 Task: Find a flat in Baldwin, United States for 2 adults from June 9 to June 17, with a price range of ₹7000 to ₹12000, WiFi, and self check-in.
Action: Mouse pressed left at (532, 138)
Screenshot: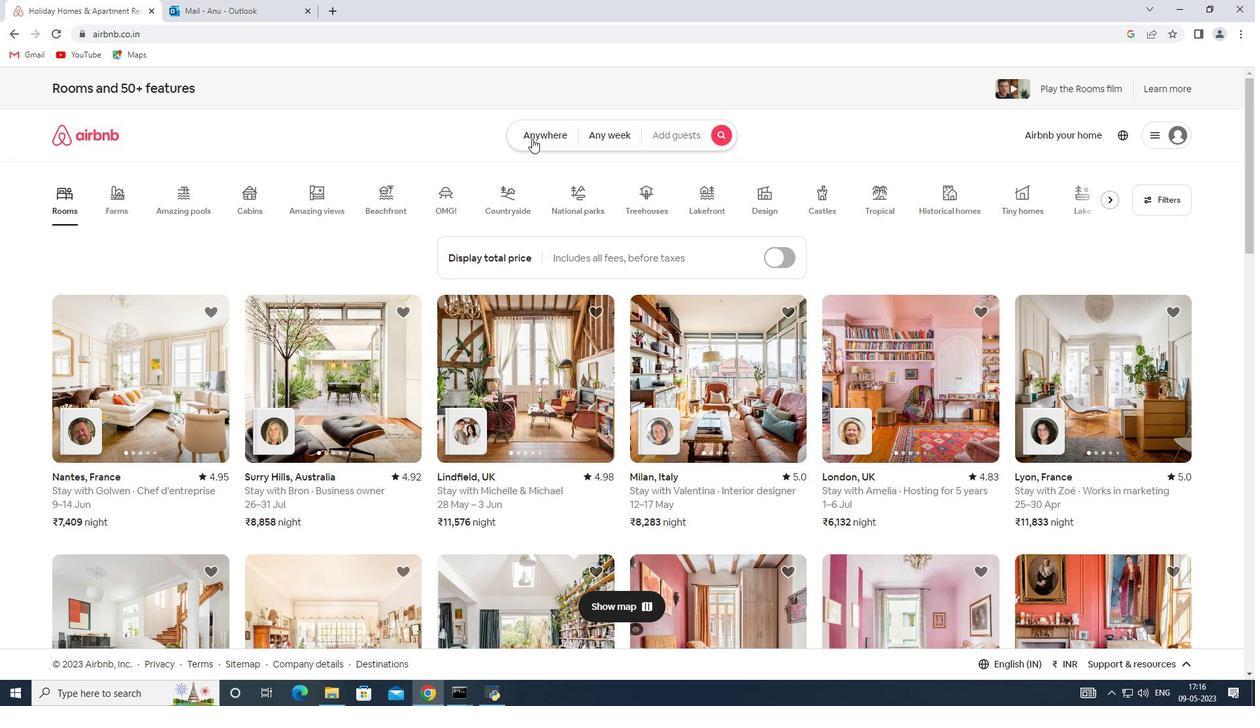 
Action: Mouse moved to (406, 189)
Screenshot: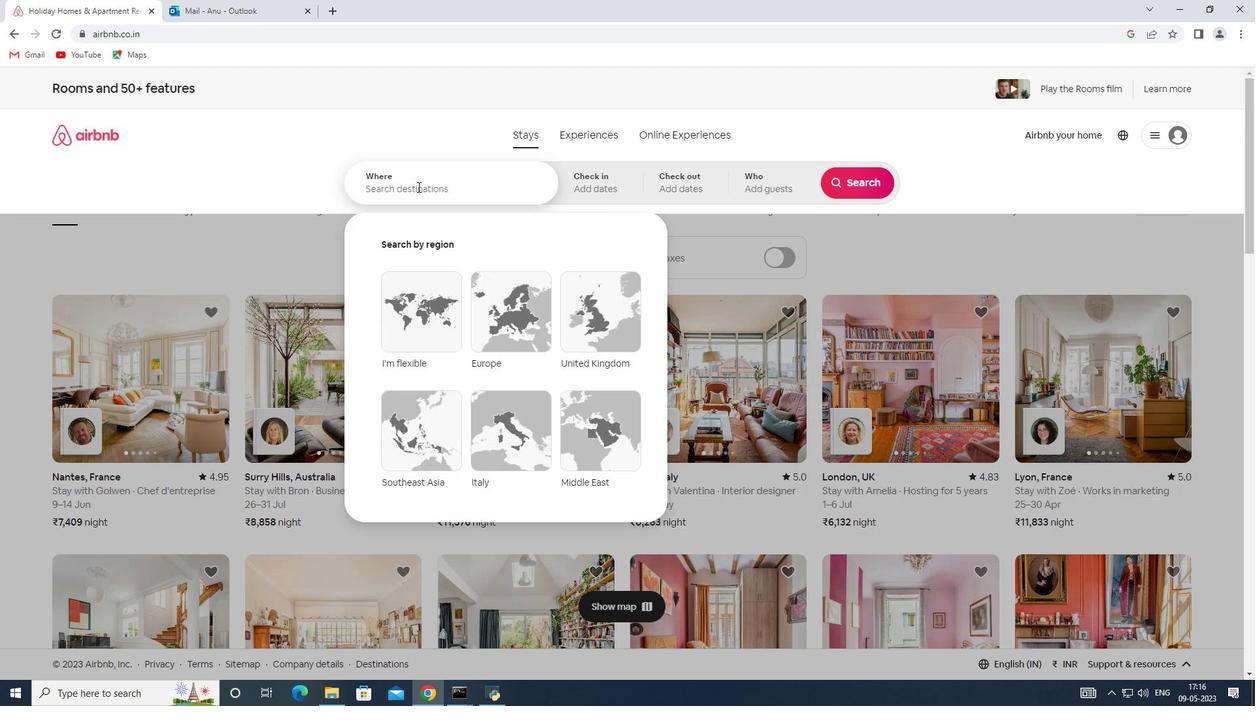 
Action: Mouse pressed left at (406, 189)
Screenshot: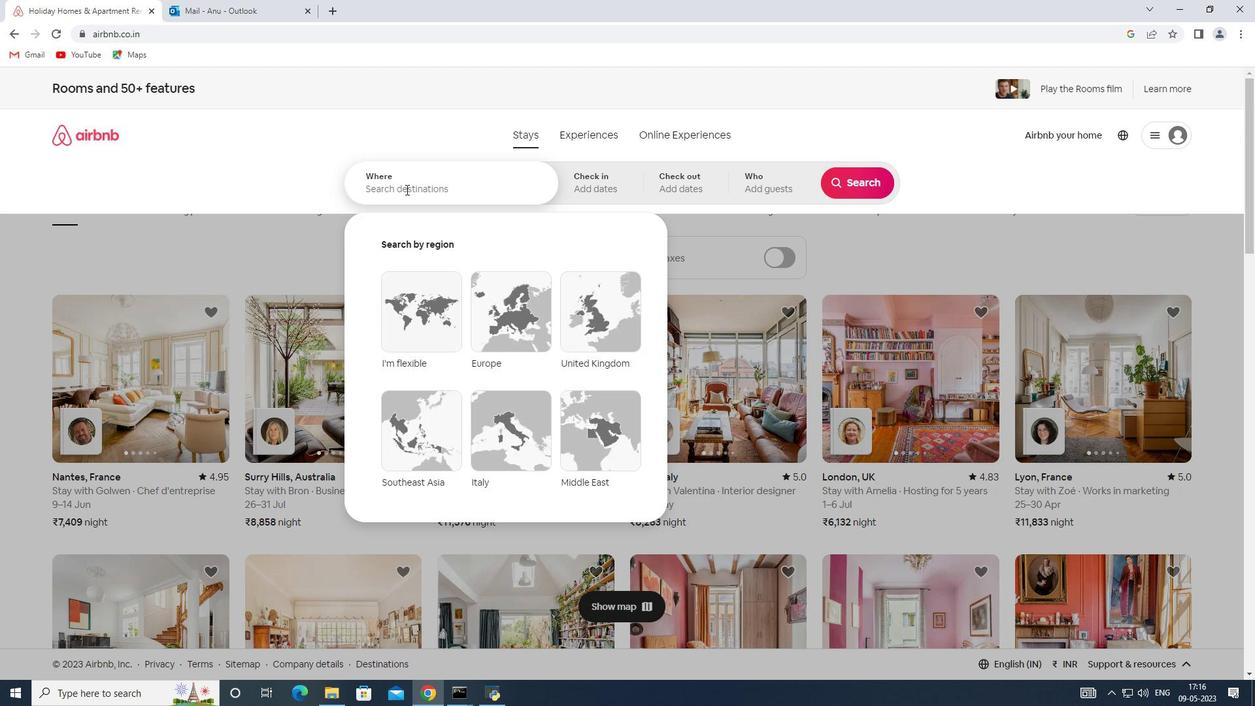 
Action: Key pressed <Key.shift>Baldwin,<Key.shift>United<Key.space><Key.shift>States
Screenshot: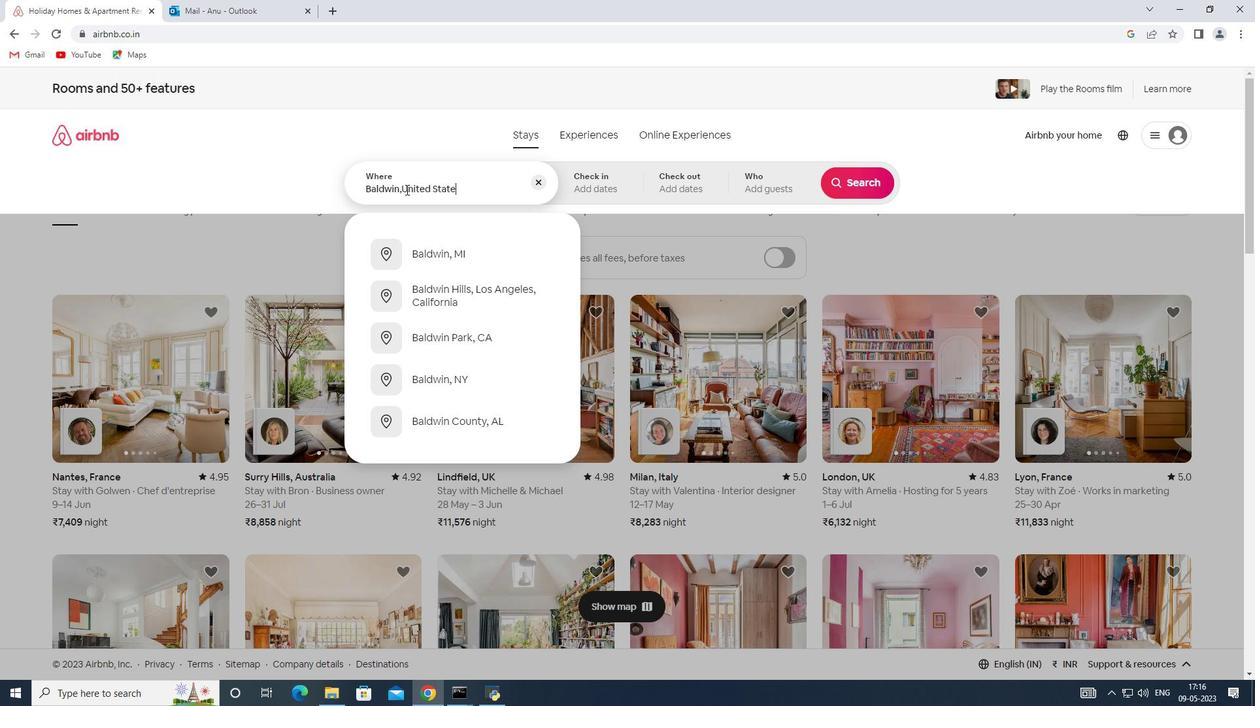 
Action: Mouse moved to (577, 180)
Screenshot: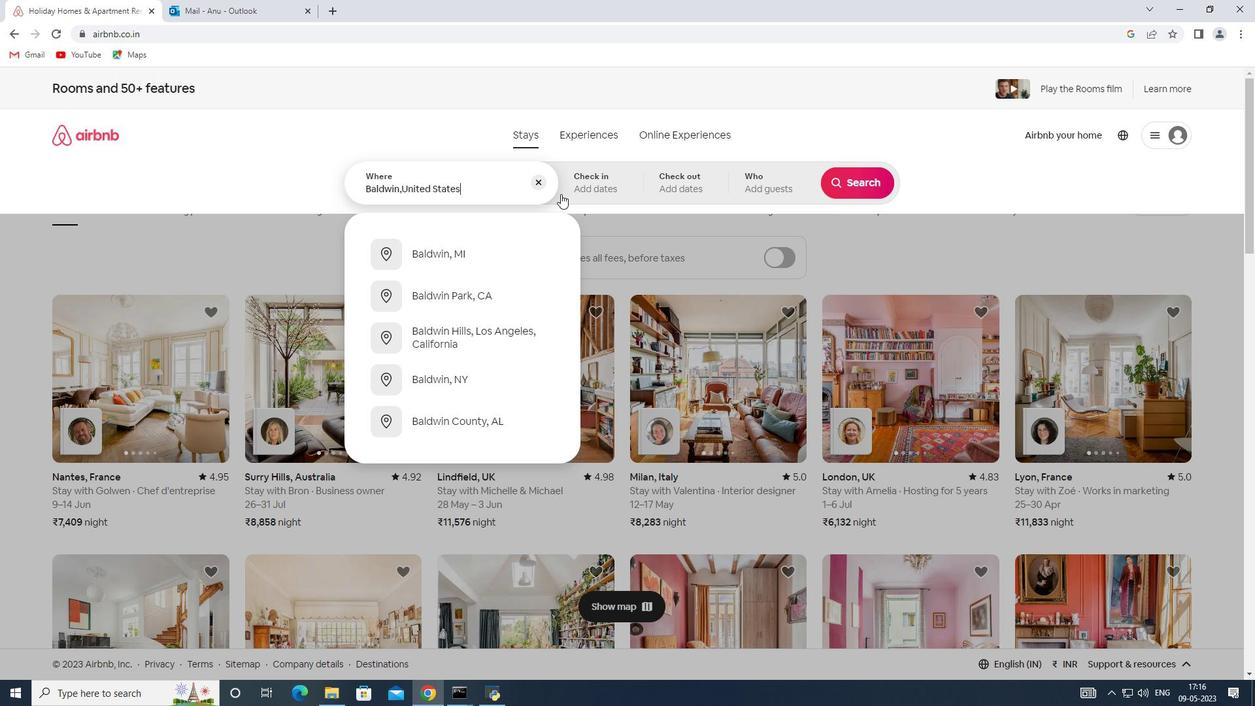 
Action: Mouse pressed left at (577, 180)
Screenshot: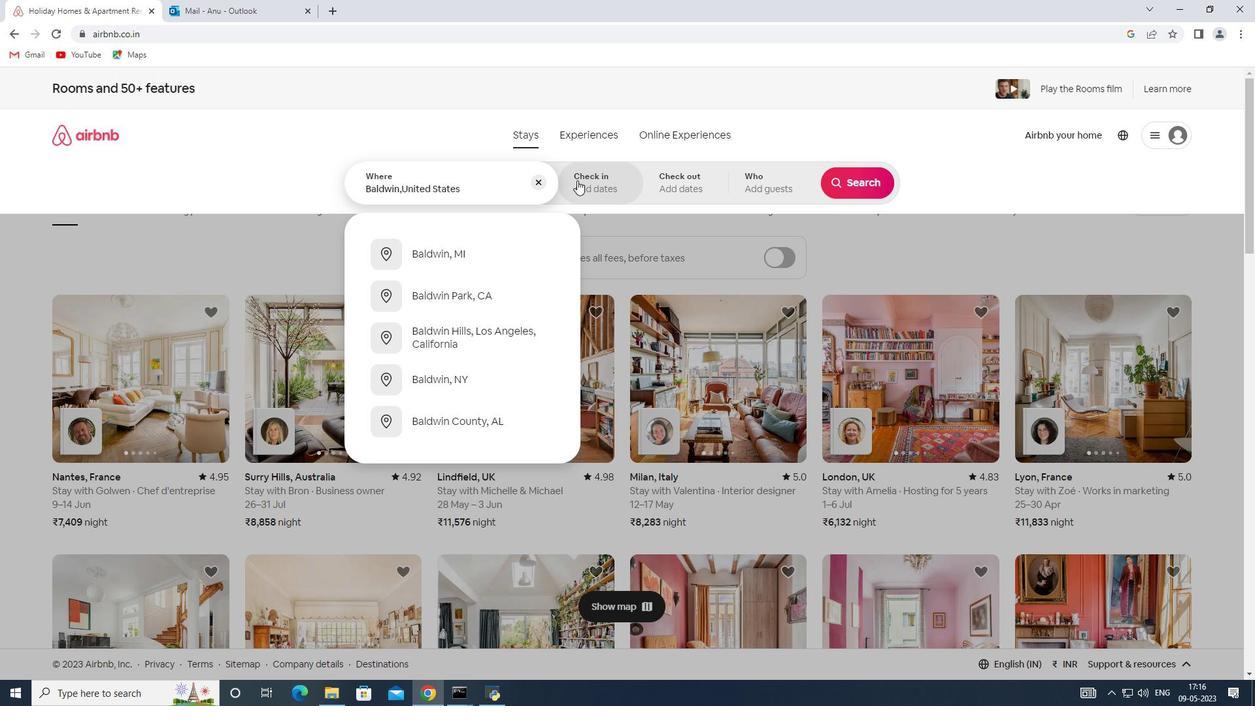 
Action: Mouse moved to (809, 375)
Screenshot: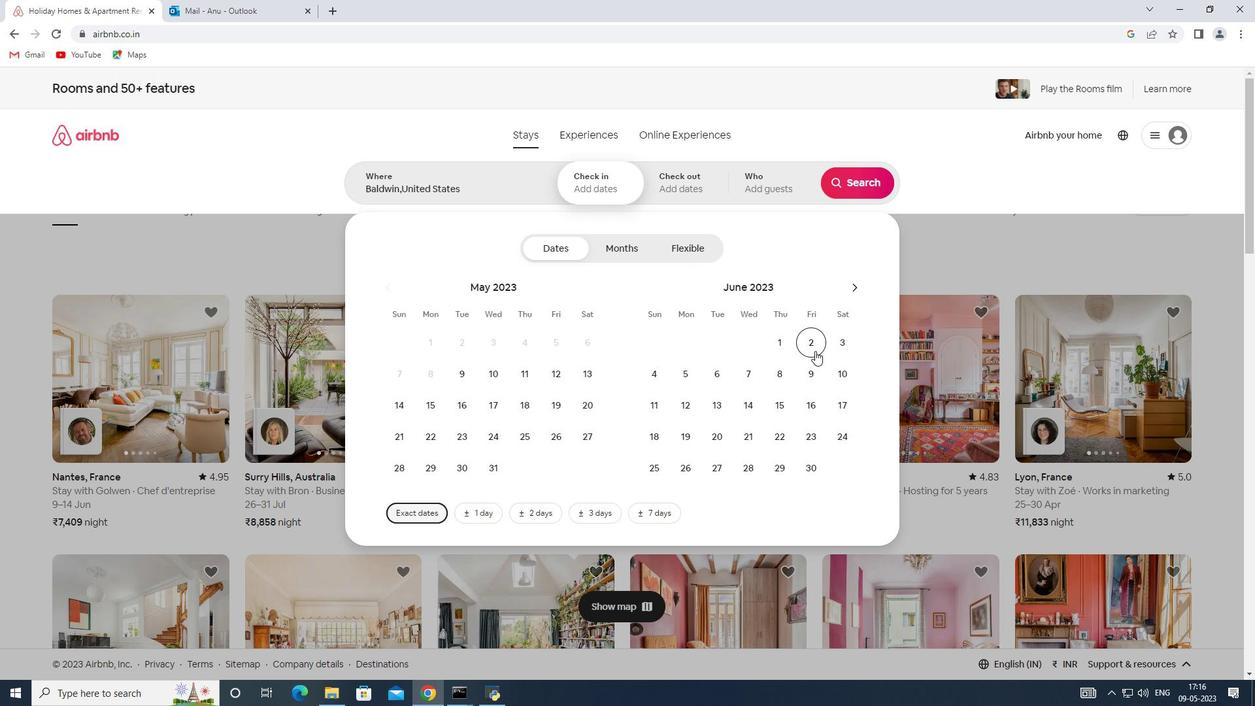 
Action: Mouse pressed left at (809, 375)
Screenshot: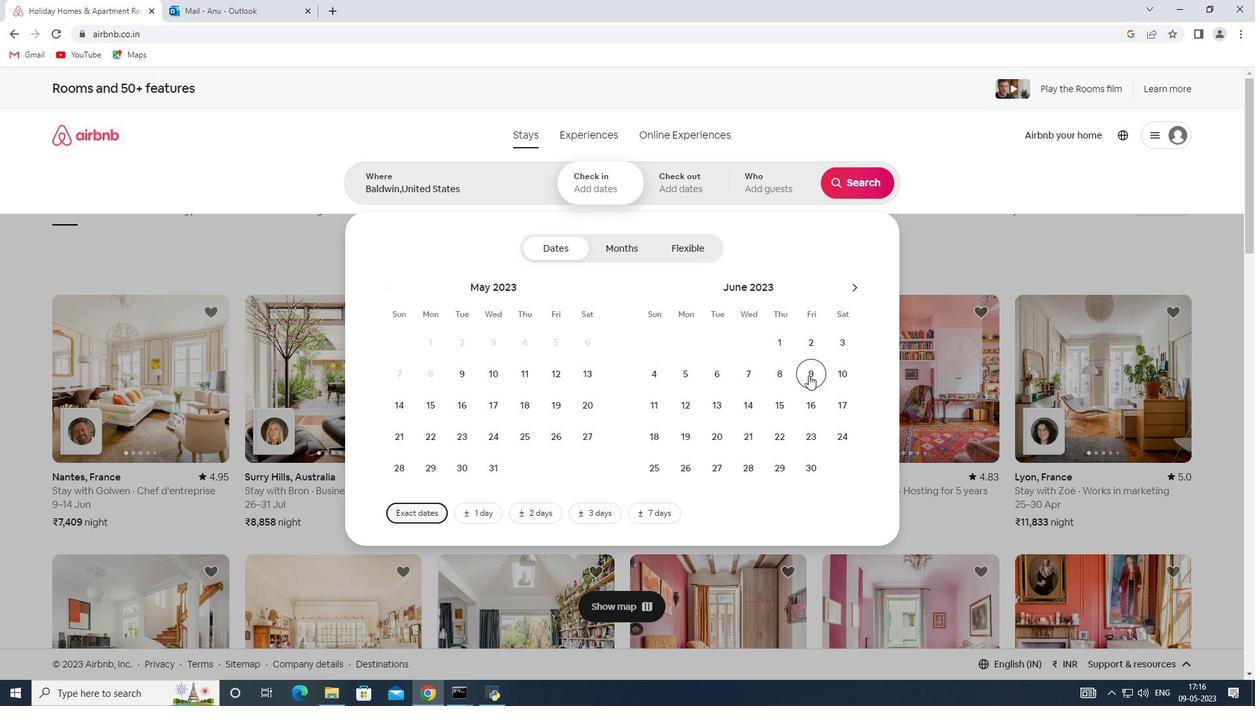 
Action: Mouse moved to (841, 401)
Screenshot: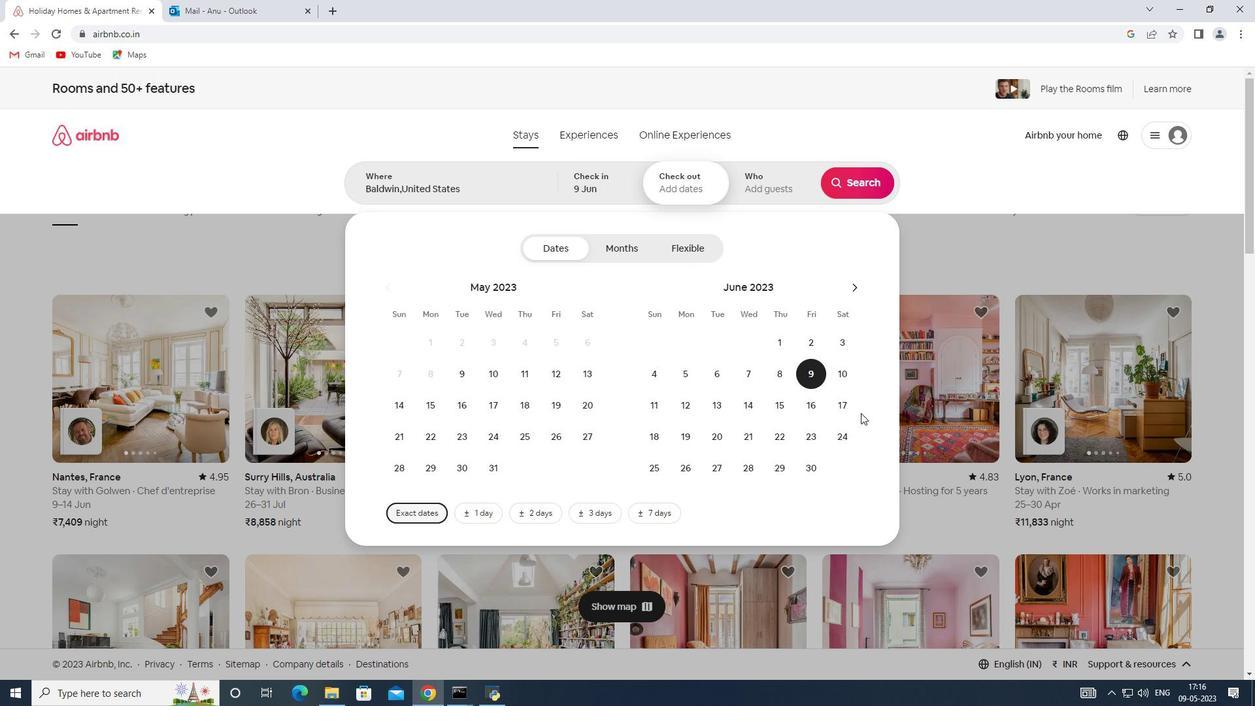 
Action: Mouse pressed left at (841, 401)
Screenshot: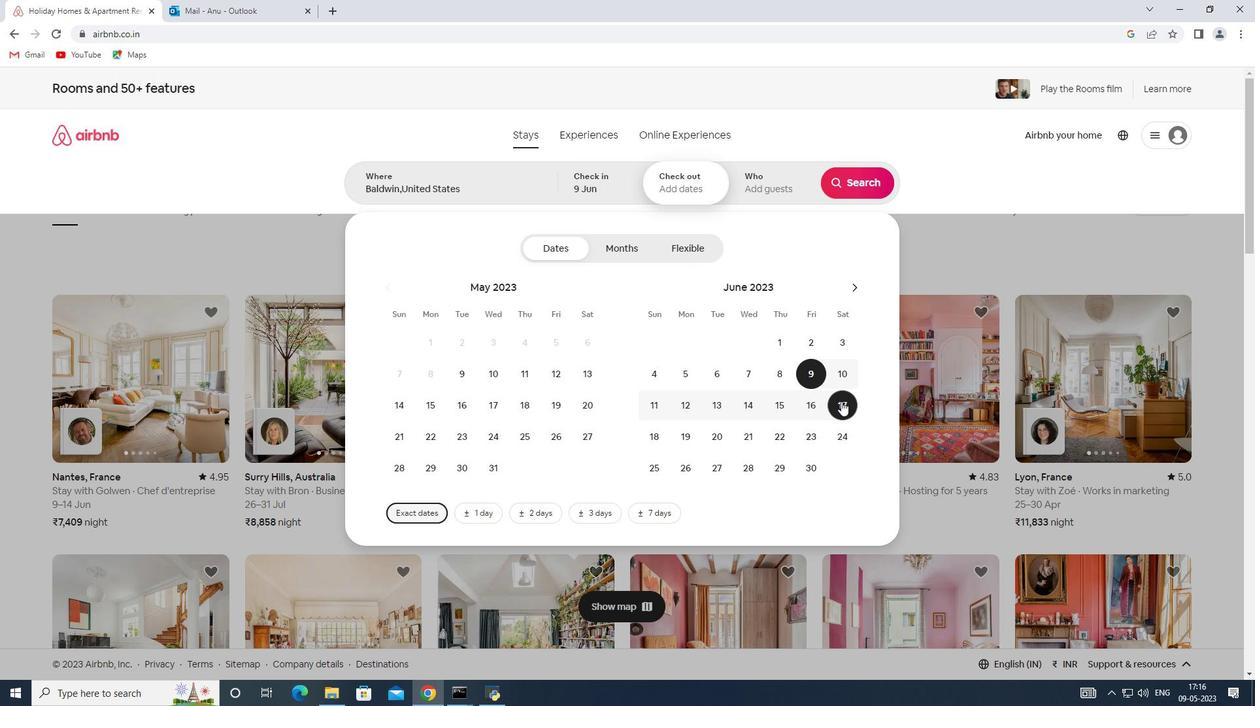 
Action: Mouse moved to (755, 187)
Screenshot: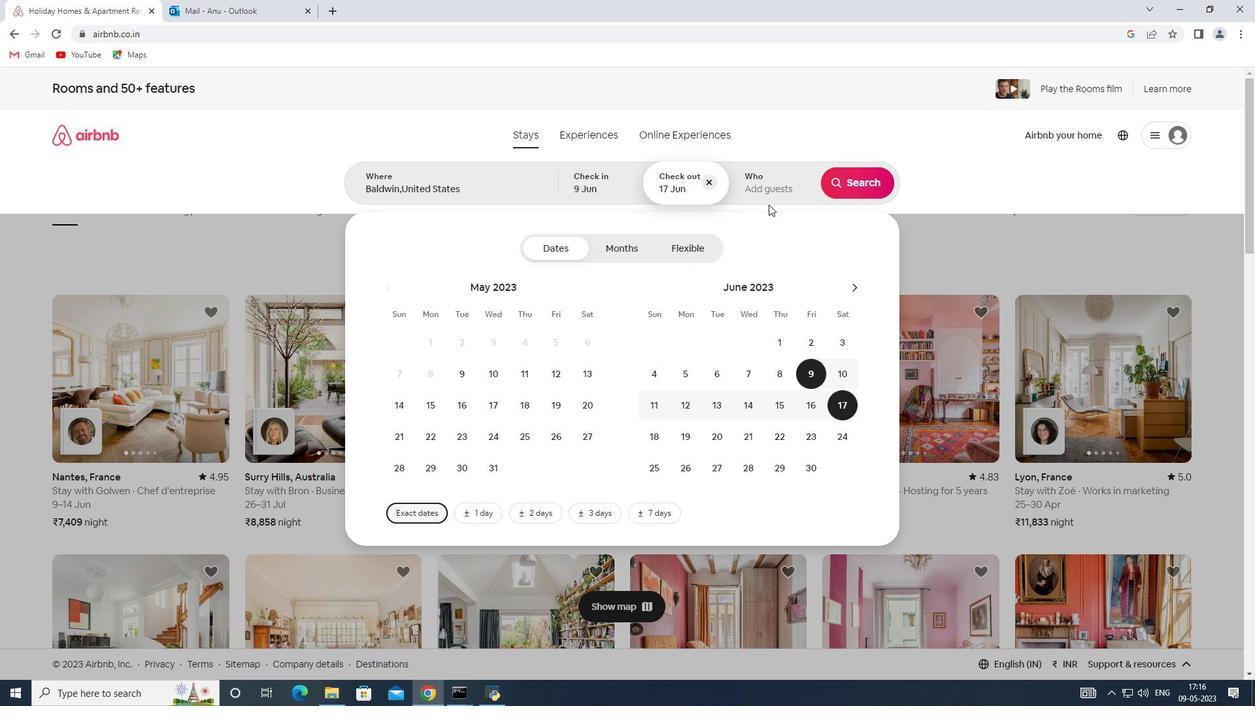 
Action: Mouse pressed left at (755, 187)
Screenshot: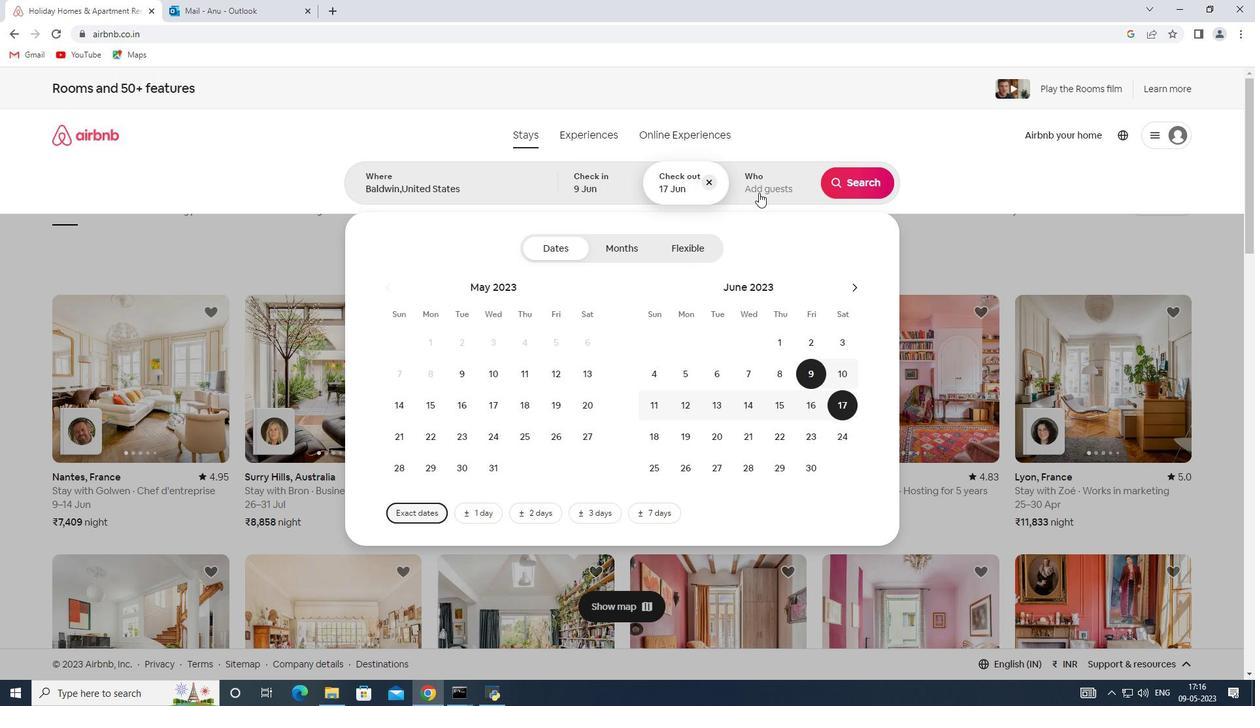 
Action: Mouse moved to (862, 252)
Screenshot: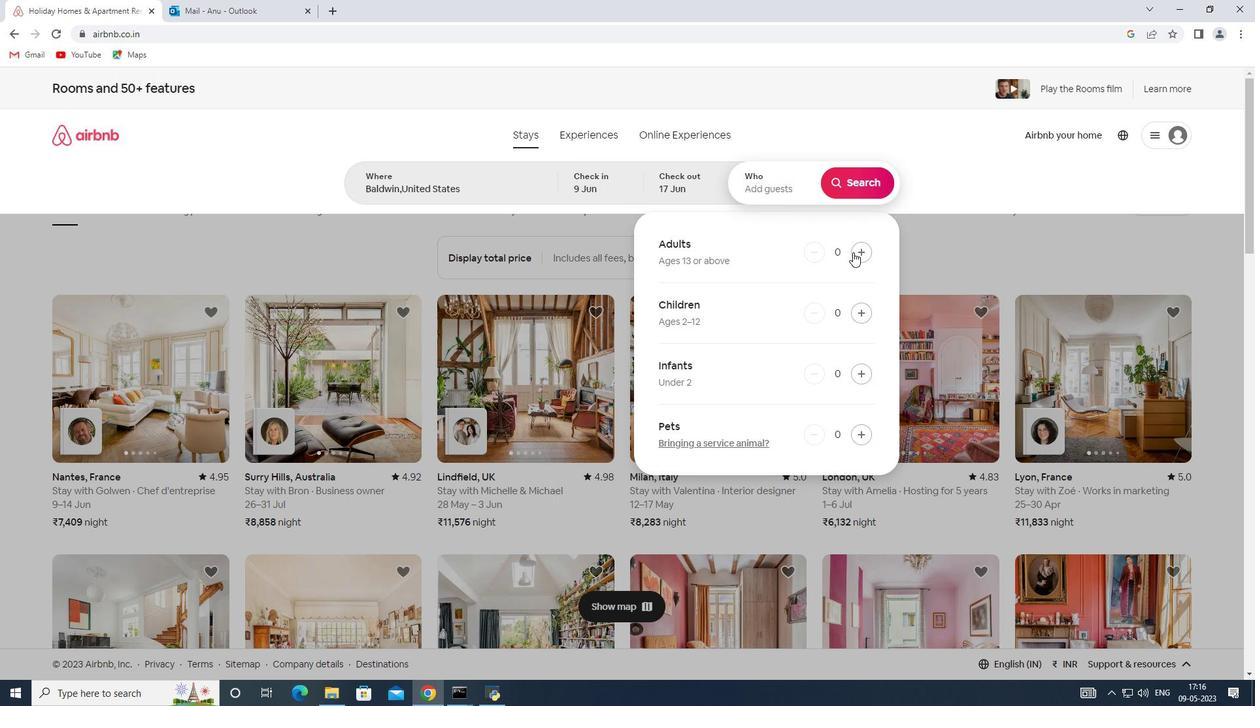 
Action: Mouse pressed left at (862, 252)
Screenshot: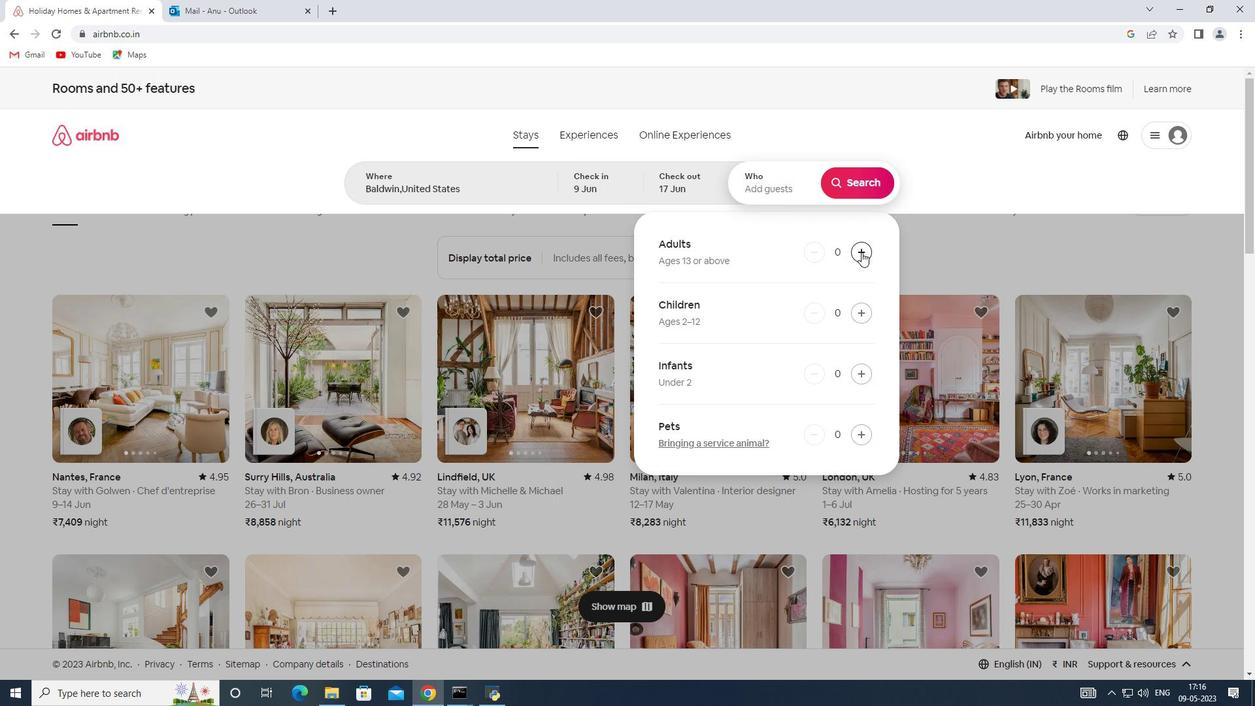 
Action: Mouse pressed left at (862, 252)
Screenshot: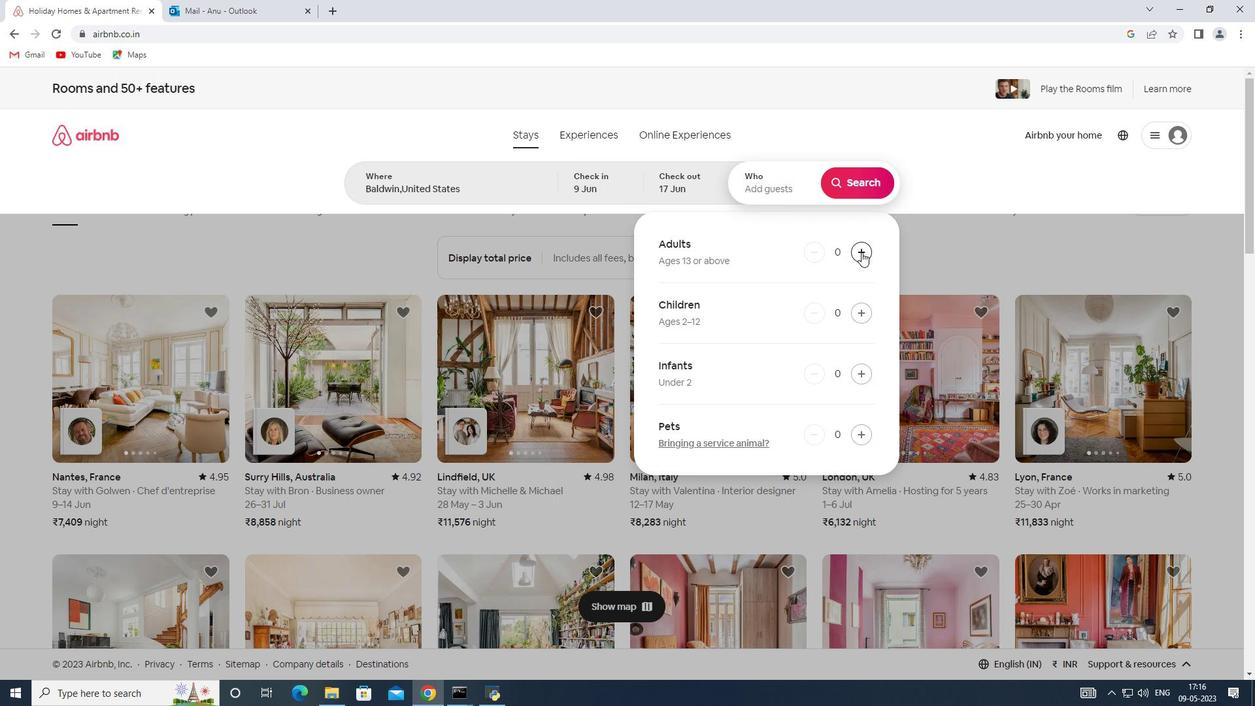 
Action: Mouse moved to (852, 183)
Screenshot: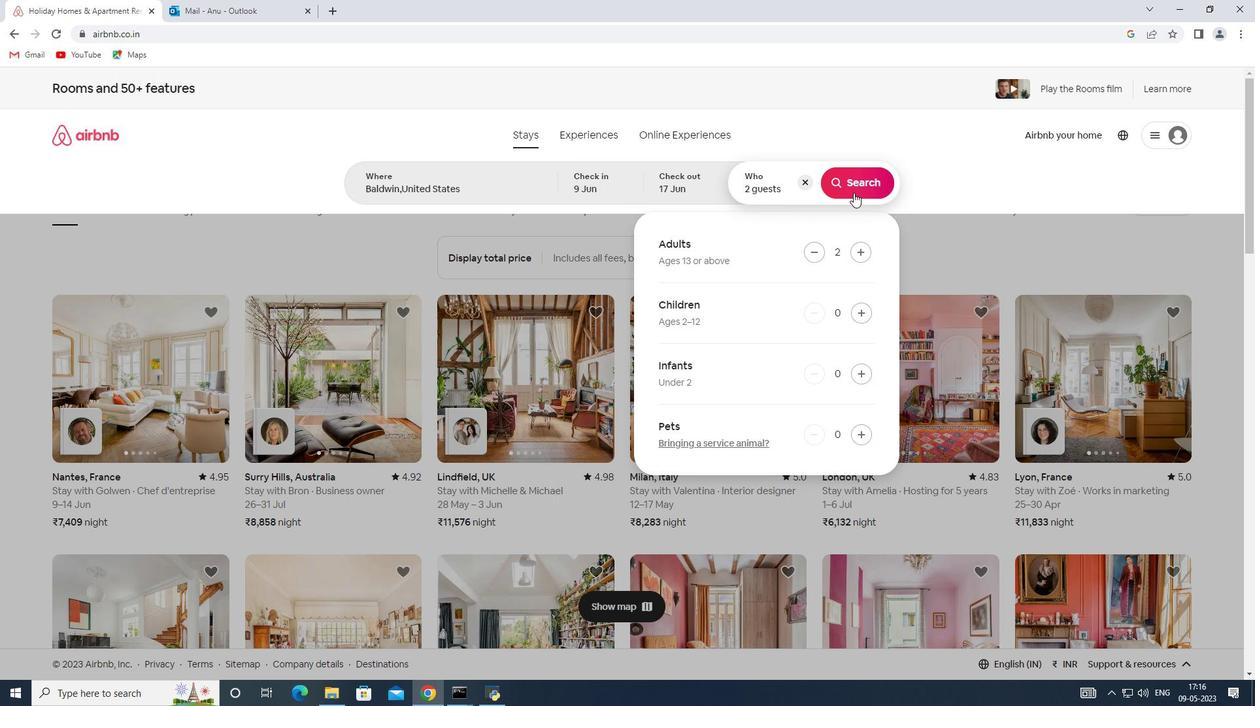 
Action: Mouse pressed left at (852, 183)
Screenshot: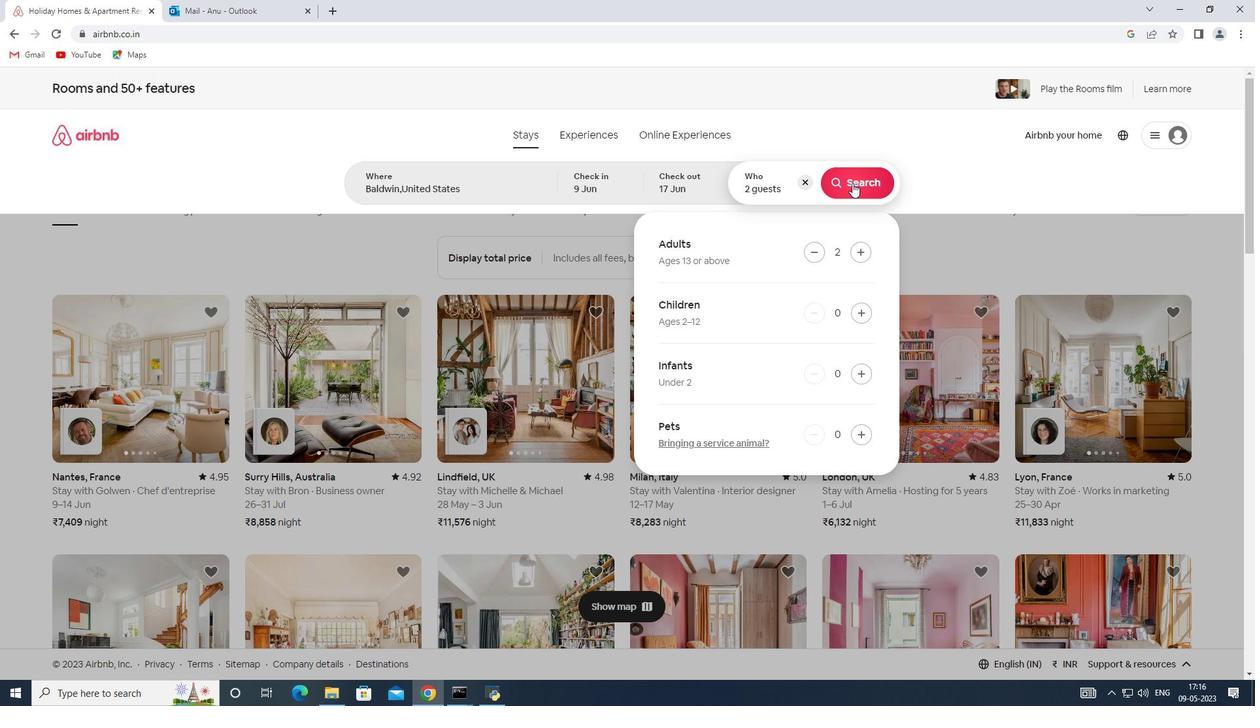 
Action: Mouse moved to (1193, 138)
Screenshot: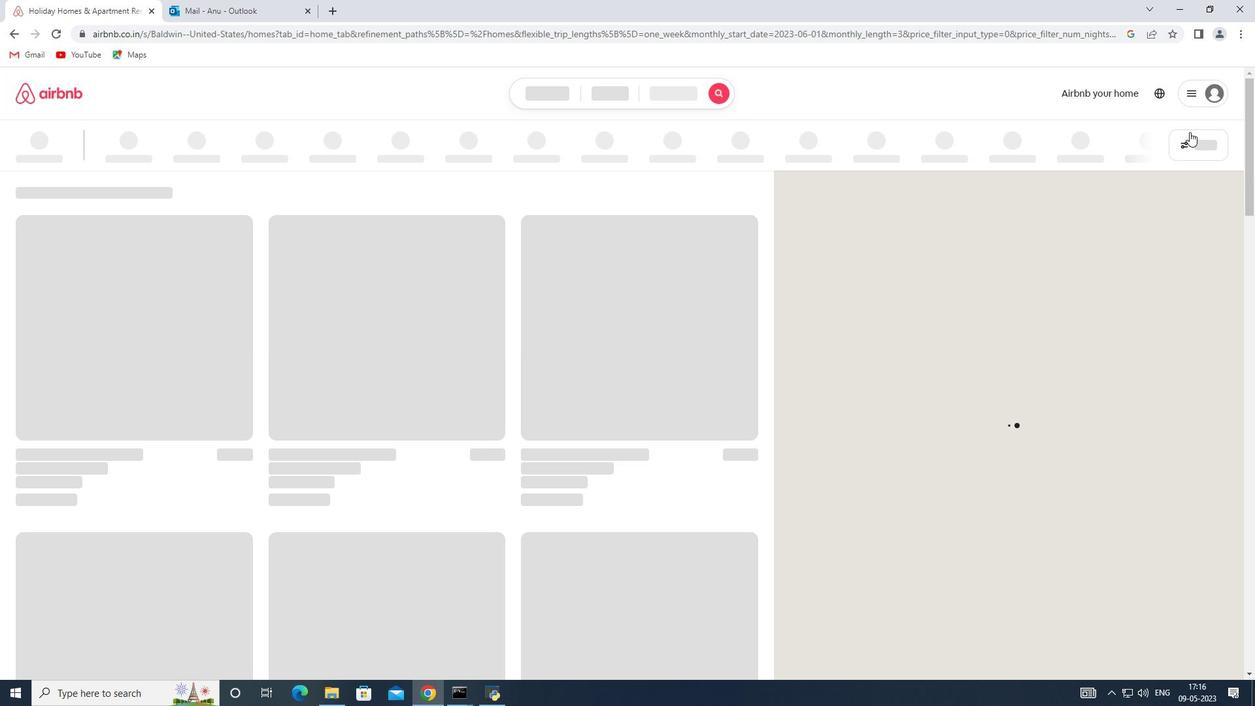 
Action: Mouse pressed left at (1193, 138)
Screenshot: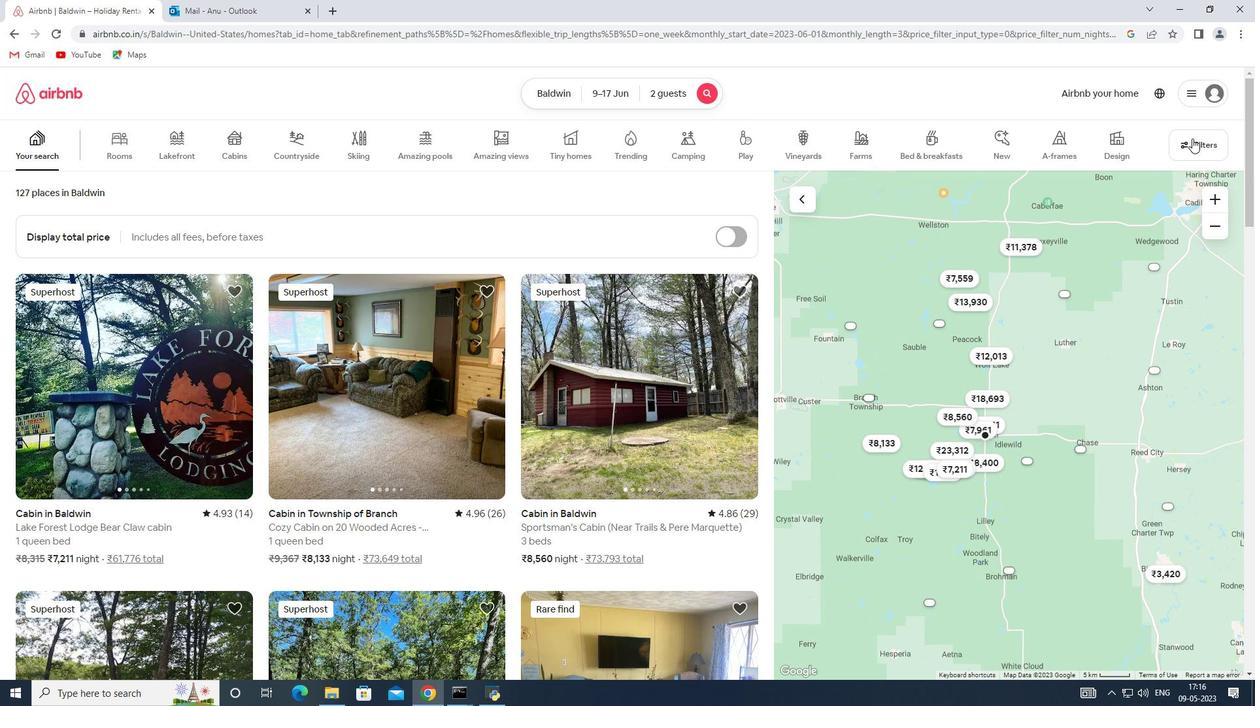 
Action: Mouse moved to (469, 469)
Screenshot: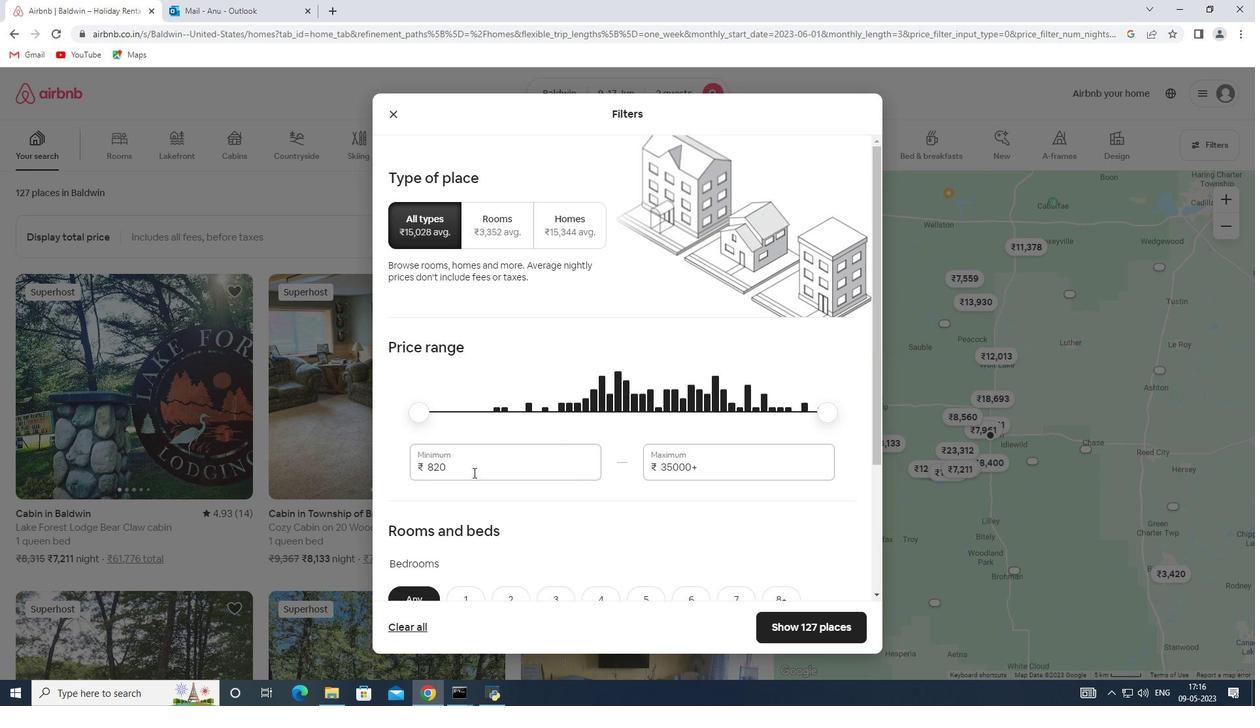 
Action: Mouse pressed left at (469, 469)
Screenshot: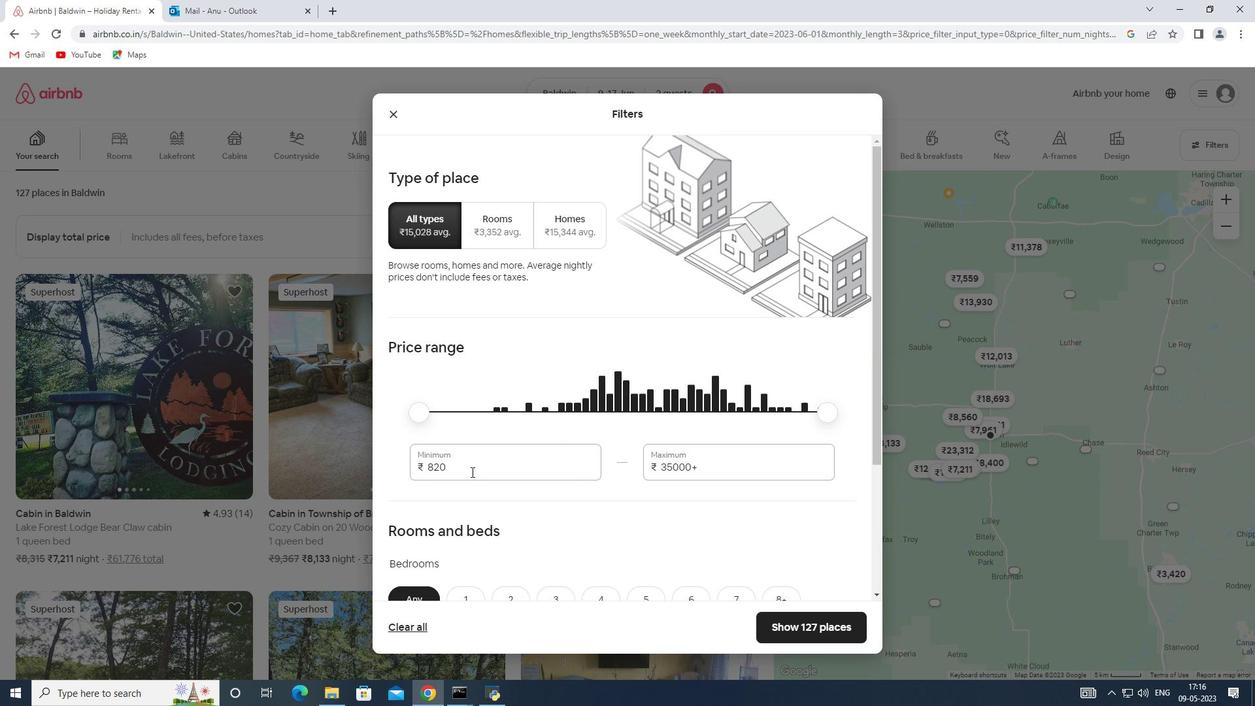 
Action: Mouse moved to (370, 469)
Screenshot: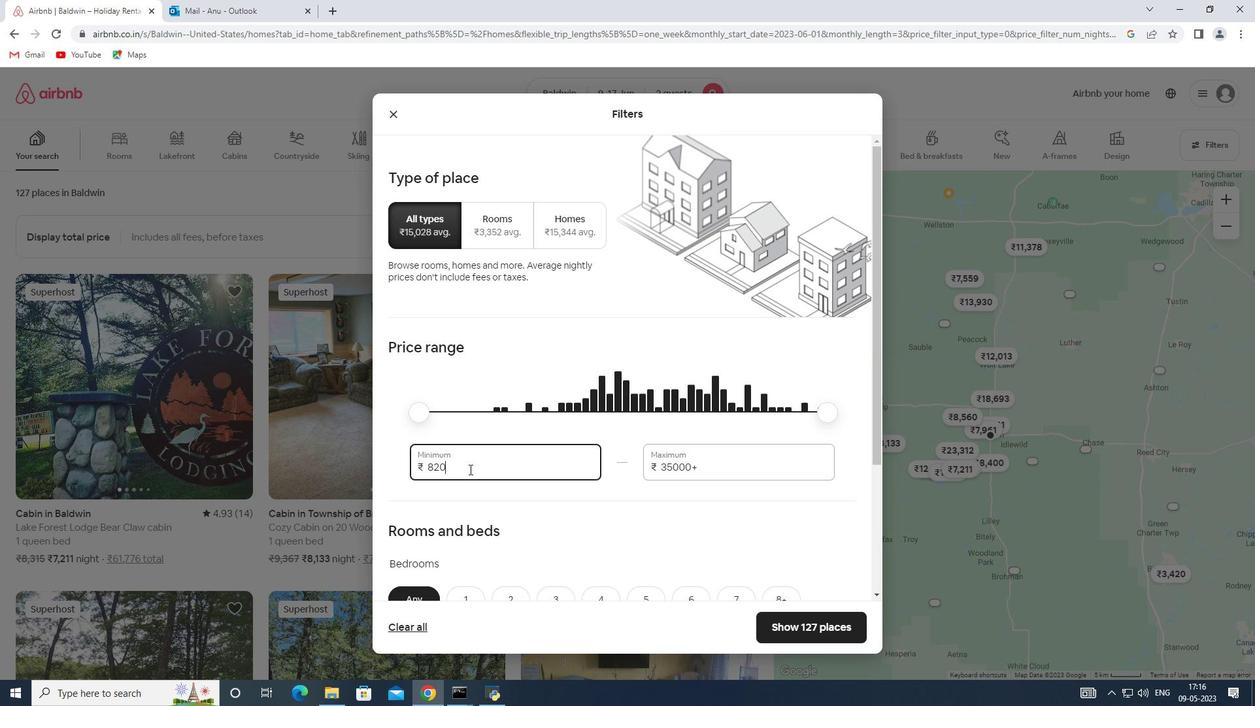 
Action: Key pressed 7000
Screenshot: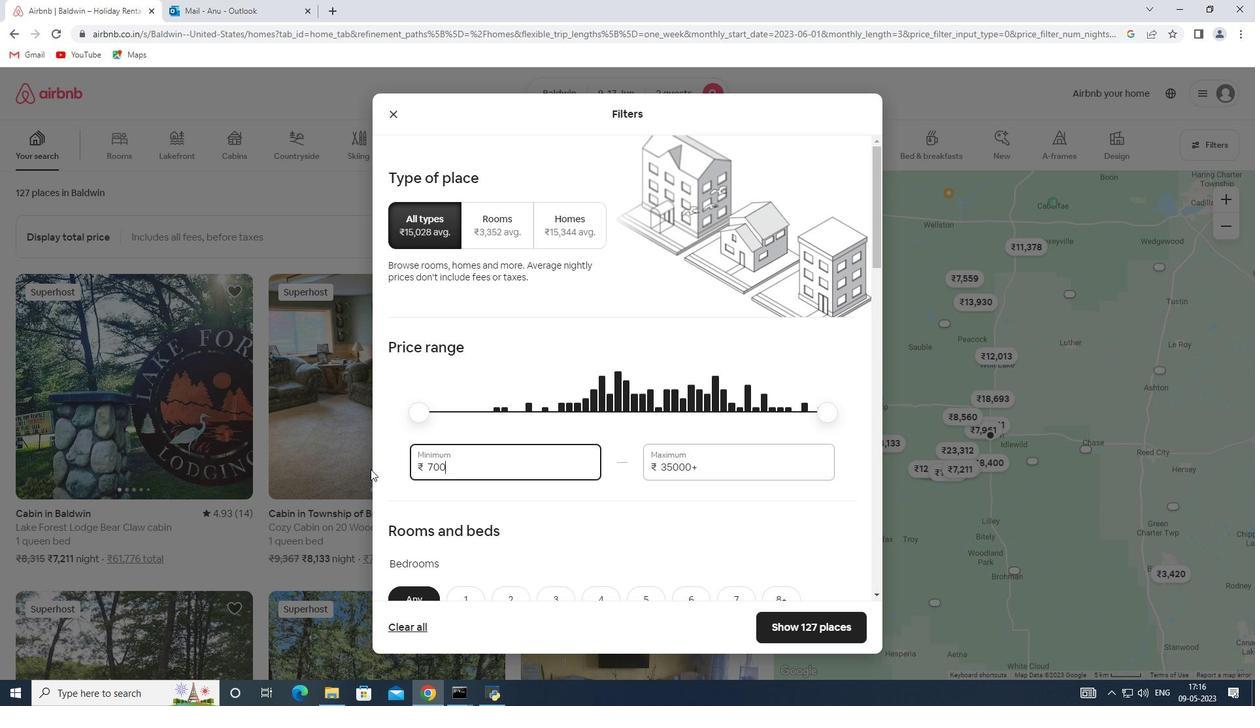
Action: Mouse moved to (704, 466)
Screenshot: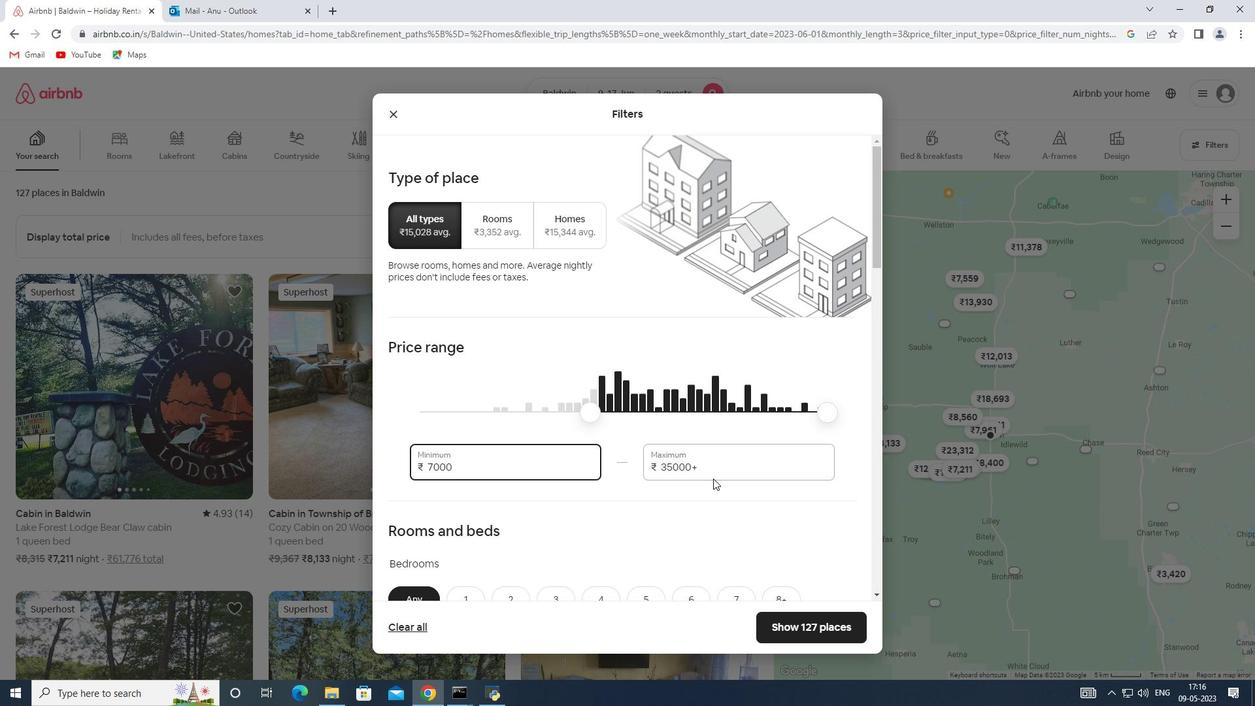 
Action: Mouse pressed left at (704, 466)
Screenshot: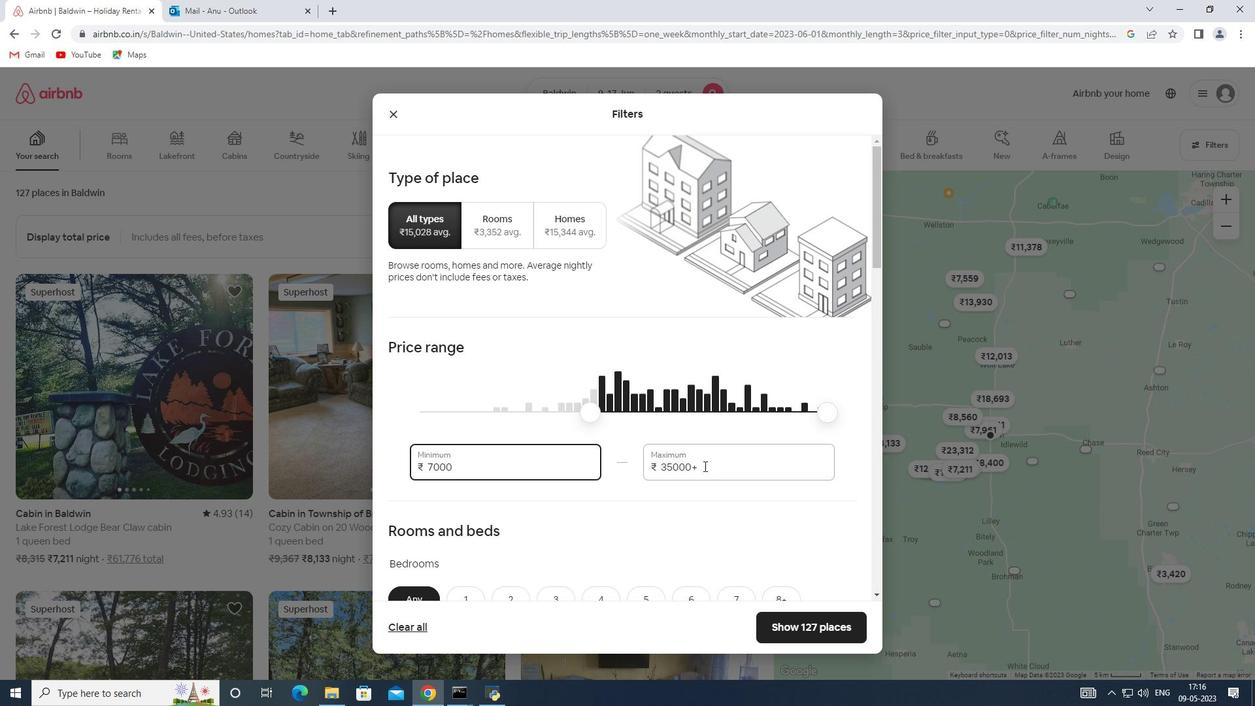 
Action: Mouse moved to (654, 465)
Screenshot: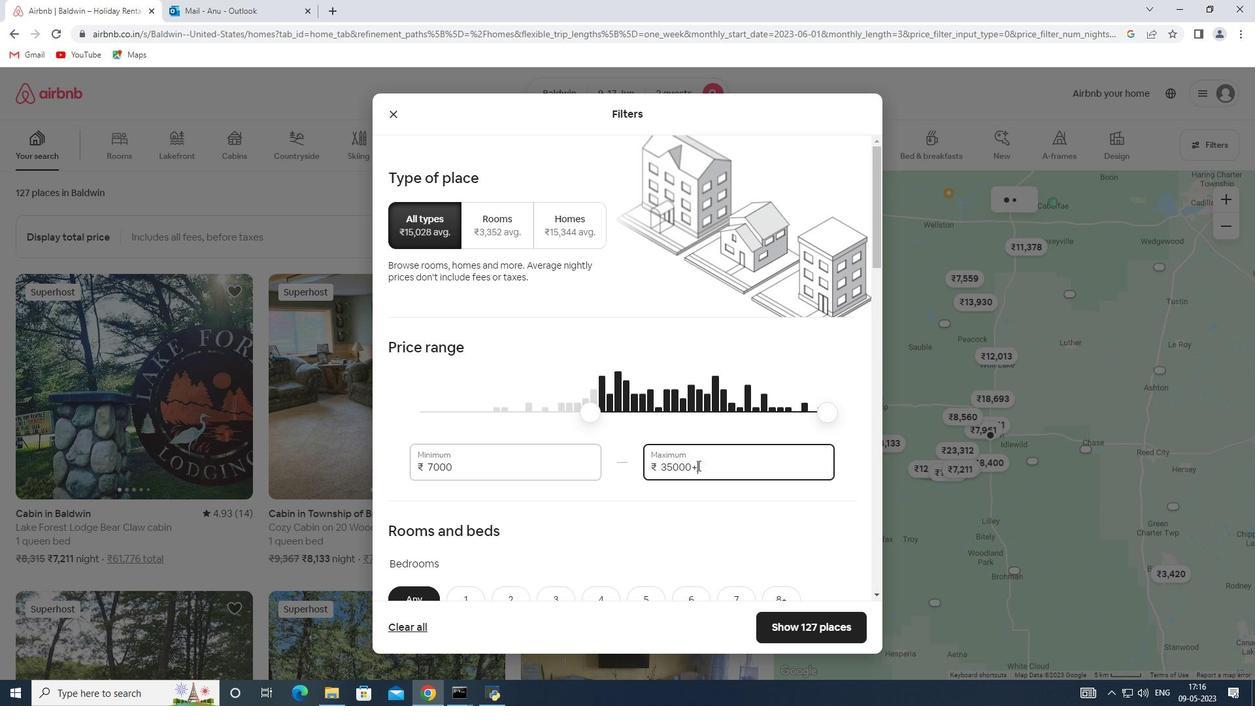 
Action: Key pressed 12000
Screenshot: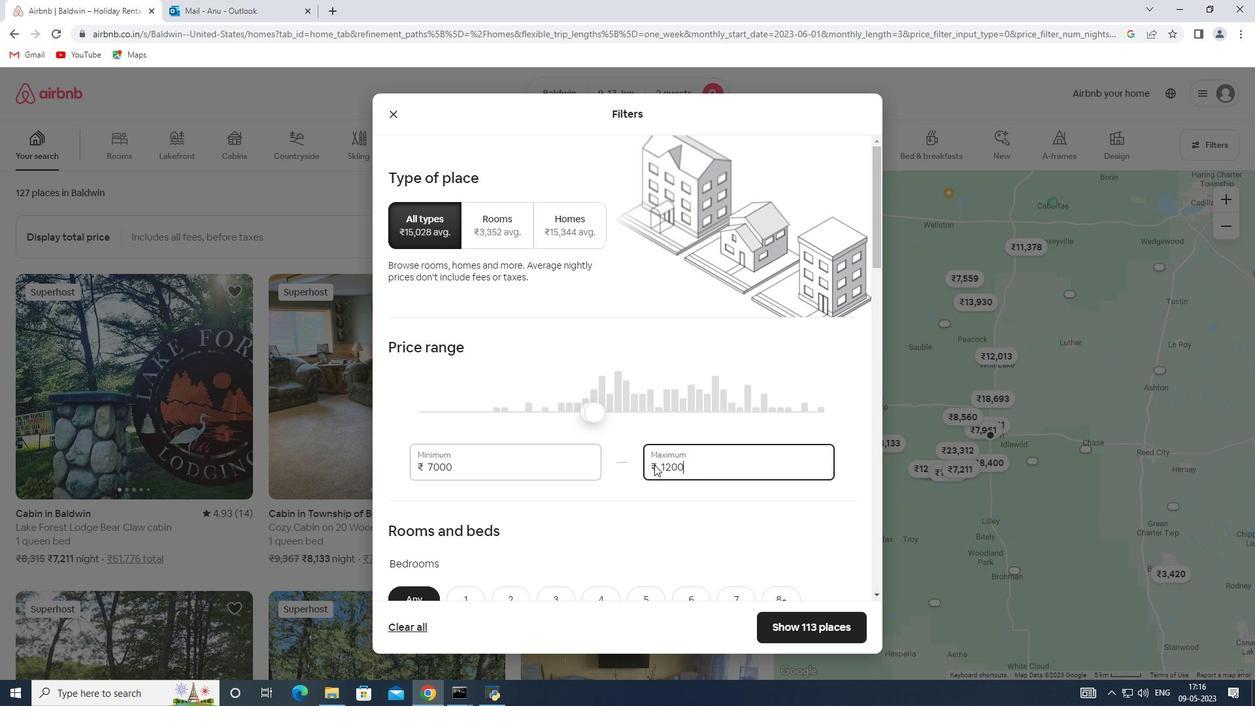 
Action: Mouse scrolled (654, 464) with delta (0, 0)
Screenshot: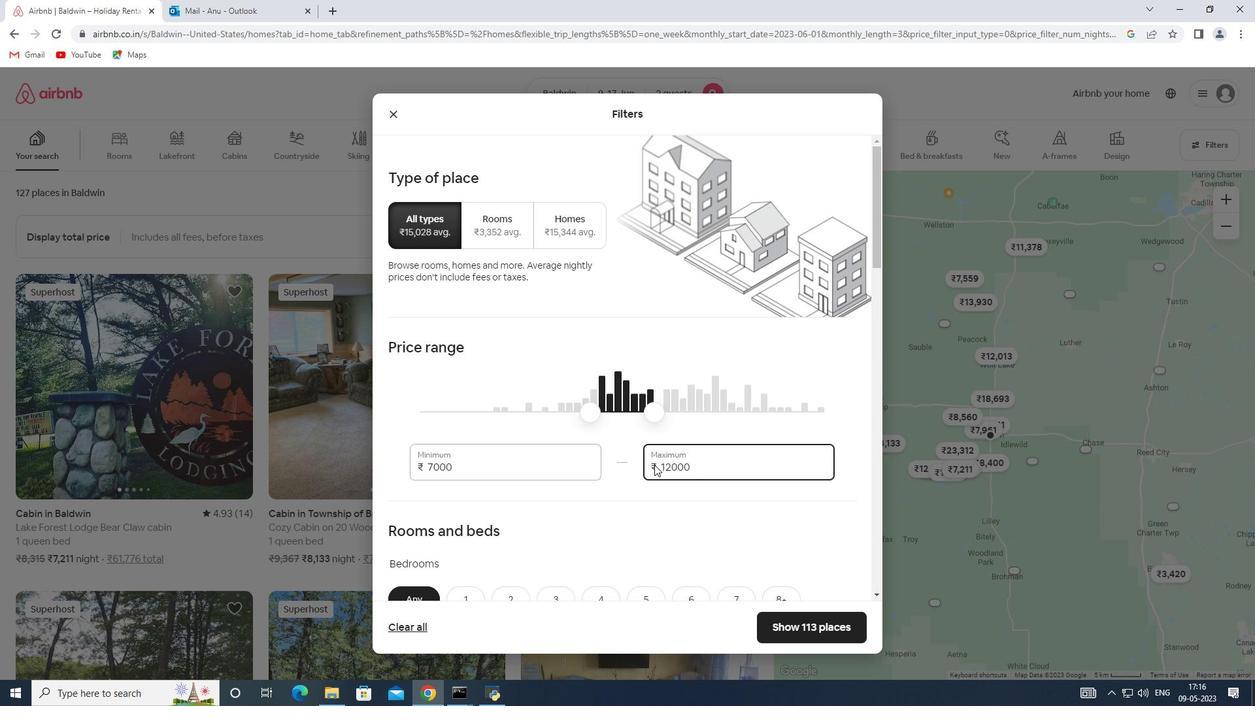 
Action: Mouse scrolled (654, 464) with delta (0, 0)
Screenshot: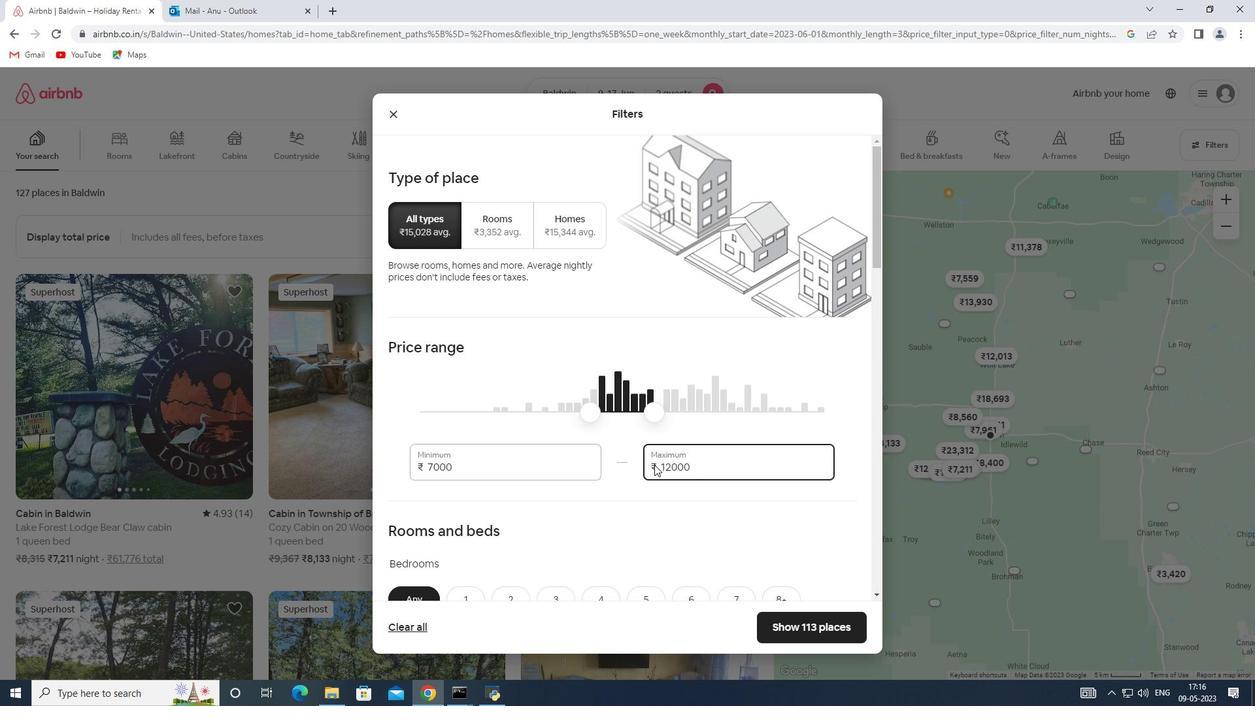 
Action: Mouse scrolled (654, 464) with delta (0, 0)
Screenshot: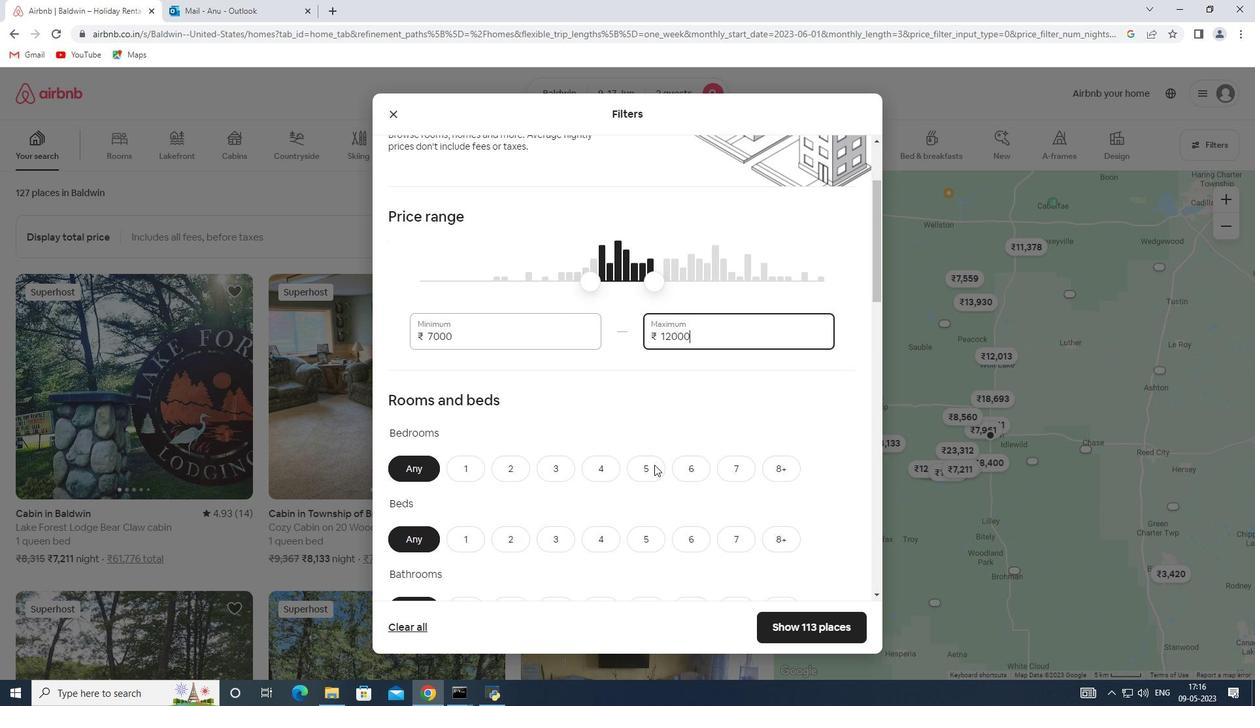
Action: Mouse moved to (470, 410)
Screenshot: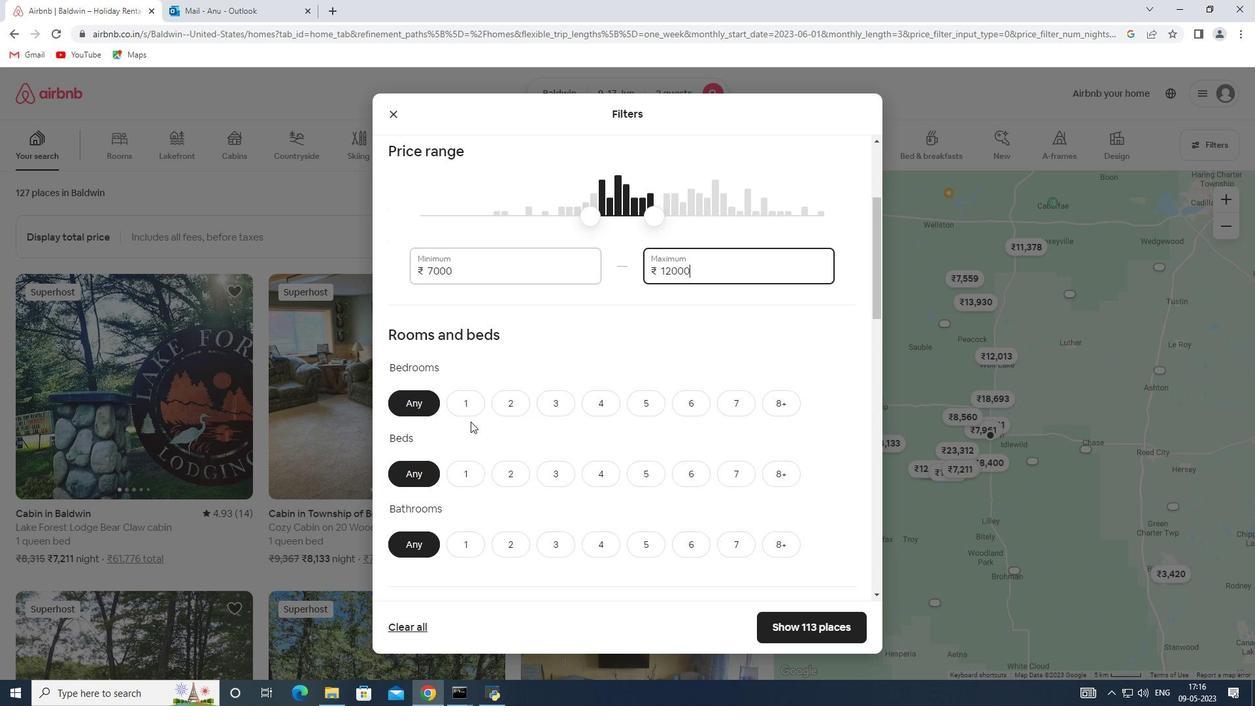 
Action: Mouse pressed left at (470, 410)
Screenshot: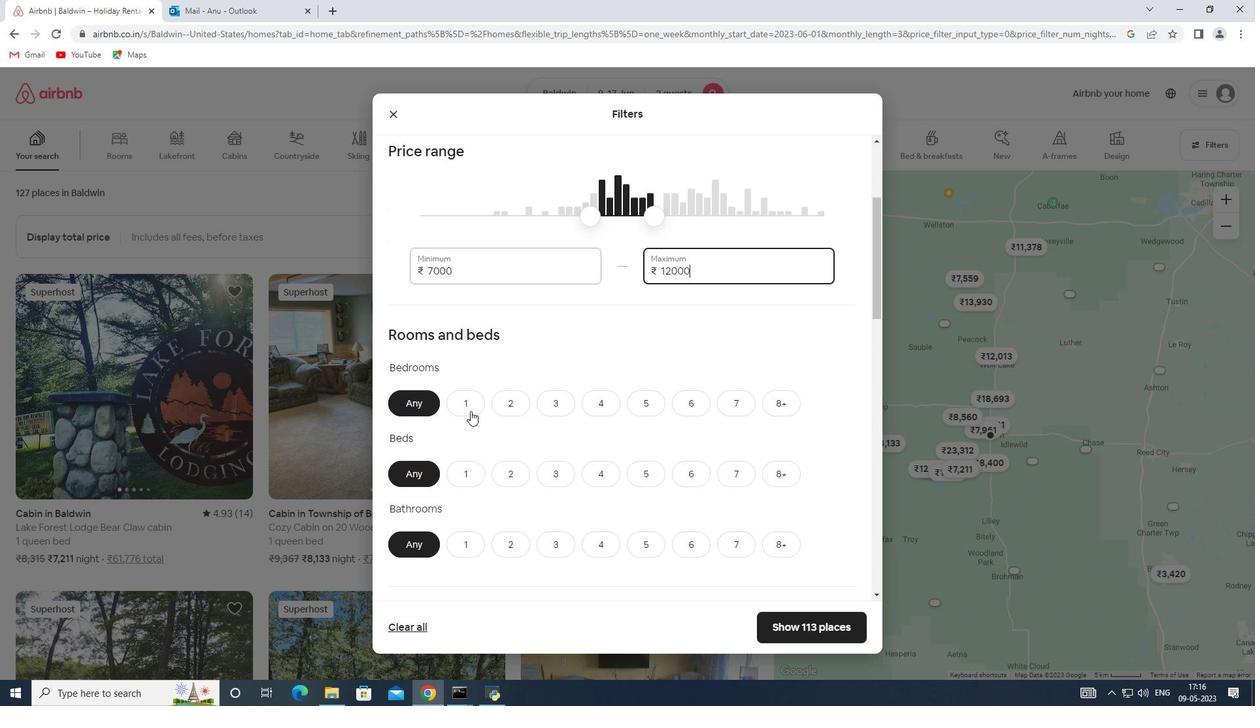 
Action: Mouse moved to (505, 481)
Screenshot: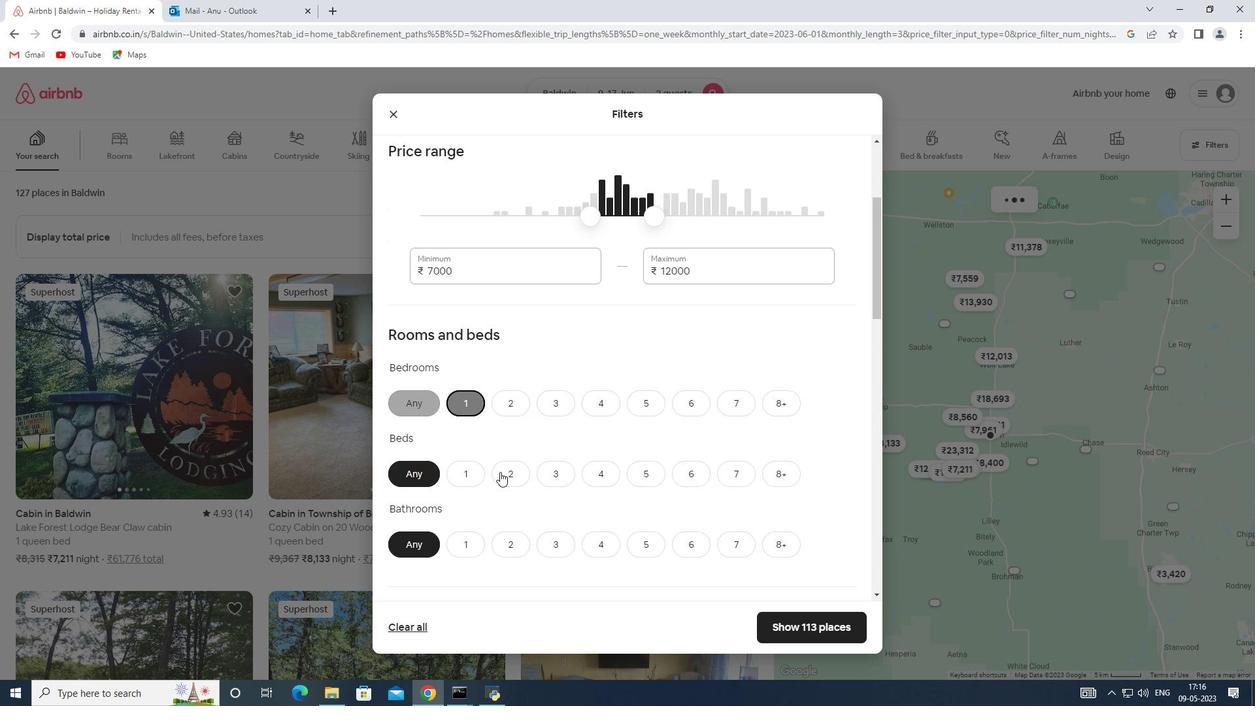 
Action: Mouse pressed left at (505, 481)
Screenshot: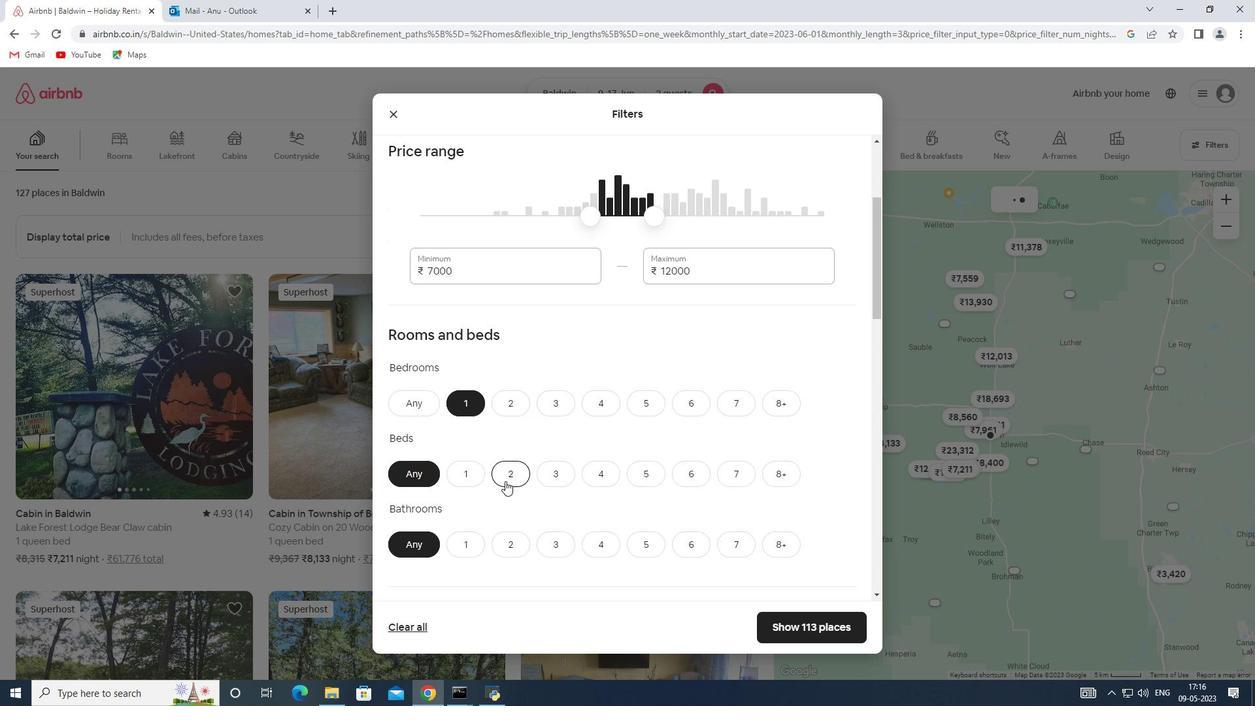 
Action: Mouse moved to (467, 540)
Screenshot: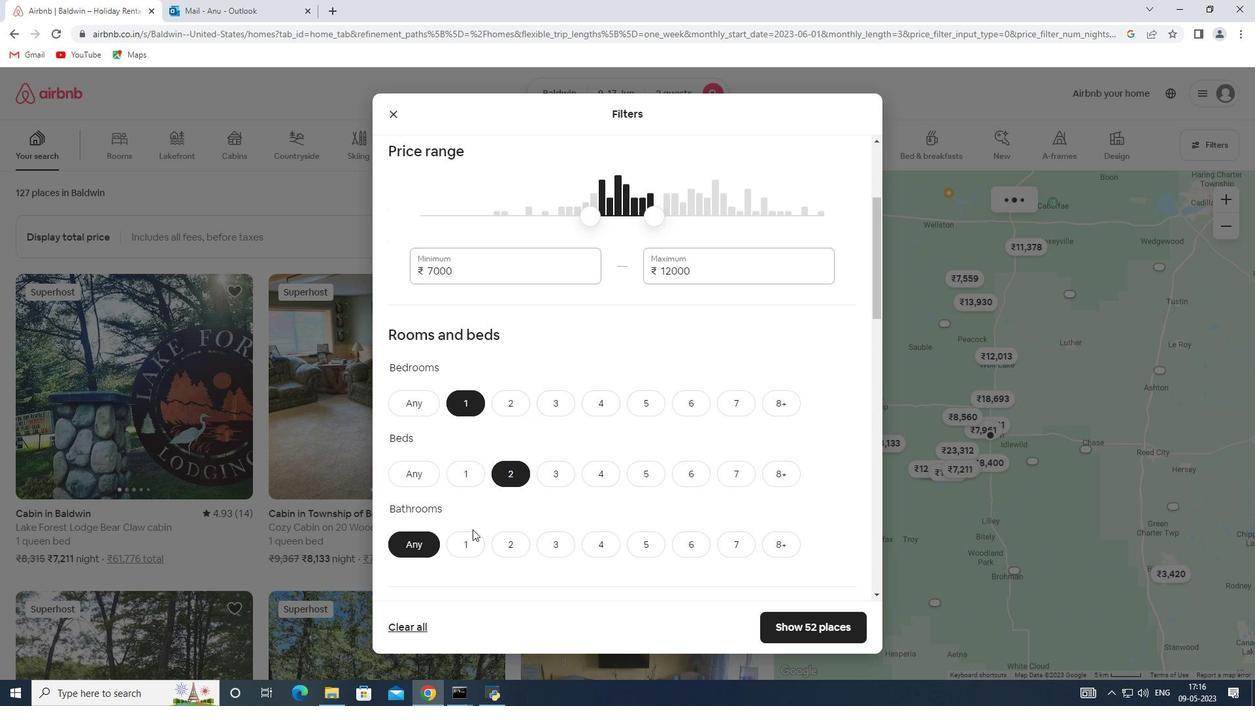 
Action: Mouse pressed left at (467, 540)
Screenshot: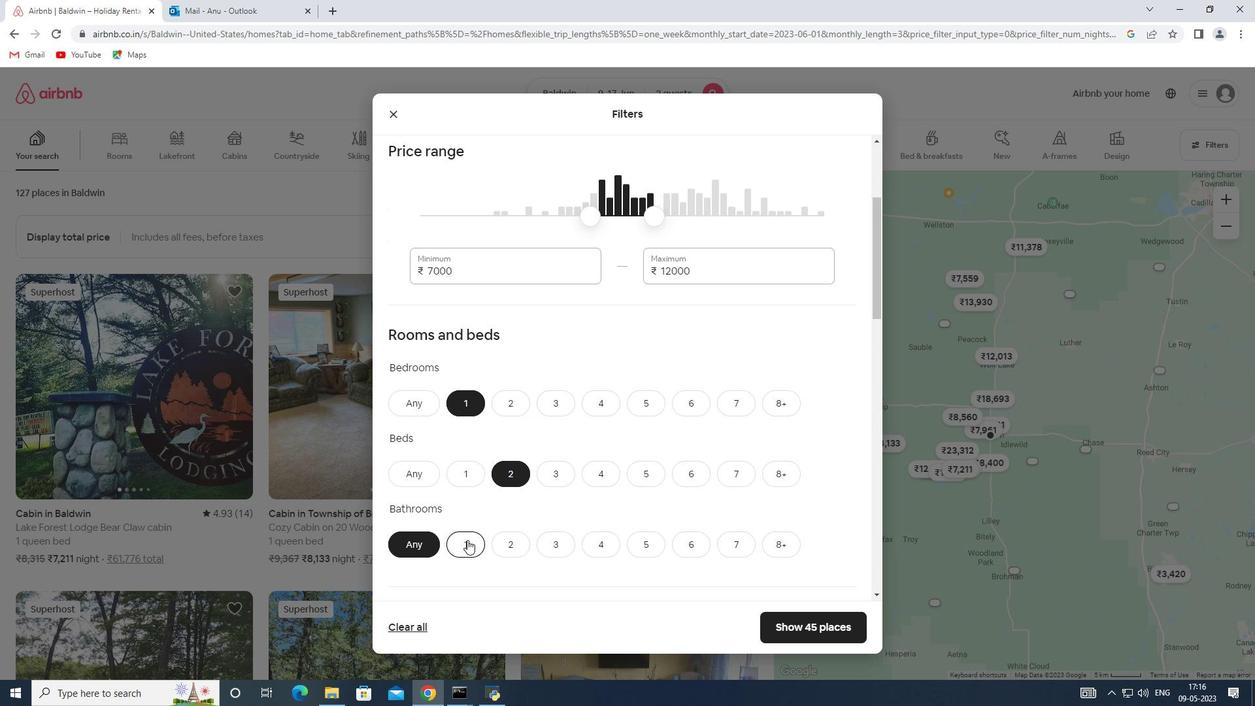 
Action: Mouse moved to (574, 421)
Screenshot: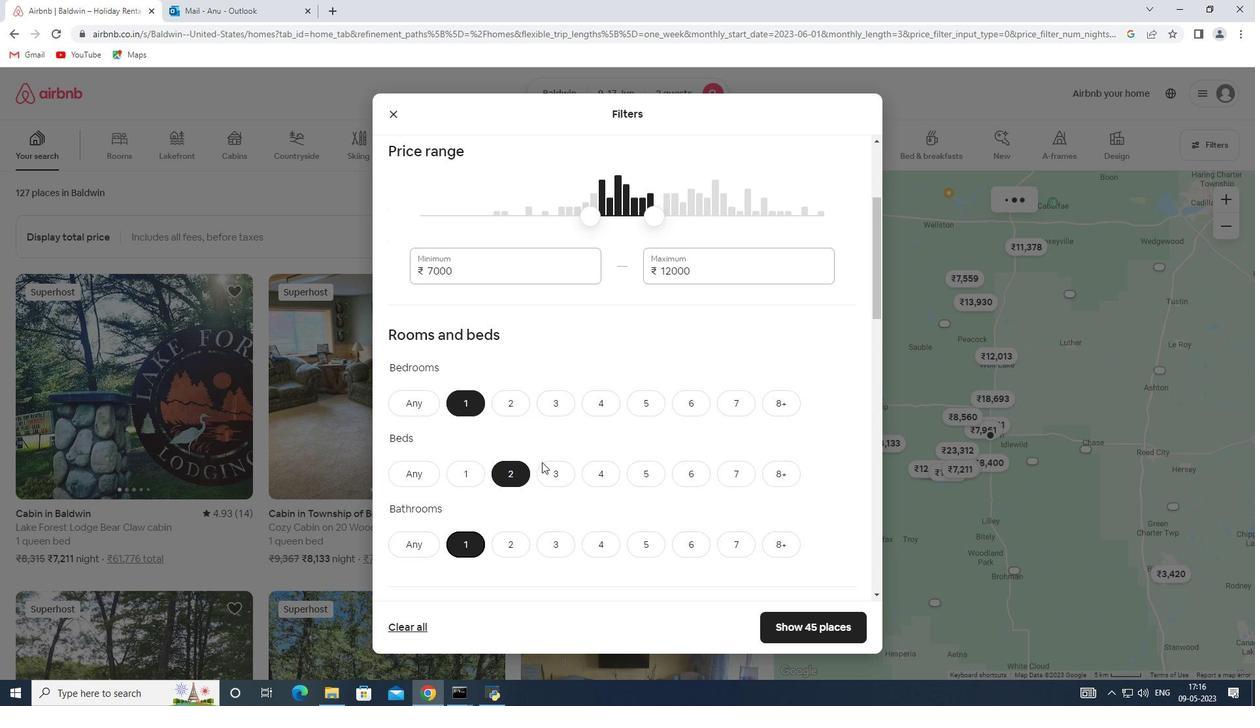 
Action: Mouse scrolled (574, 421) with delta (0, 0)
Screenshot: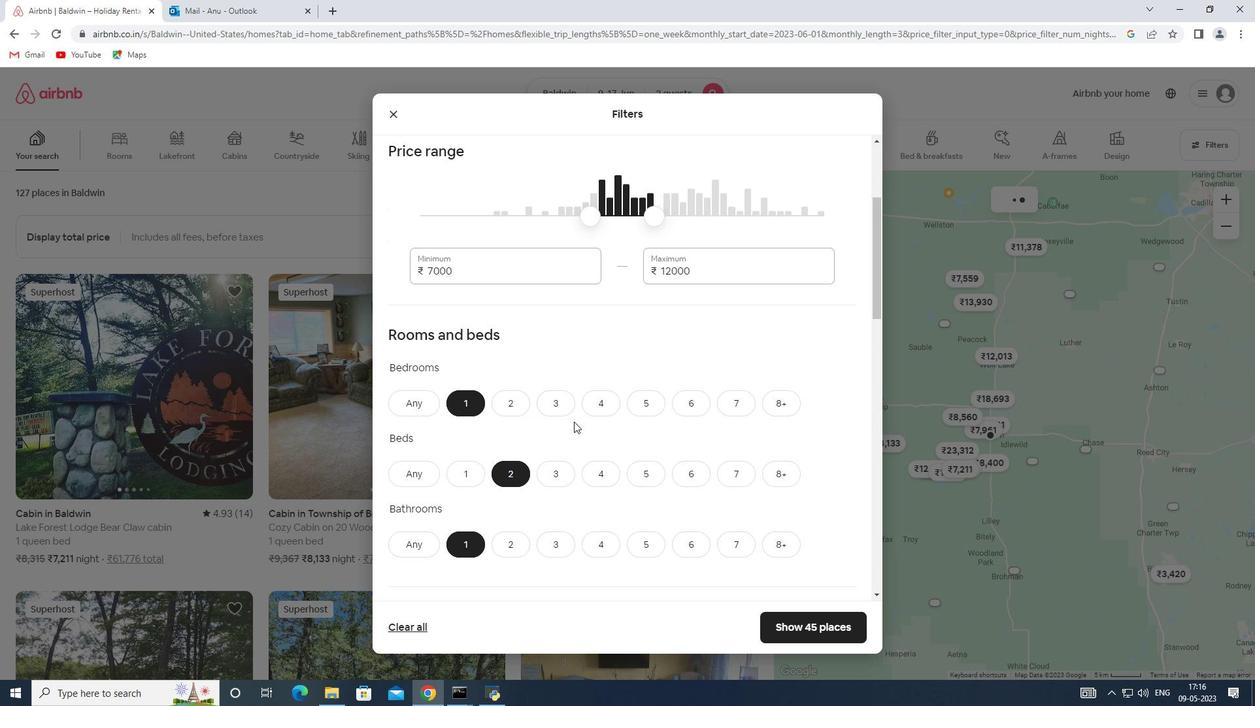 
Action: Mouse scrolled (574, 421) with delta (0, 0)
Screenshot: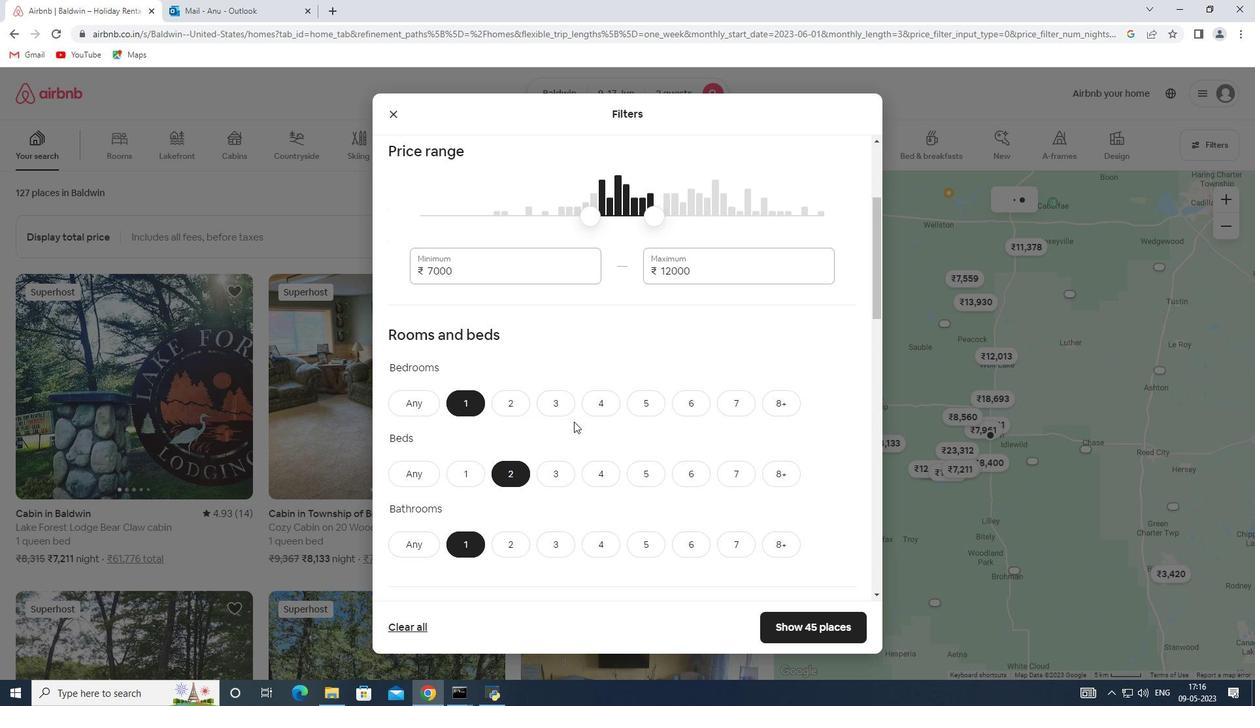 
Action: Mouse scrolled (574, 421) with delta (0, 0)
Screenshot: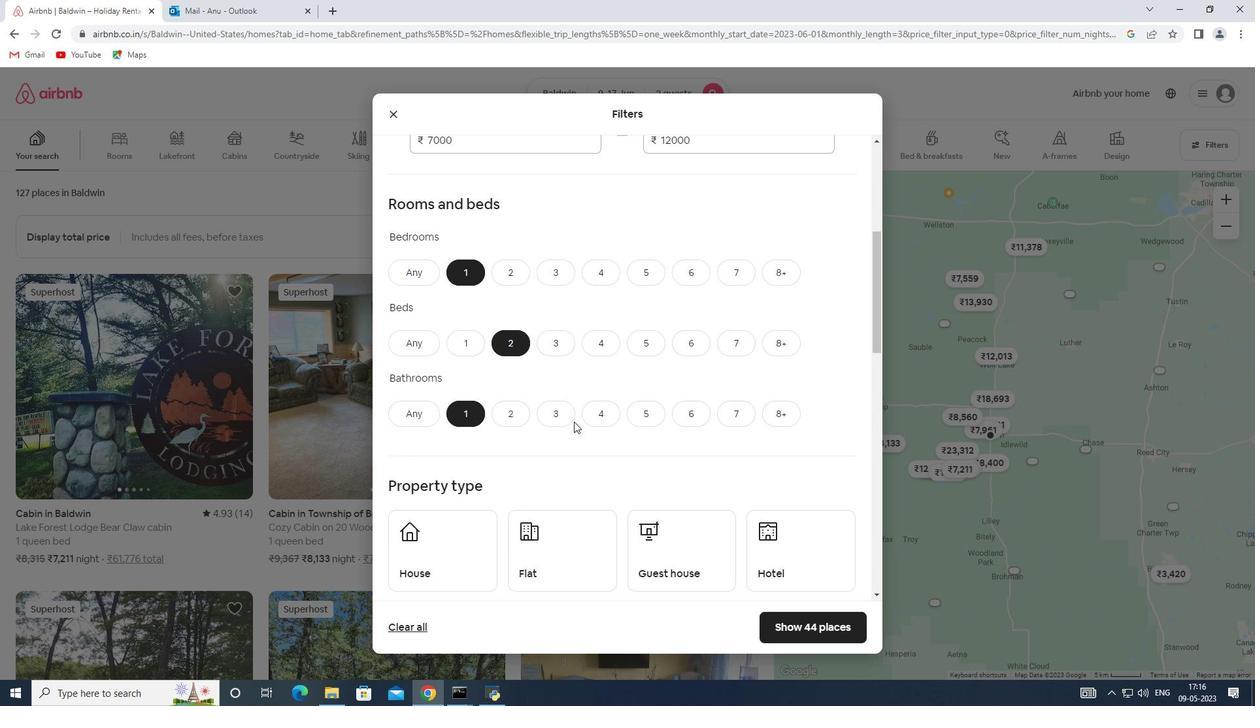 
Action: Mouse scrolled (574, 421) with delta (0, 0)
Screenshot: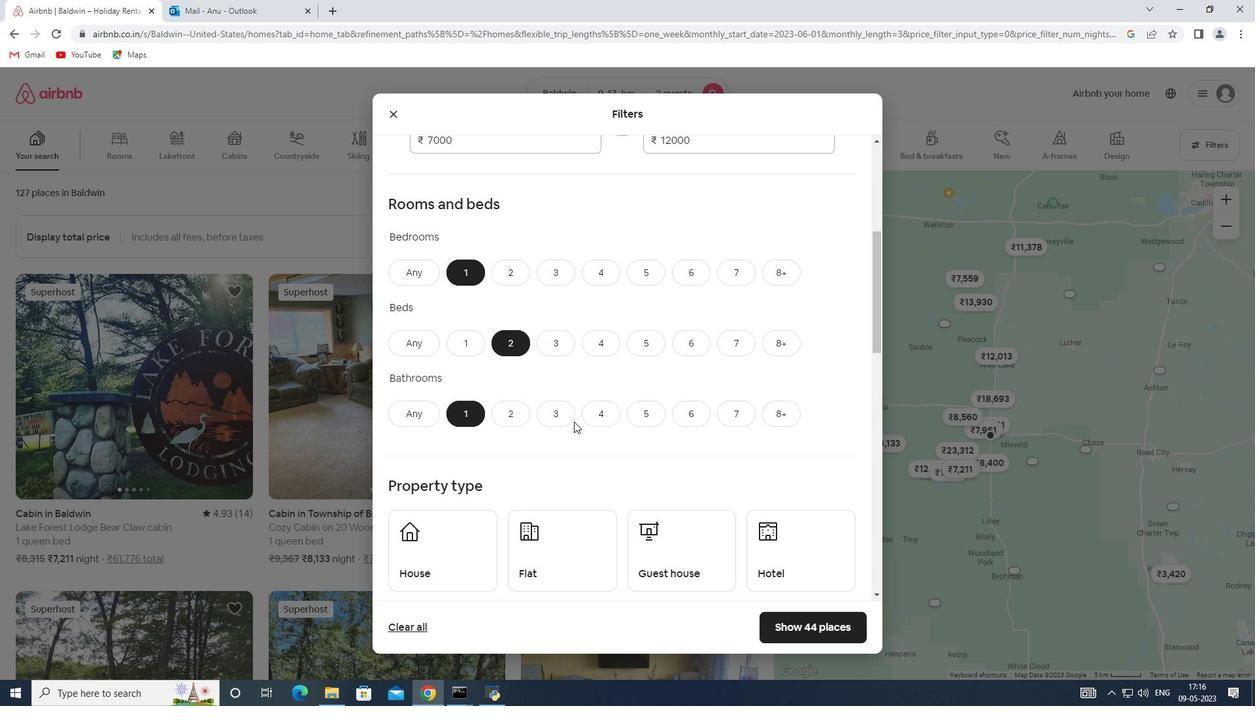 
Action: Mouse moved to (470, 419)
Screenshot: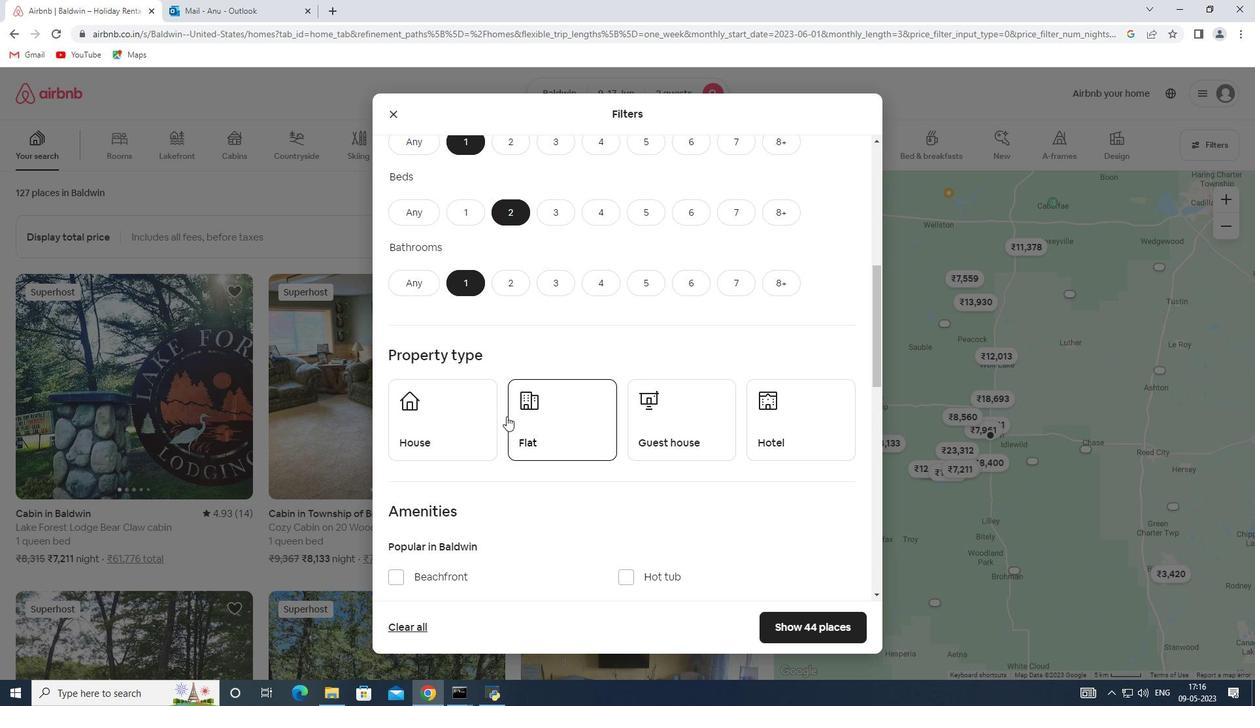
Action: Mouse pressed left at (470, 419)
Screenshot: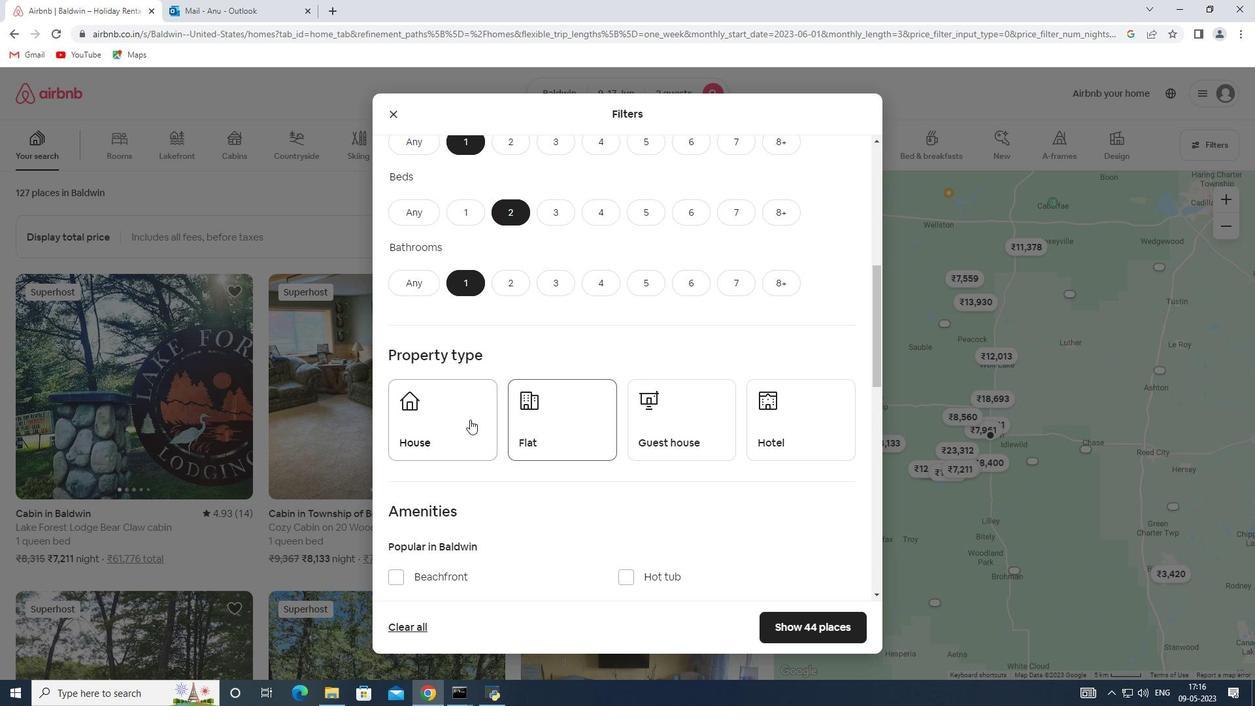 
Action: Mouse moved to (550, 418)
Screenshot: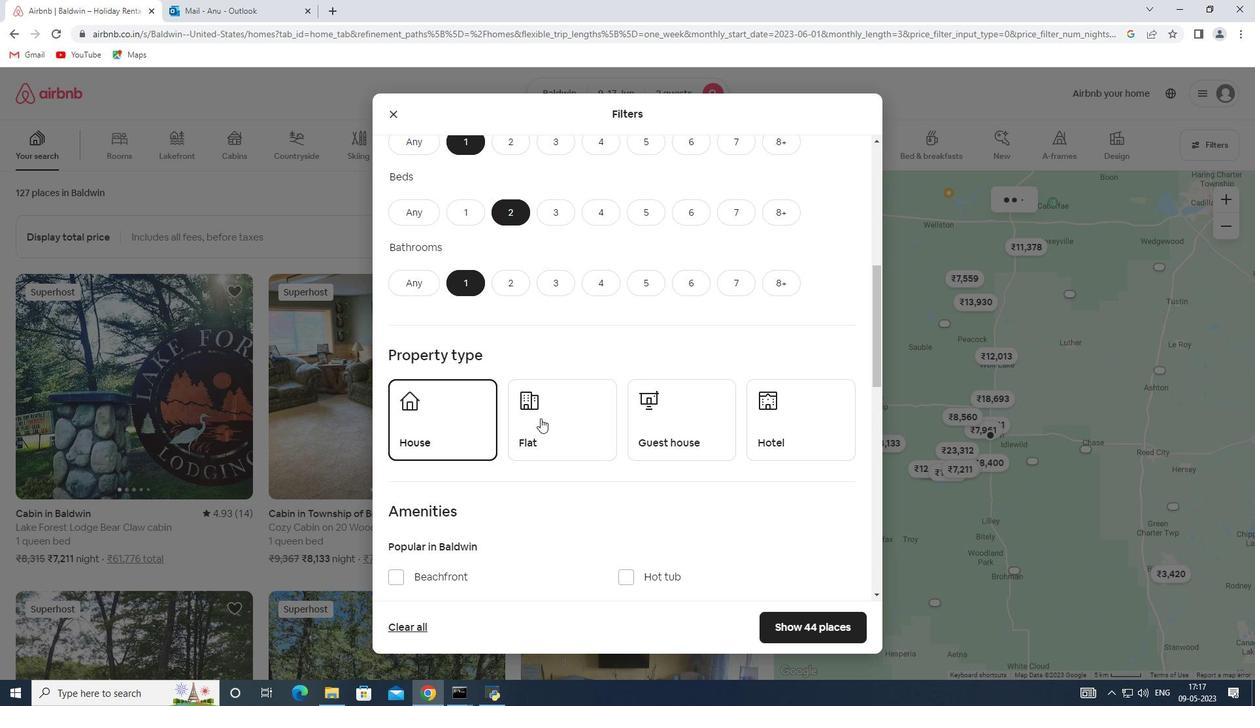 
Action: Mouse pressed left at (550, 418)
Screenshot: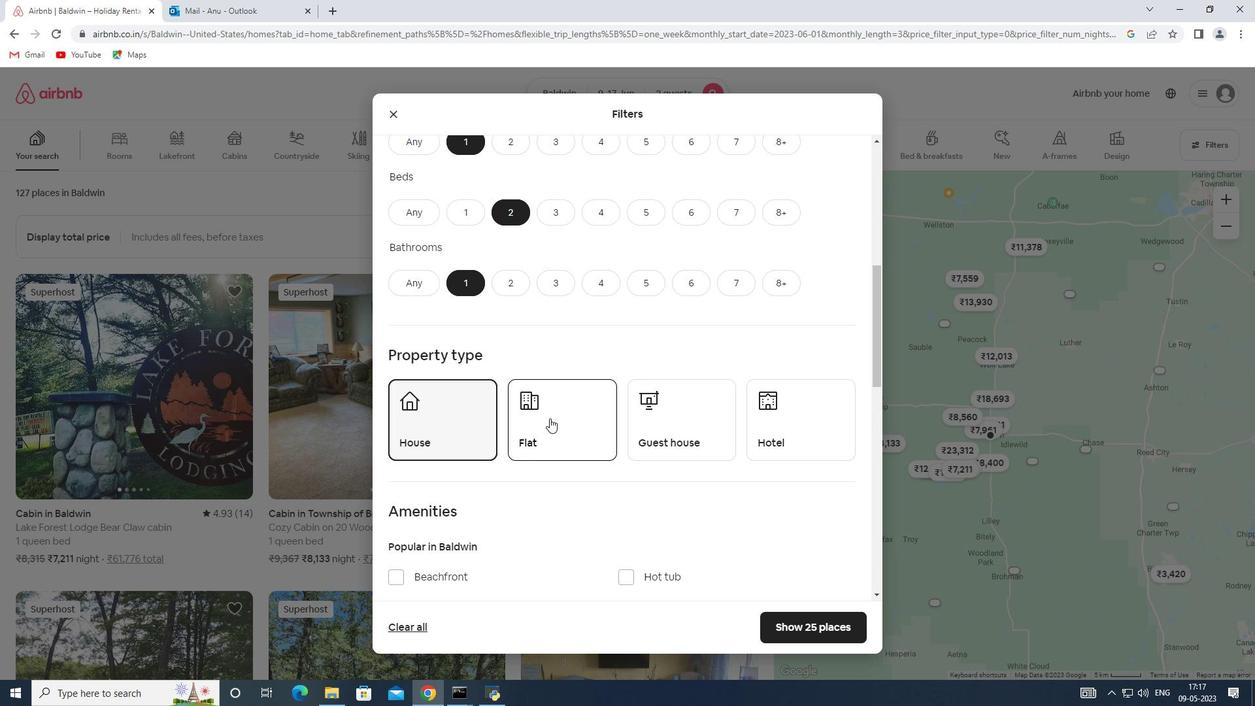 
Action: Mouse moved to (679, 429)
Screenshot: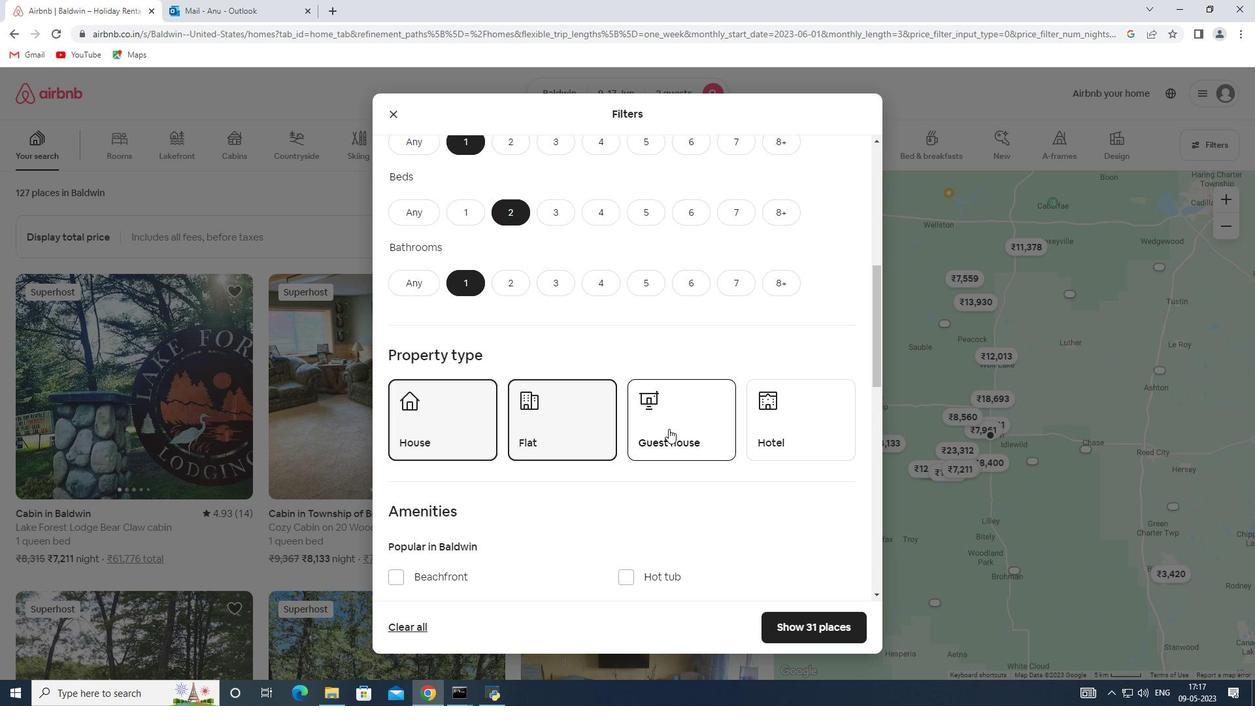 
Action: Mouse pressed left at (679, 429)
Screenshot: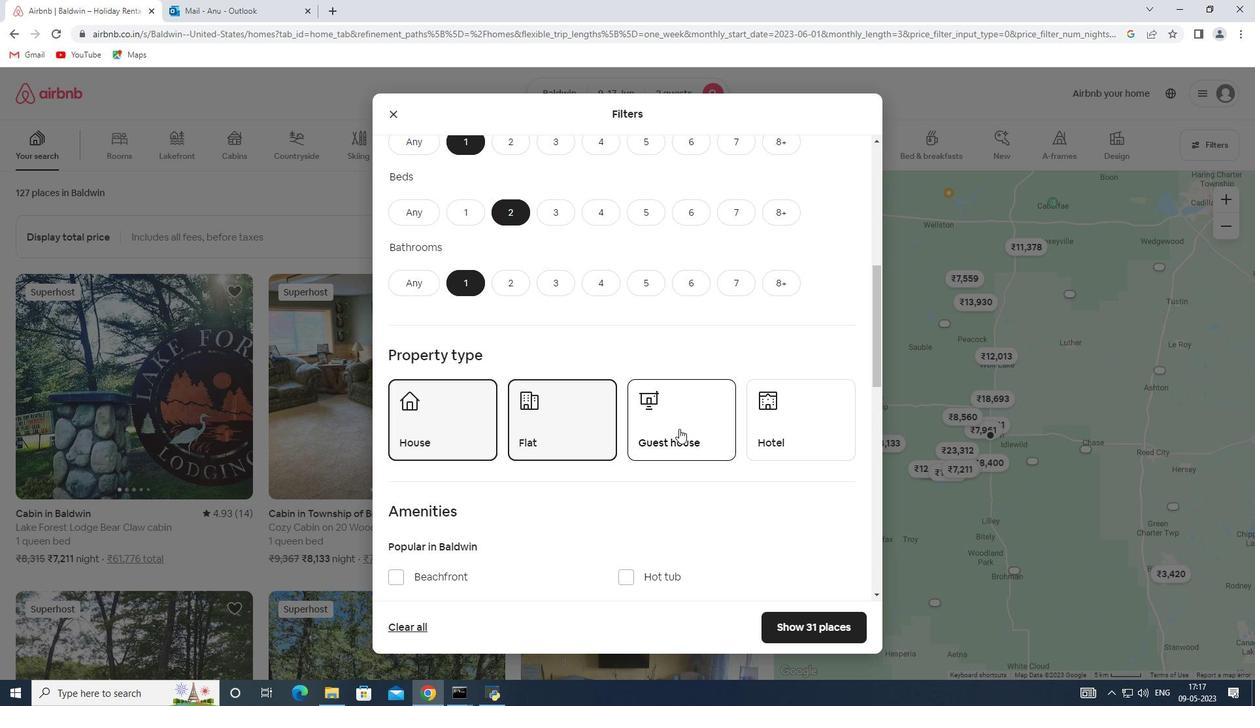 
Action: Mouse moved to (567, 427)
Screenshot: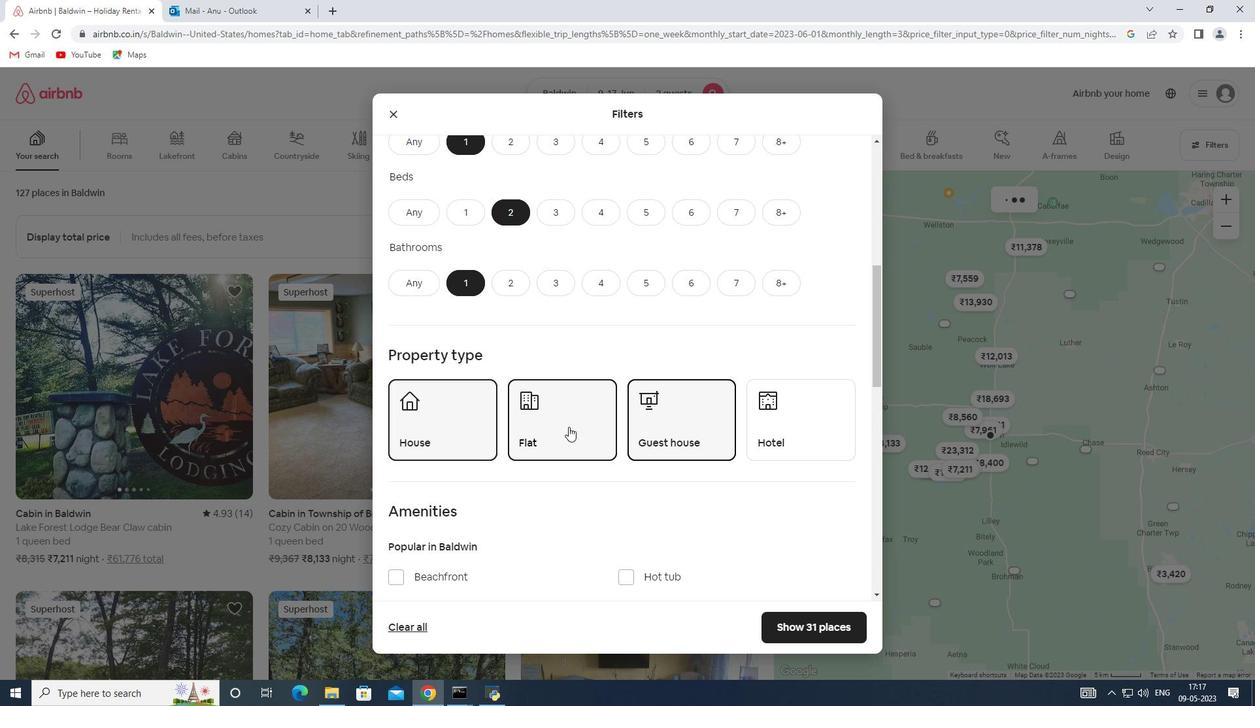 
Action: Mouse scrolled (567, 426) with delta (0, 0)
Screenshot: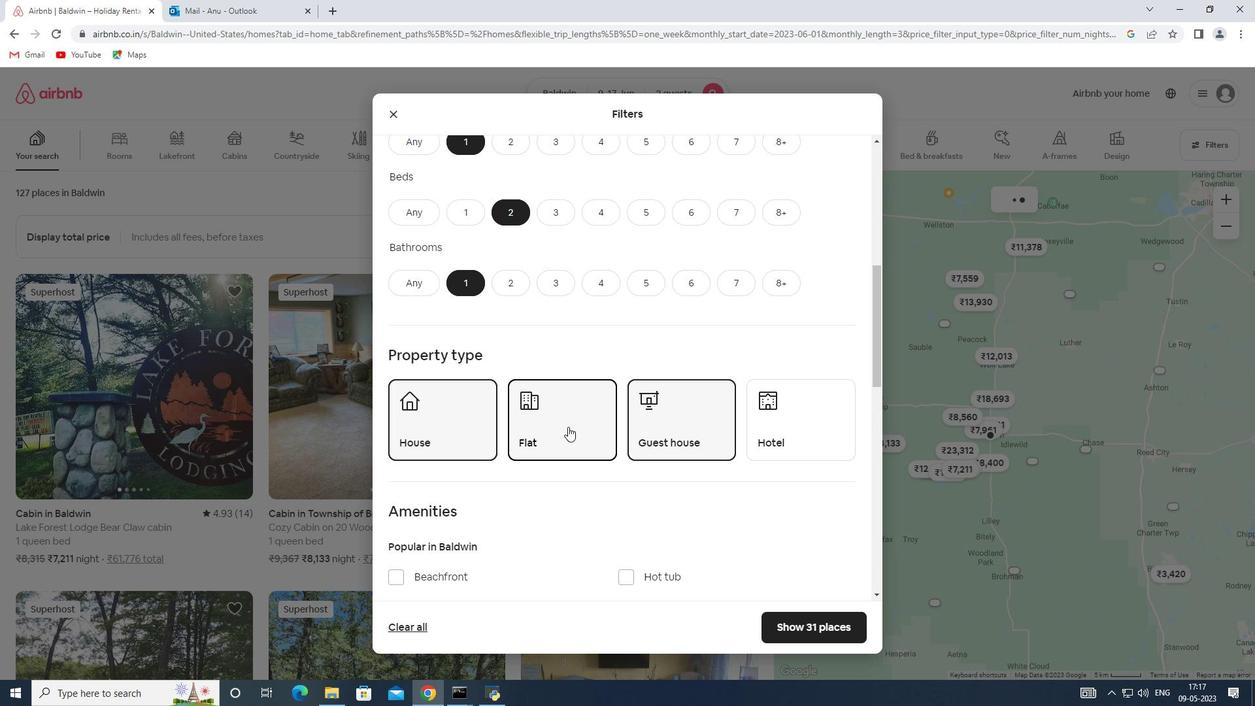 
Action: Mouse scrolled (567, 426) with delta (0, 0)
Screenshot: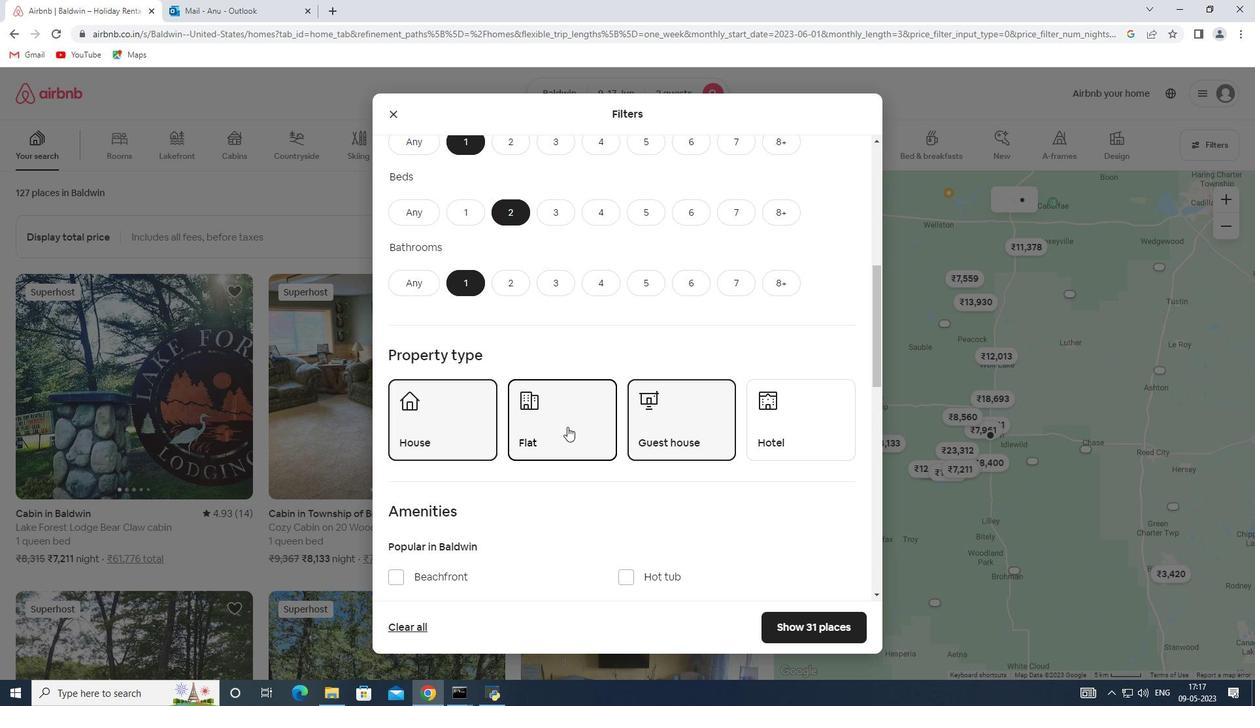 
Action: Mouse scrolled (567, 426) with delta (0, 0)
Screenshot: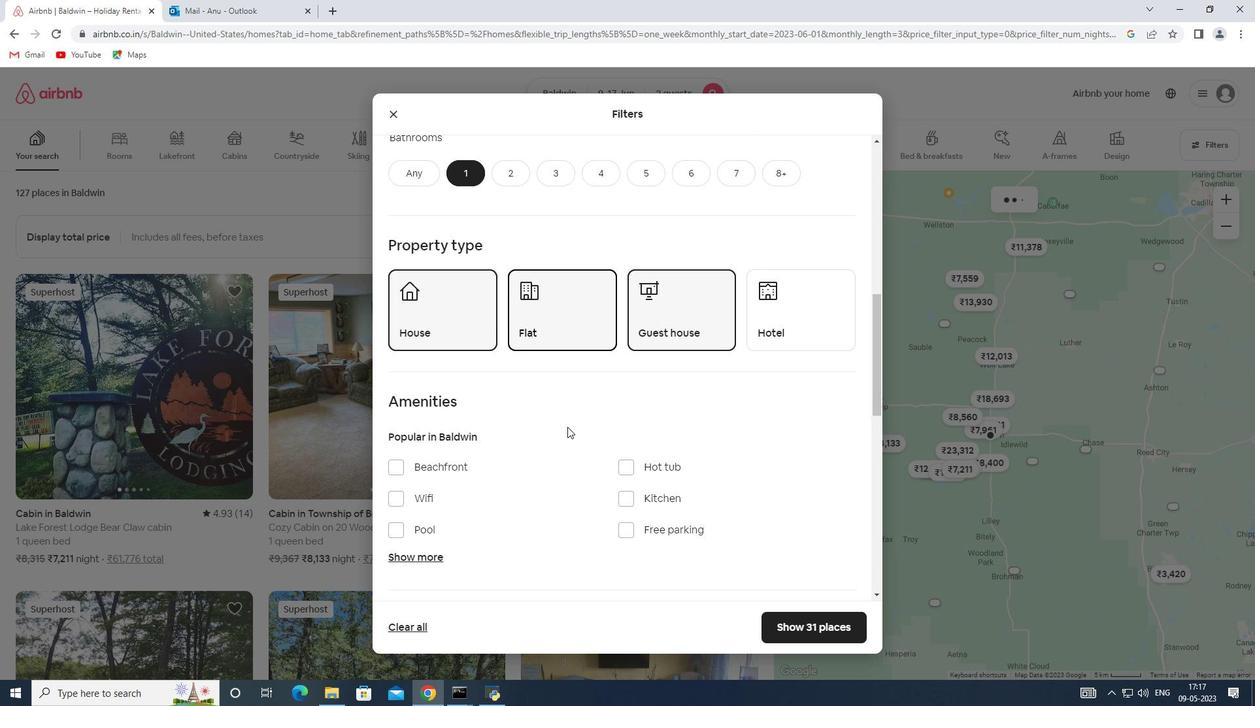 
Action: Mouse moved to (404, 467)
Screenshot: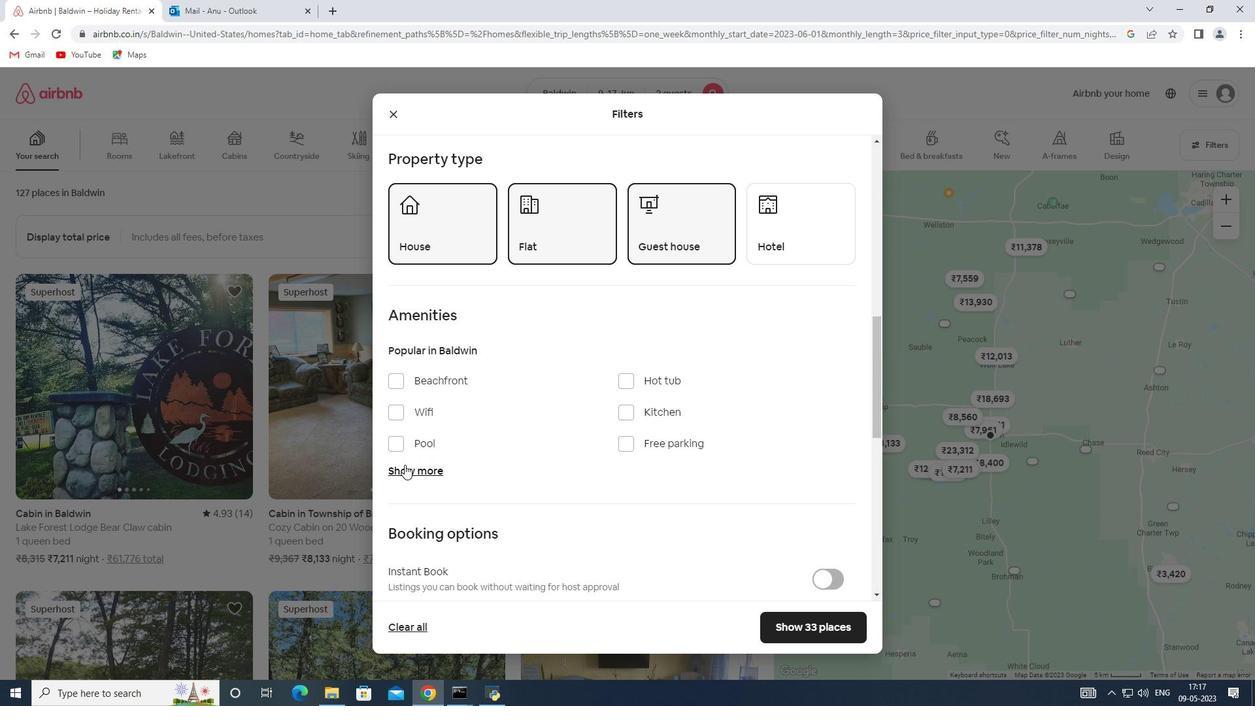 
Action: Mouse pressed left at (404, 467)
Screenshot: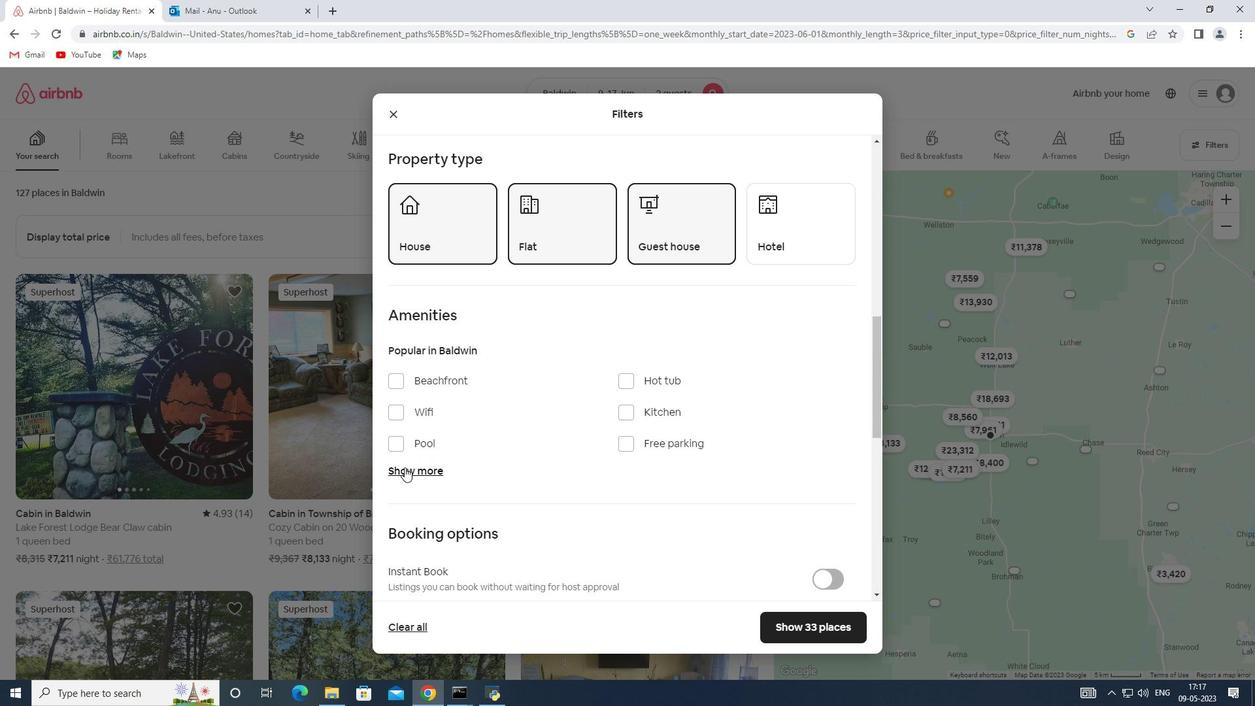 
Action: Mouse moved to (427, 411)
Screenshot: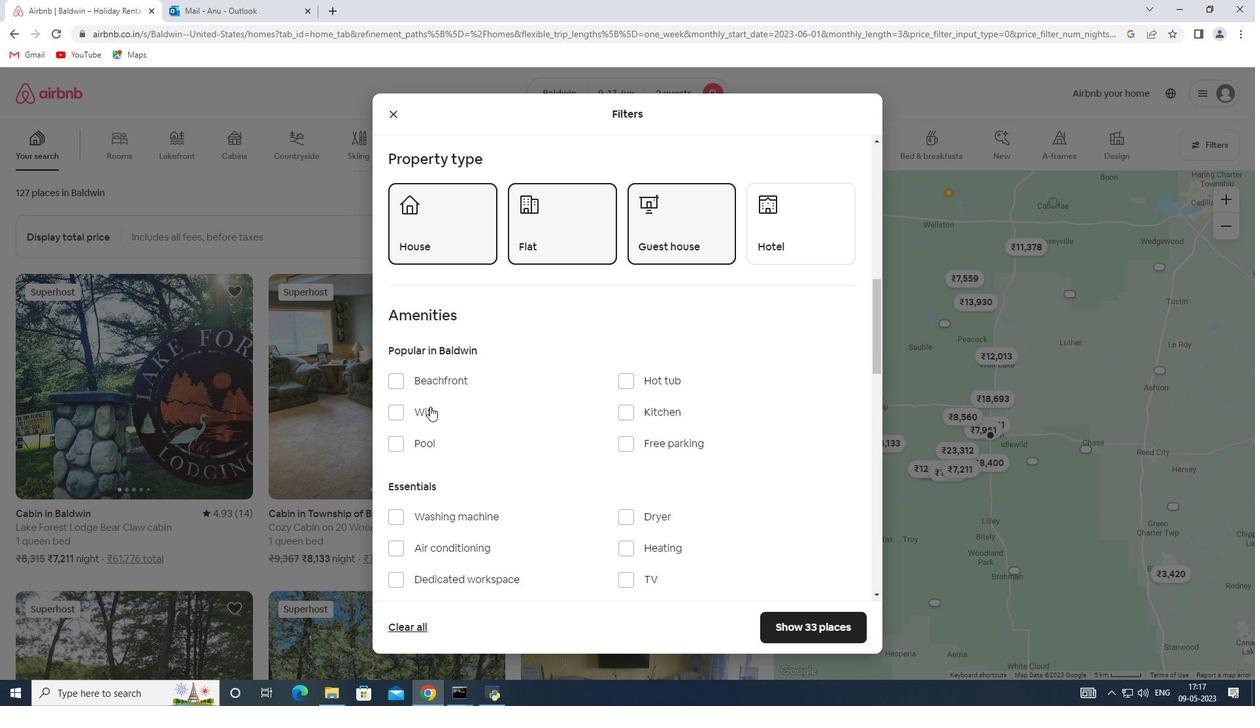 
Action: Mouse pressed left at (427, 411)
Screenshot: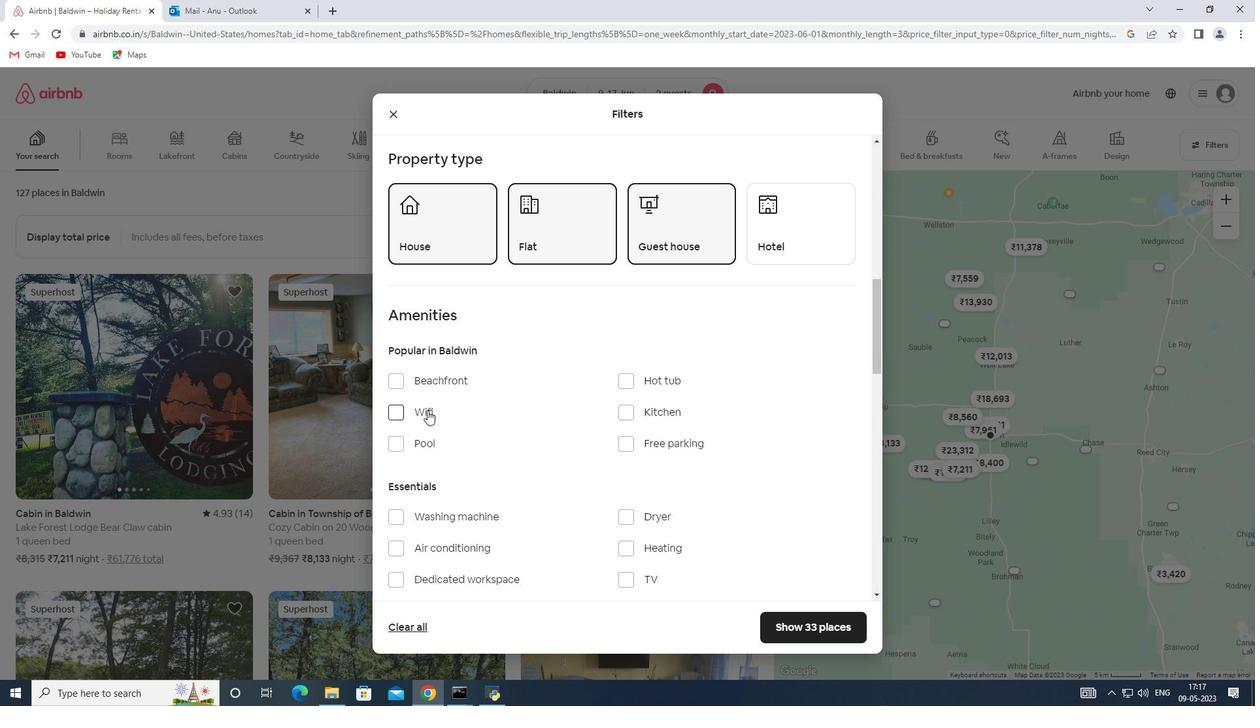 
Action: Mouse moved to (588, 431)
Screenshot: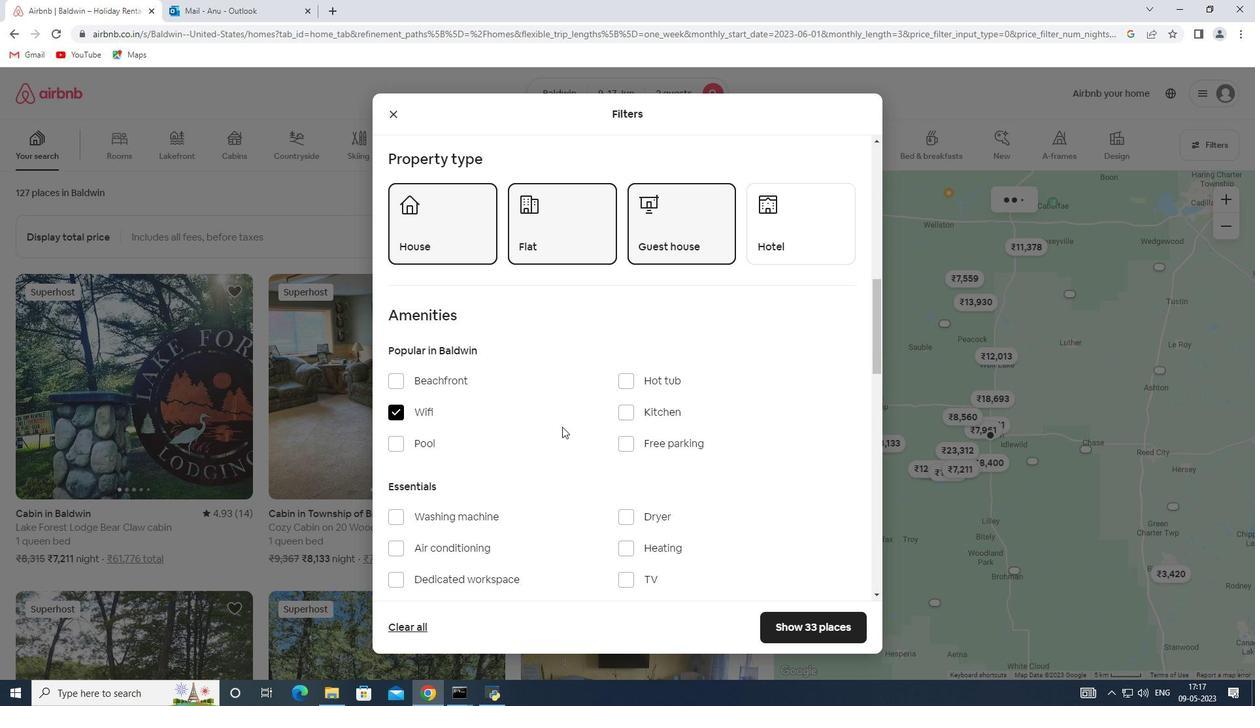 
Action: Mouse scrolled (588, 431) with delta (0, 0)
Screenshot: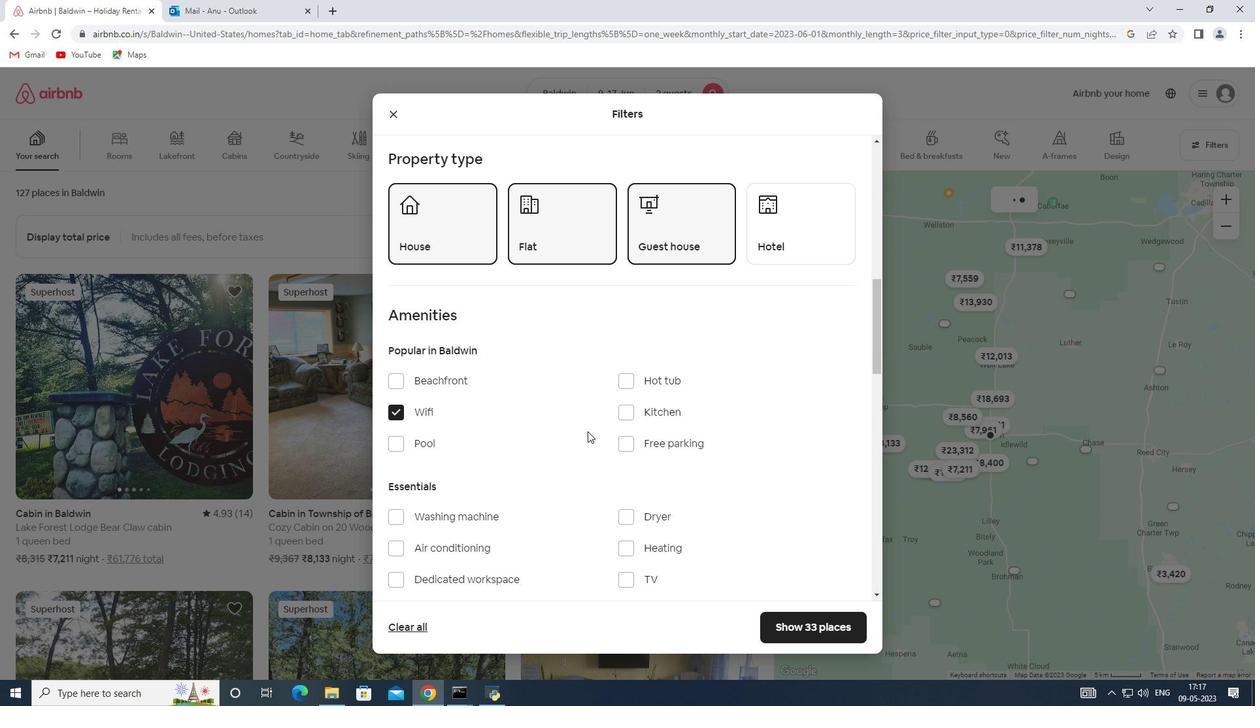 
Action: Mouse scrolled (588, 431) with delta (0, 0)
Screenshot: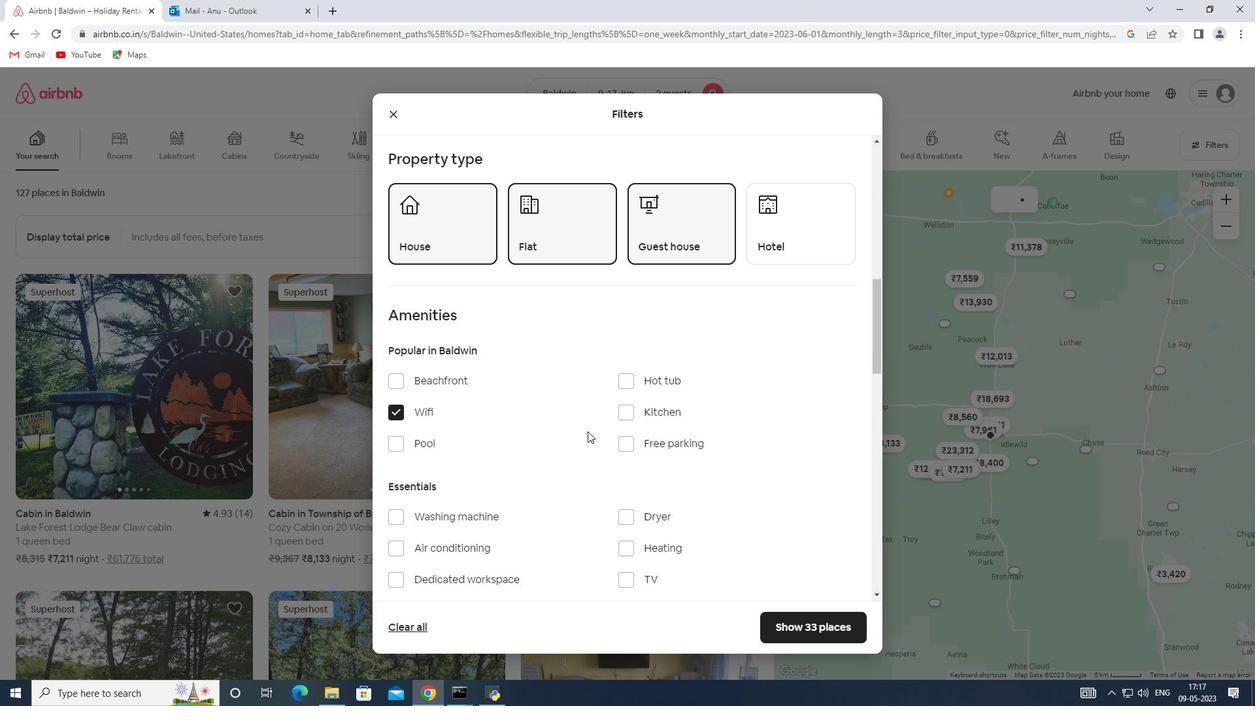 
Action: Mouse scrolled (588, 431) with delta (0, 0)
Screenshot: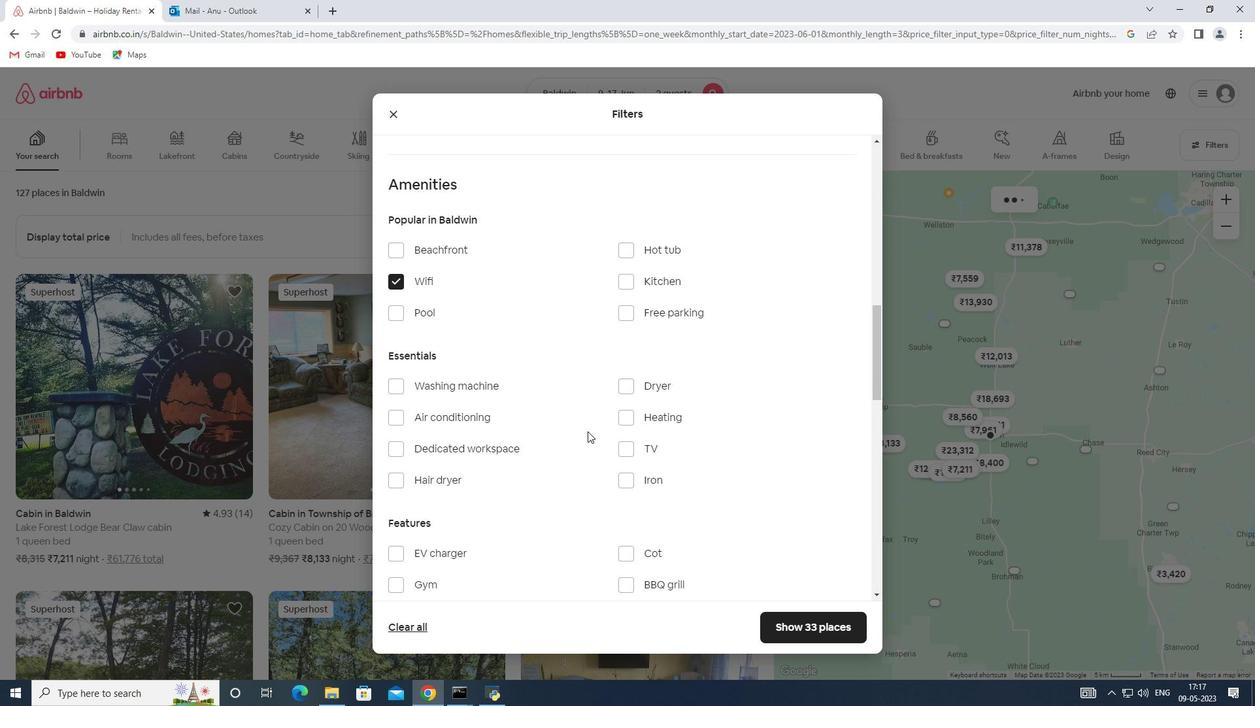 
Action: Mouse scrolled (588, 431) with delta (0, 0)
Screenshot: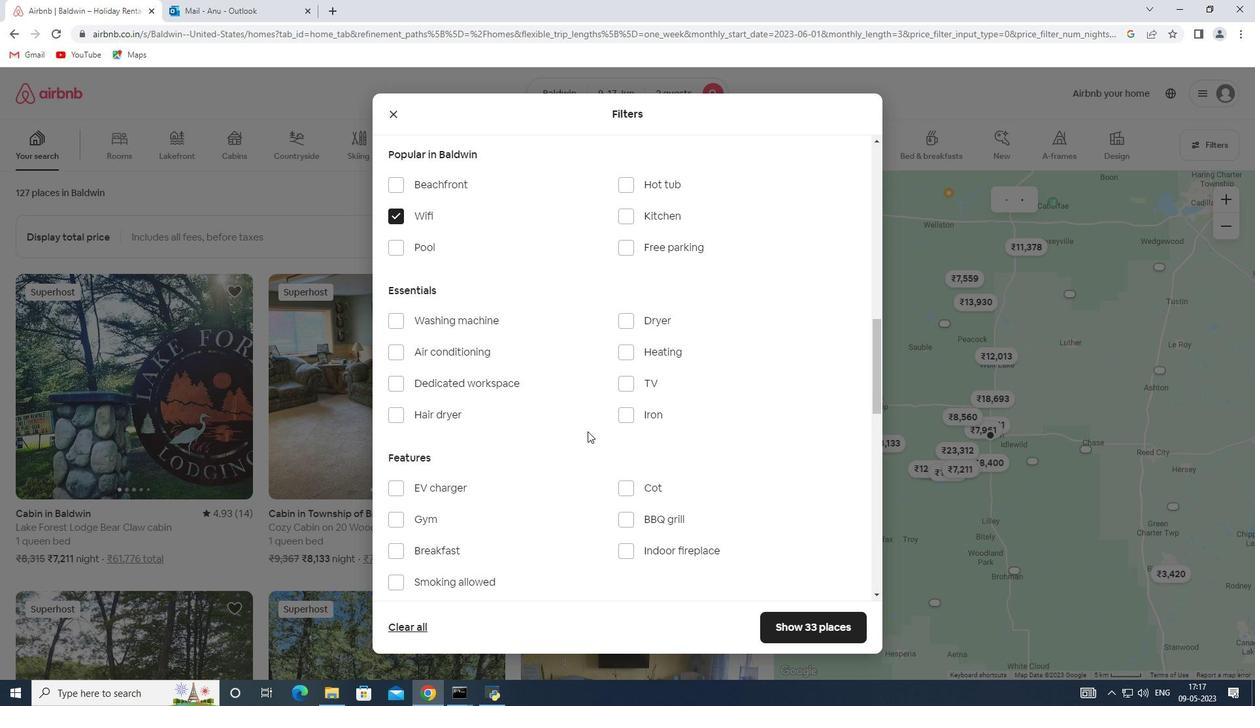 
Action: Mouse scrolled (588, 431) with delta (0, 0)
Screenshot: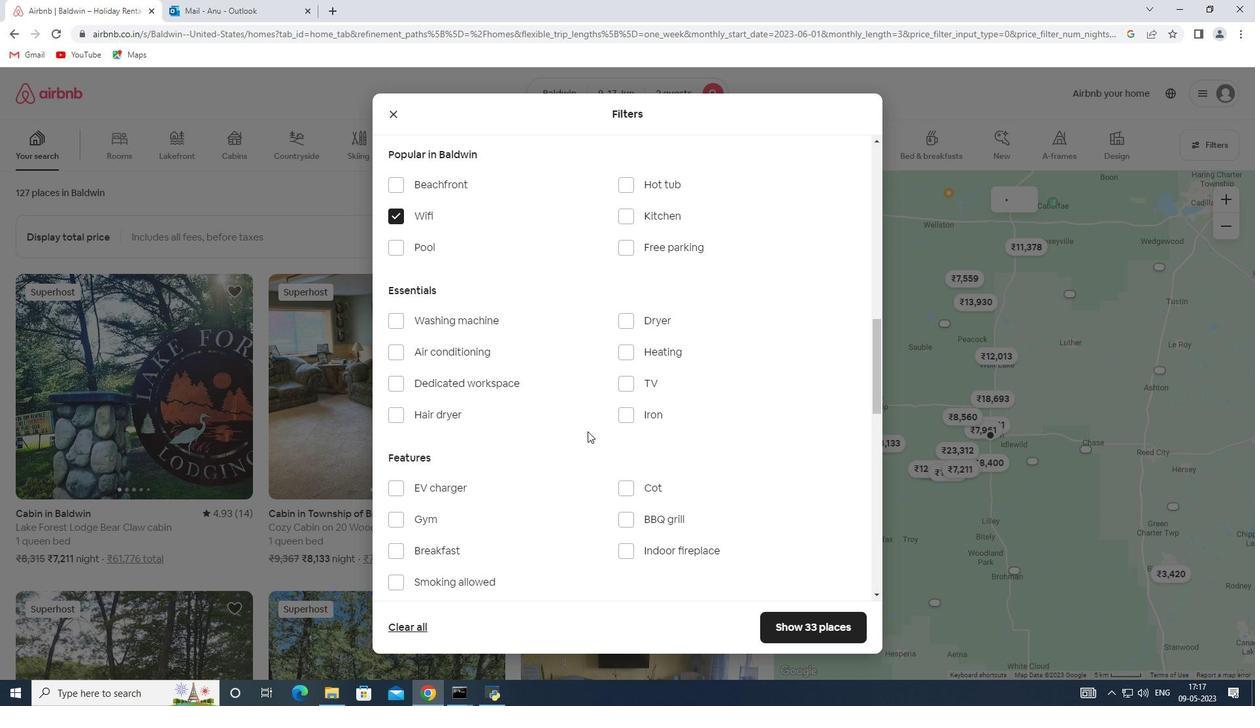 
Action: Mouse scrolled (588, 431) with delta (0, 0)
Screenshot: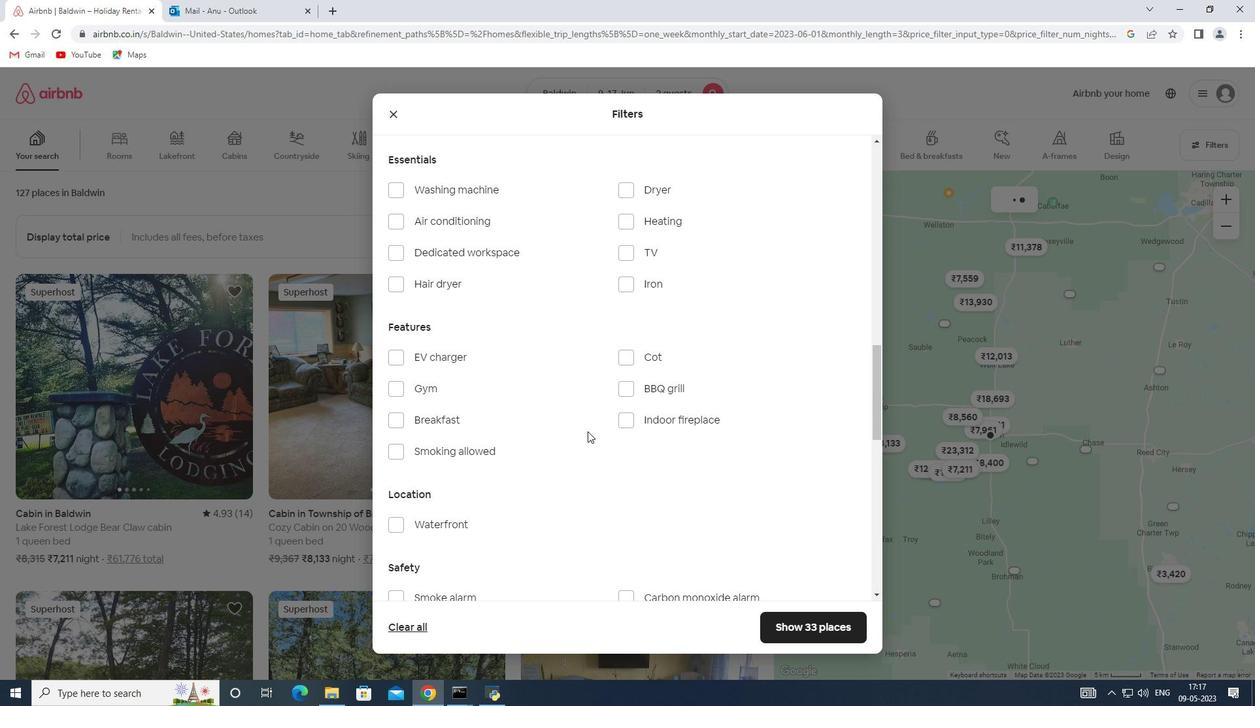 
Action: Mouse scrolled (588, 431) with delta (0, 0)
Screenshot: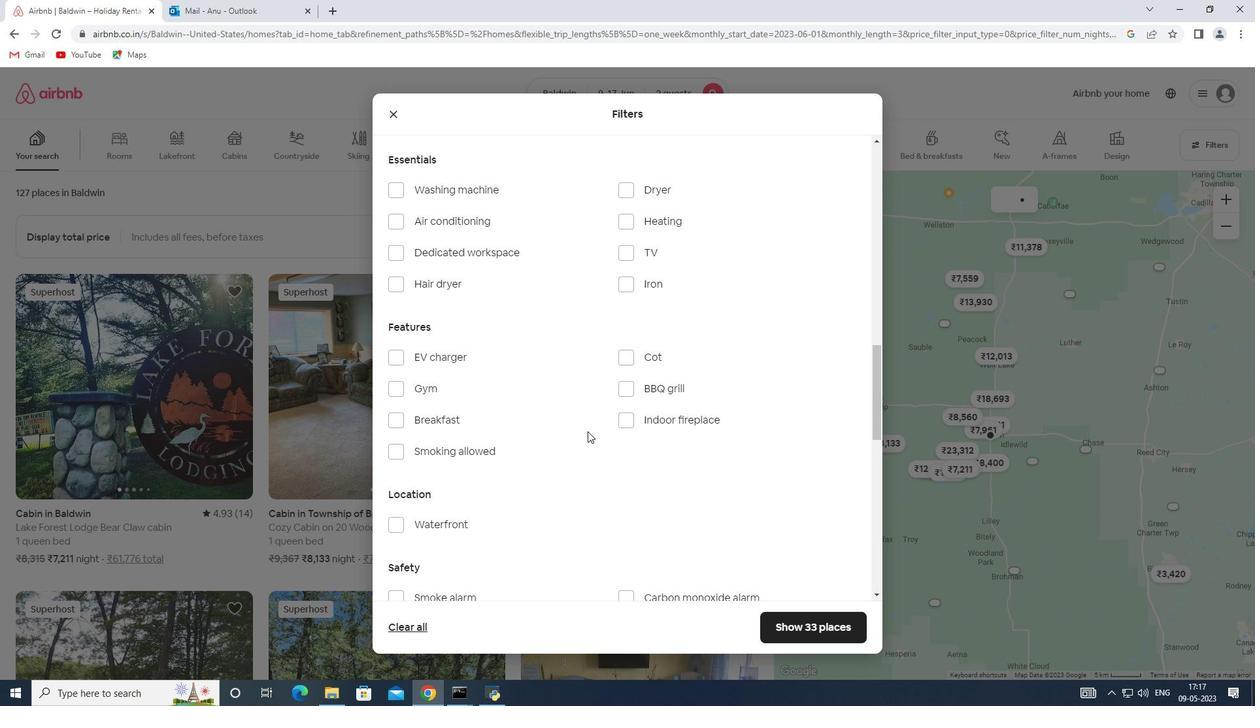 
Action: Mouse moved to (588, 429)
Screenshot: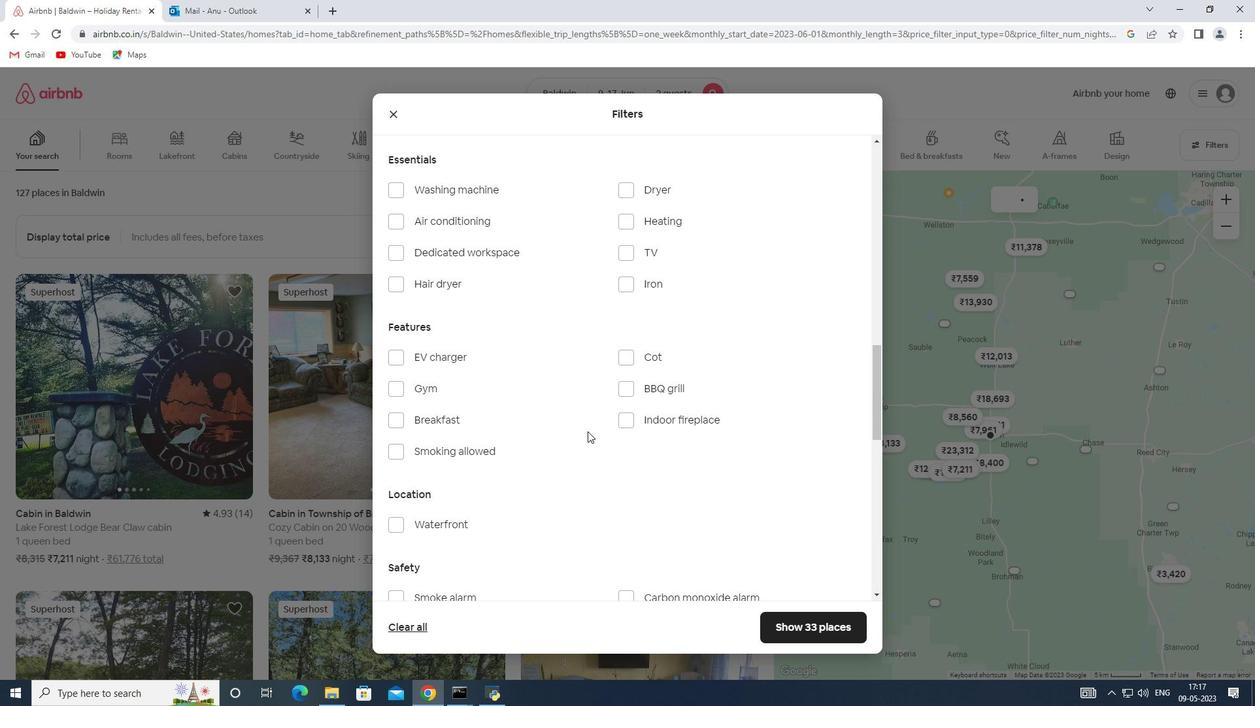 
Action: Mouse scrolled (588, 429) with delta (0, 0)
Screenshot: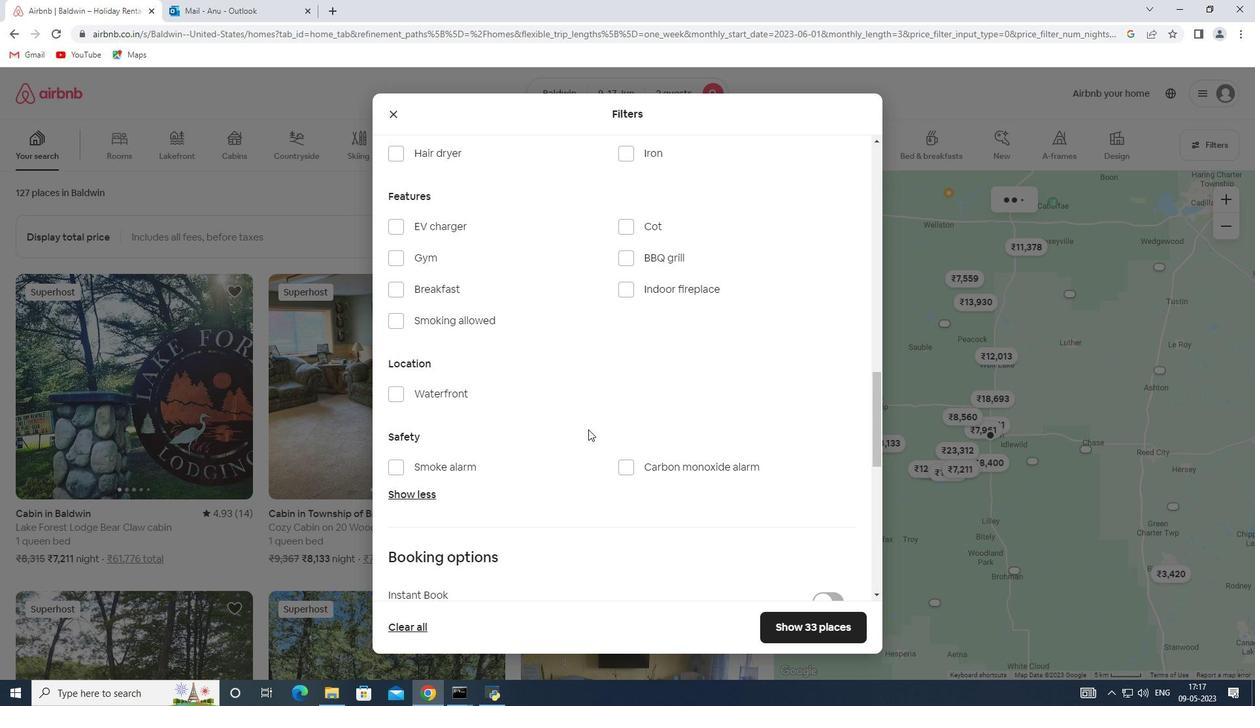 
Action: Mouse scrolled (588, 429) with delta (0, 0)
Screenshot: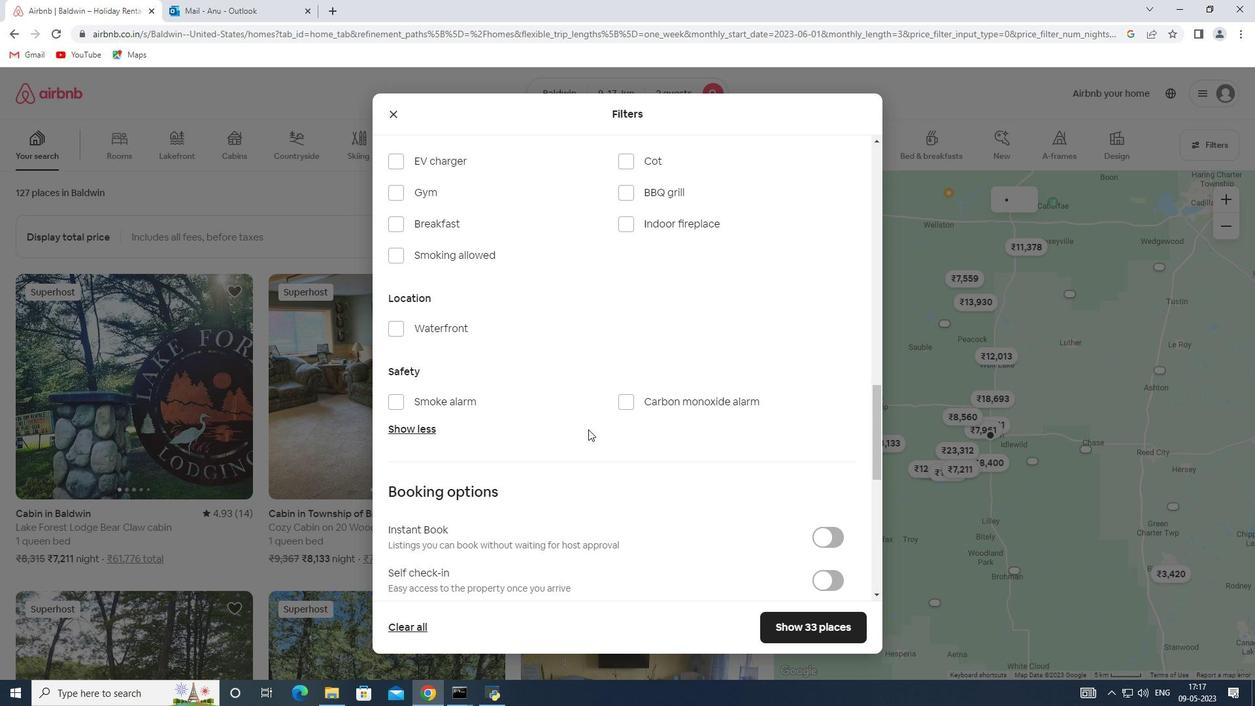 
Action: Mouse moved to (822, 510)
Screenshot: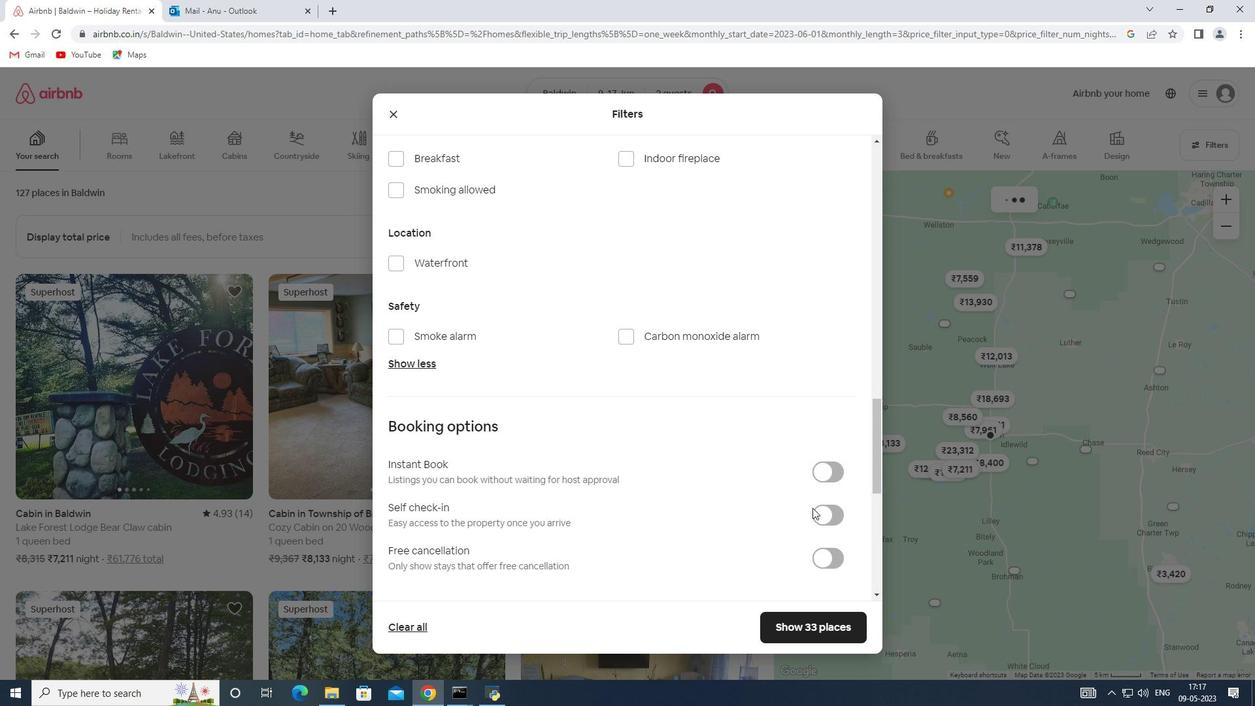 
Action: Mouse pressed left at (822, 510)
Screenshot: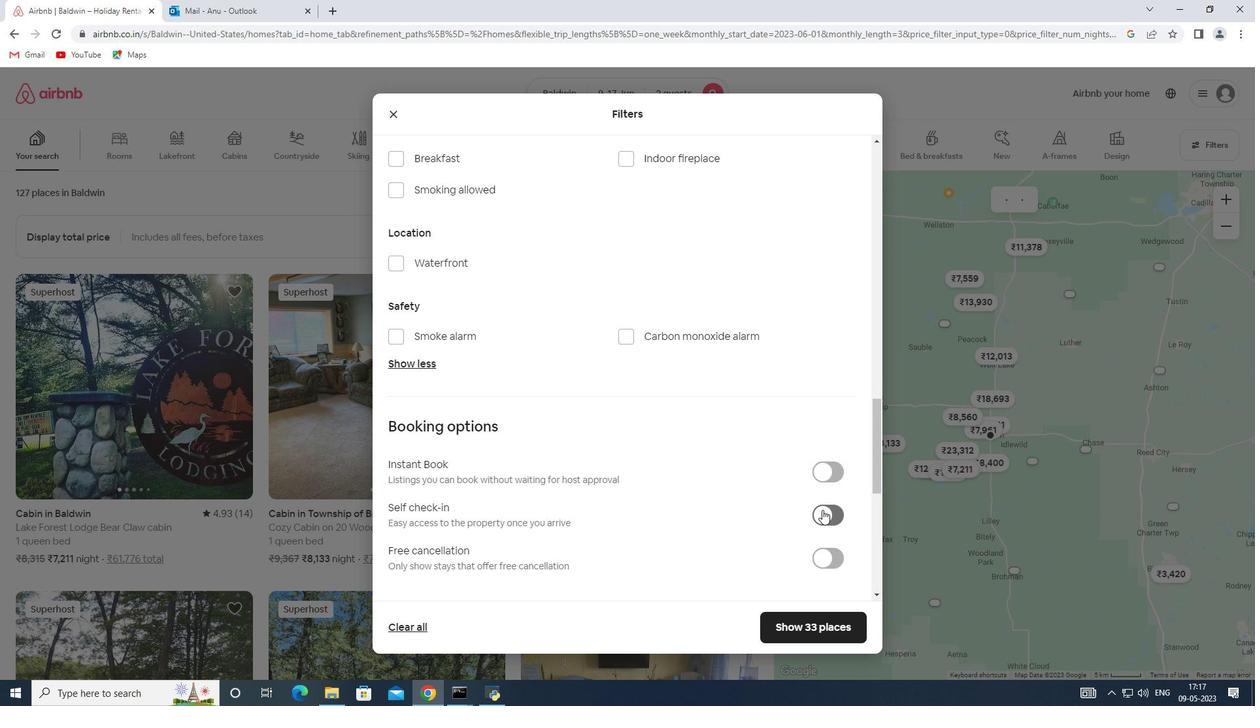 
Action: Mouse moved to (631, 514)
Screenshot: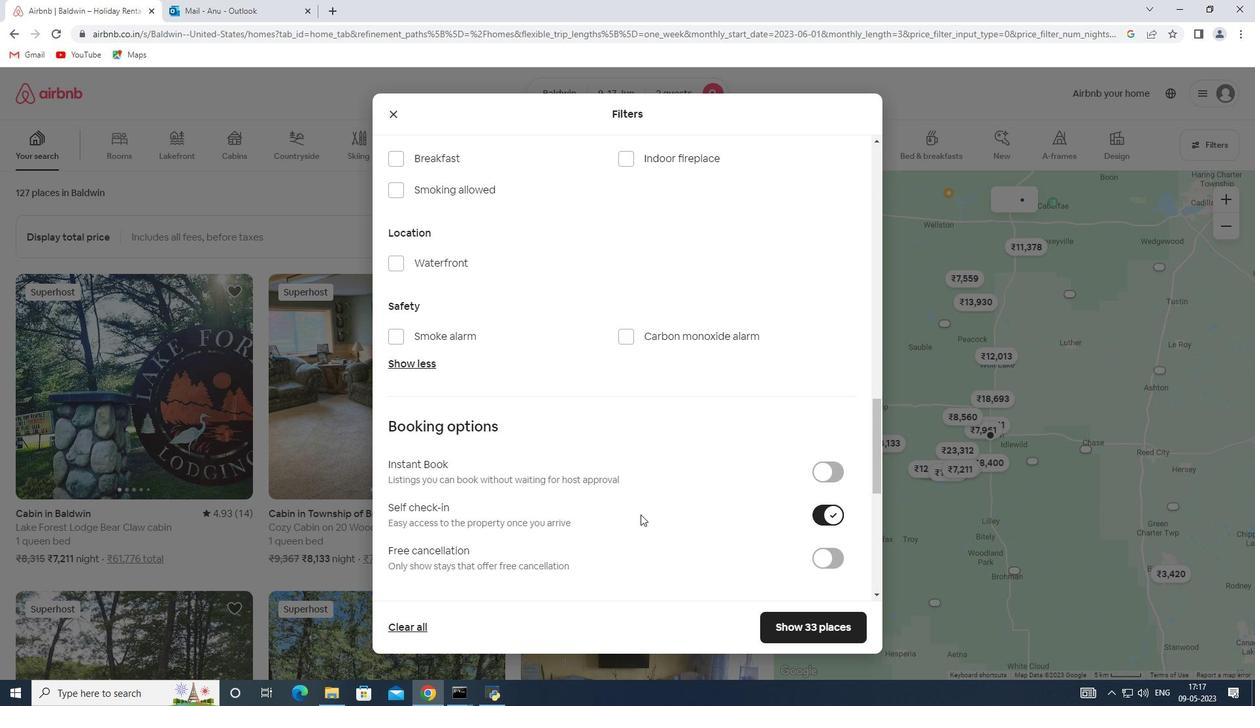 
Action: Mouse scrolled (631, 513) with delta (0, 0)
Screenshot: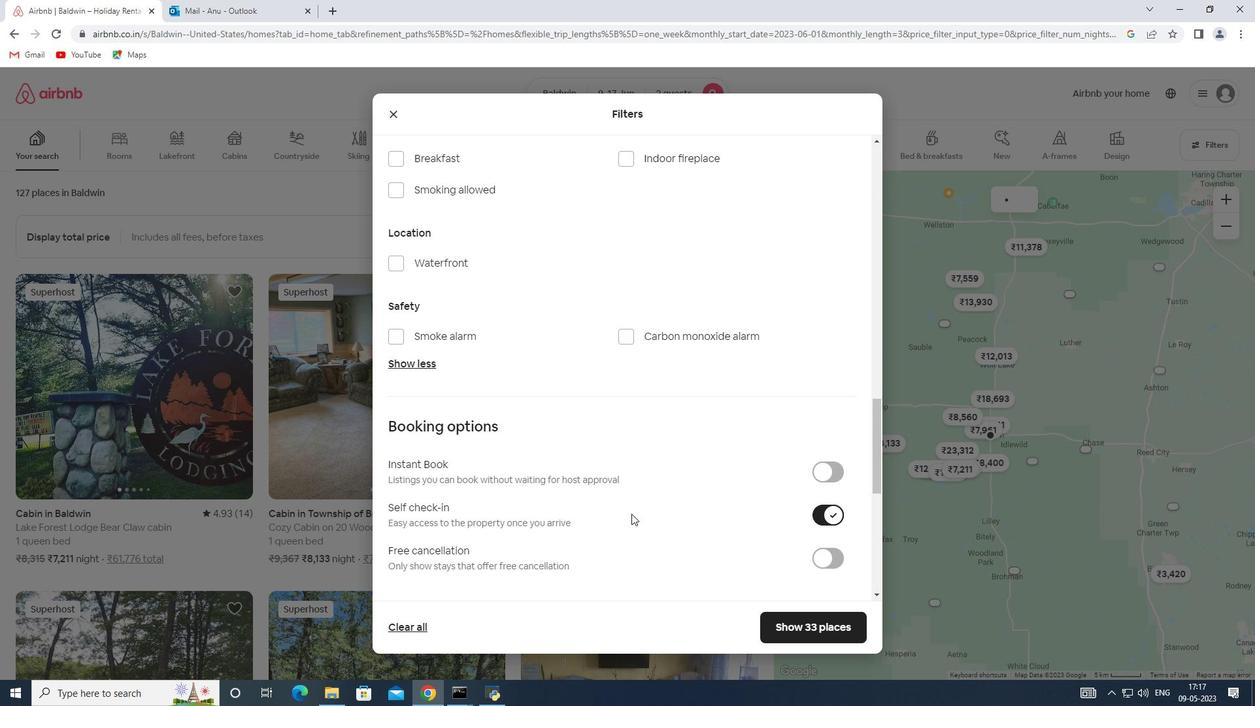 
Action: Mouse scrolled (631, 513) with delta (0, 0)
Screenshot: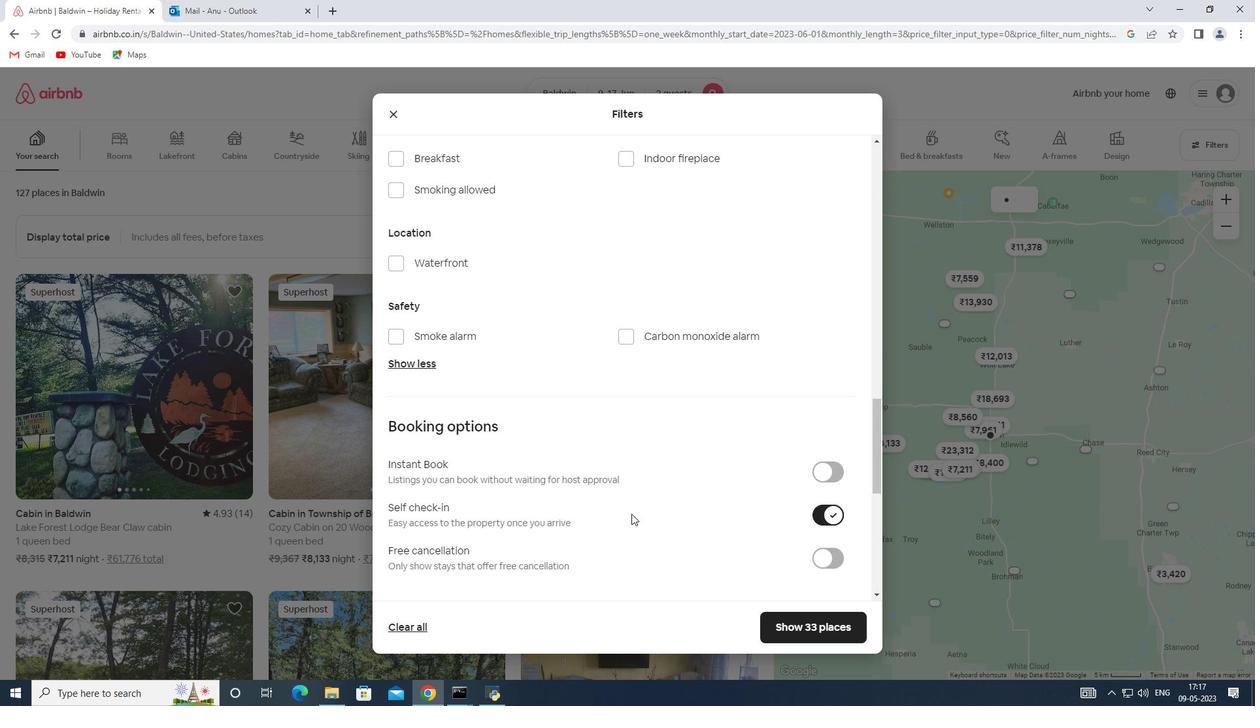 
Action: Mouse moved to (630, 513)
Screenshot: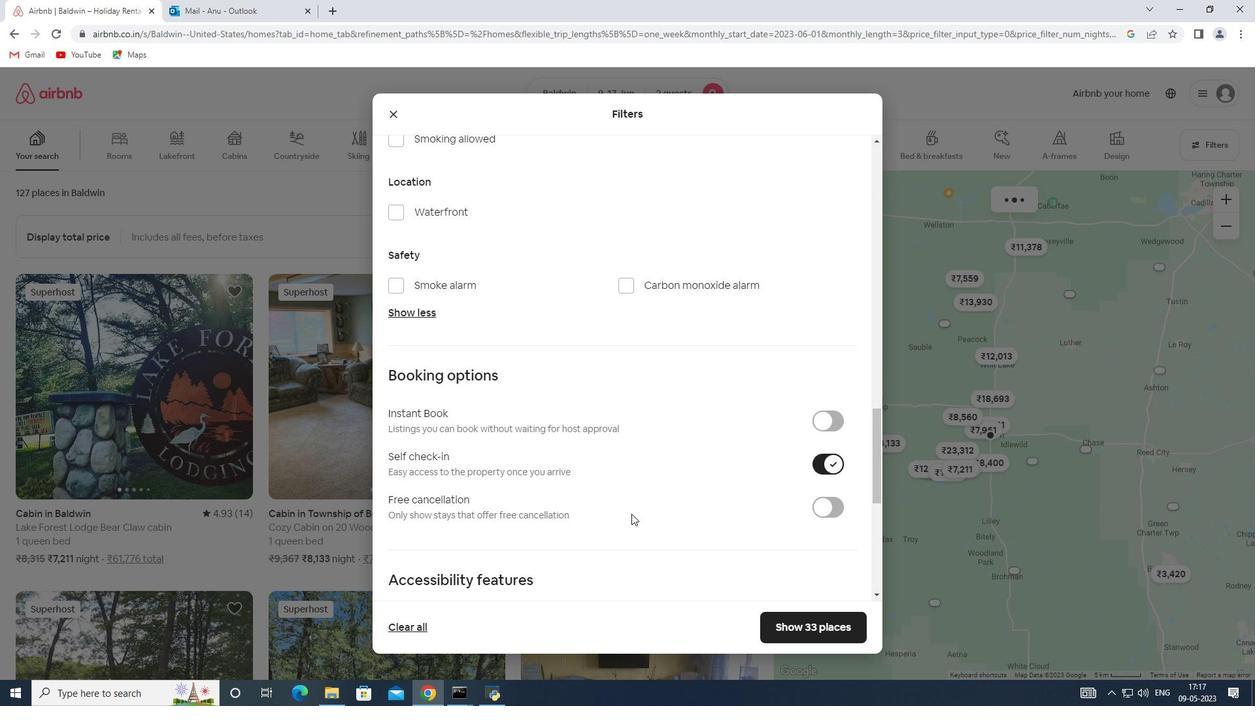 
Action: Mouse scrolled (630, 512) with delta (0, 0)
Screenshot: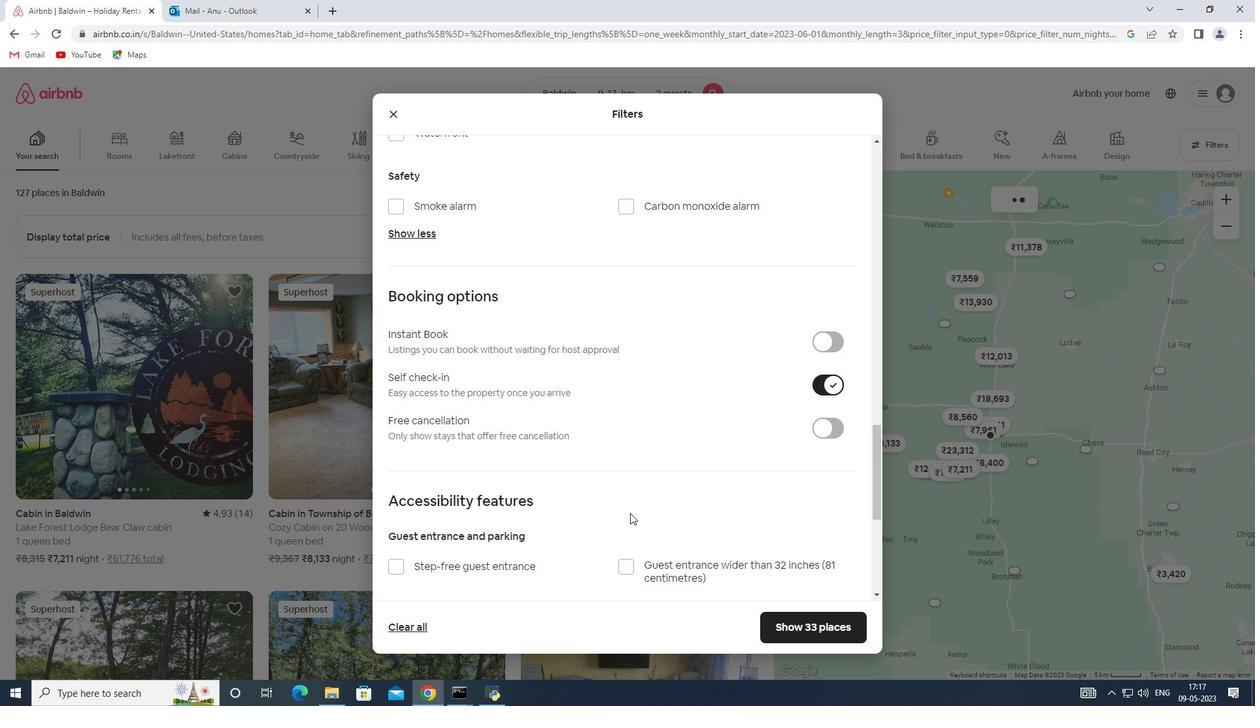 
Action: Mouse scrolled (630, 512) with delta (0, 0)
Screenshot: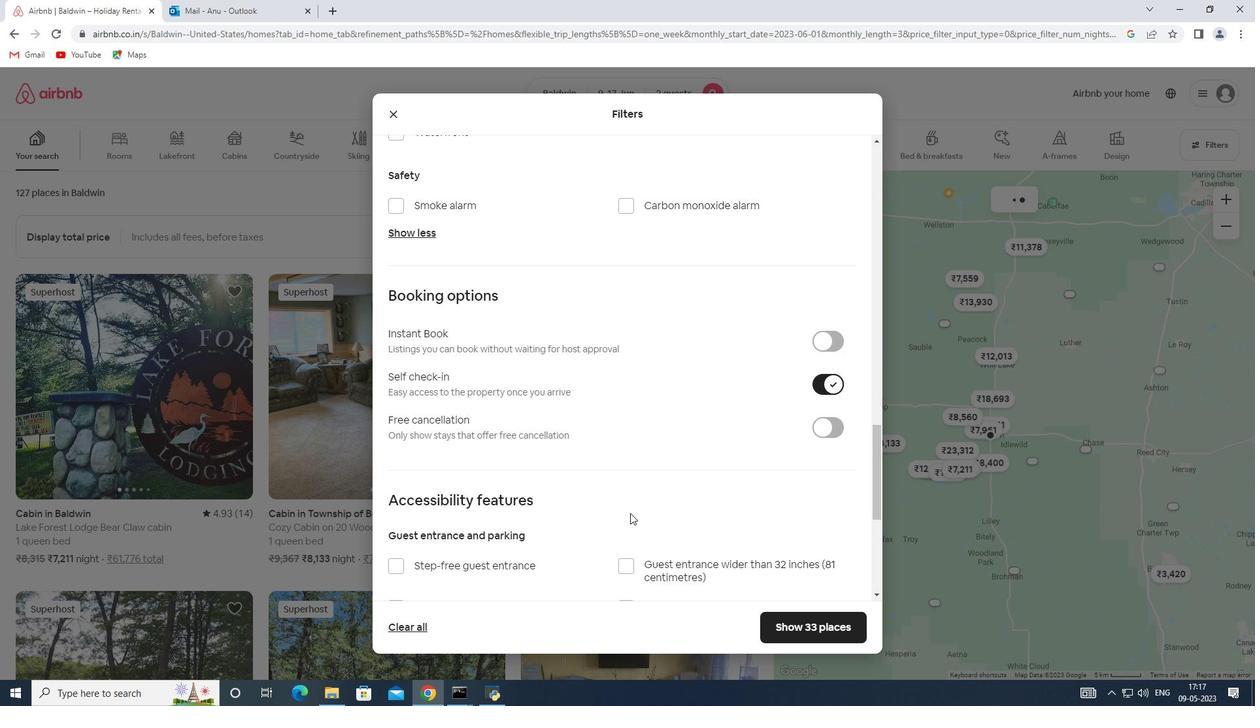 
Action: Mouse moved to (629, 513)
Screenshot: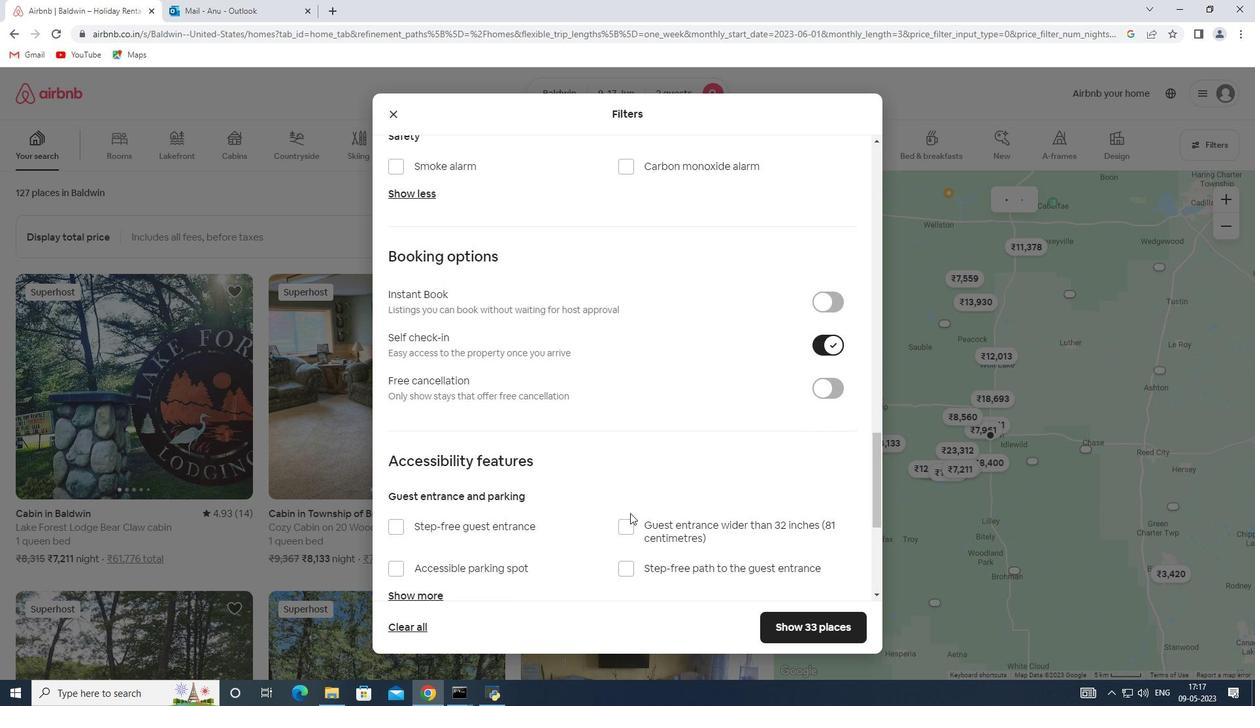 
Action: Mouse scrolled (629, 512) with delta (0, 0)
Screenshot: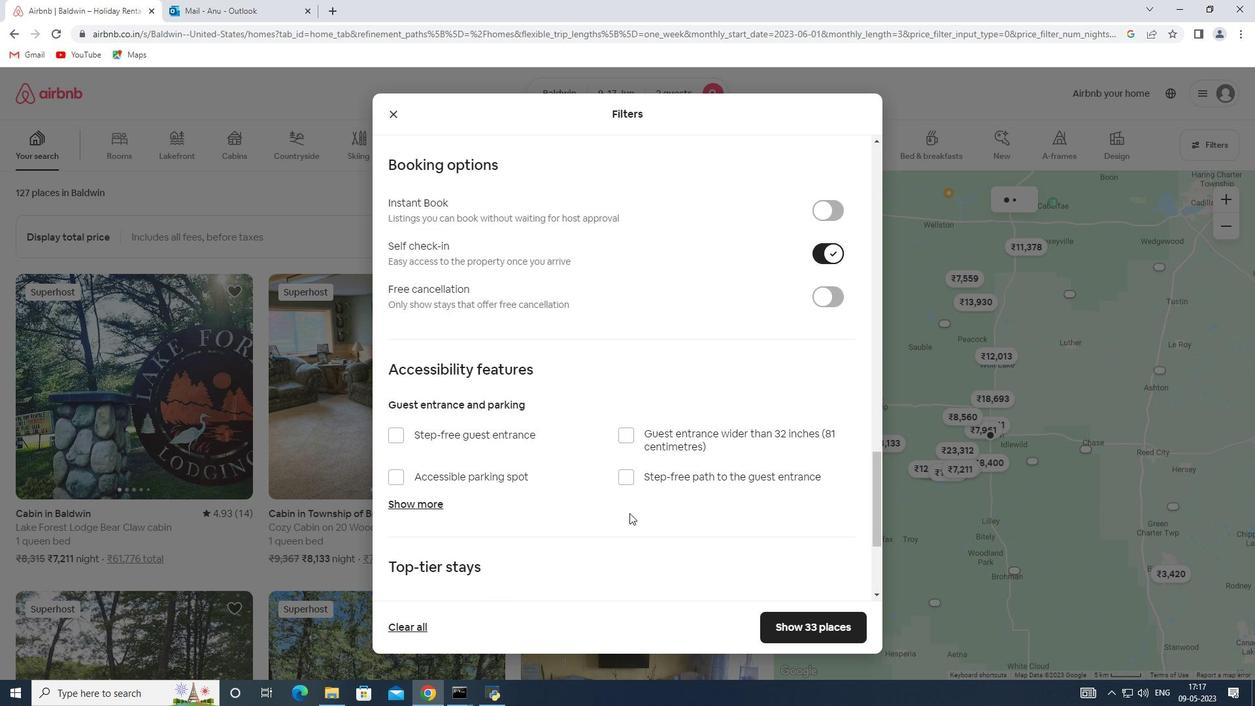 
Action: Mouse scrolled (629, 512) with delta (0, 0)
Screenshot: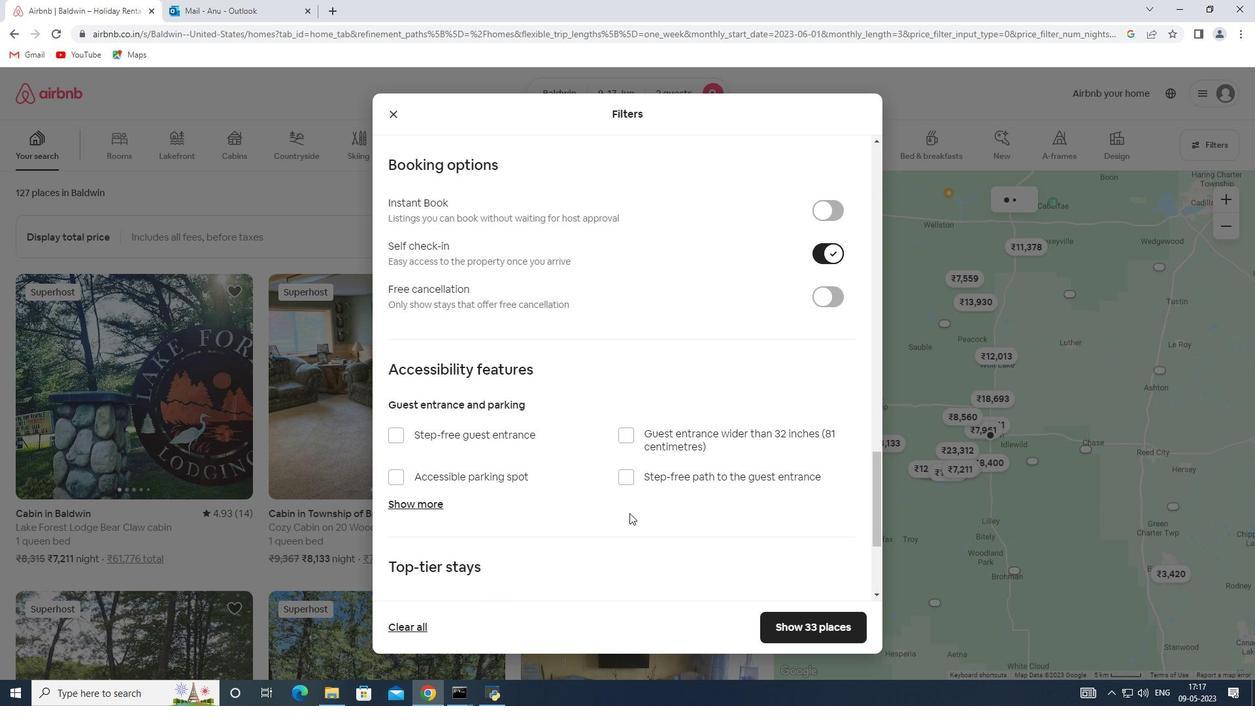 
Action: Mouse moved to (505, 534)
Screenshot: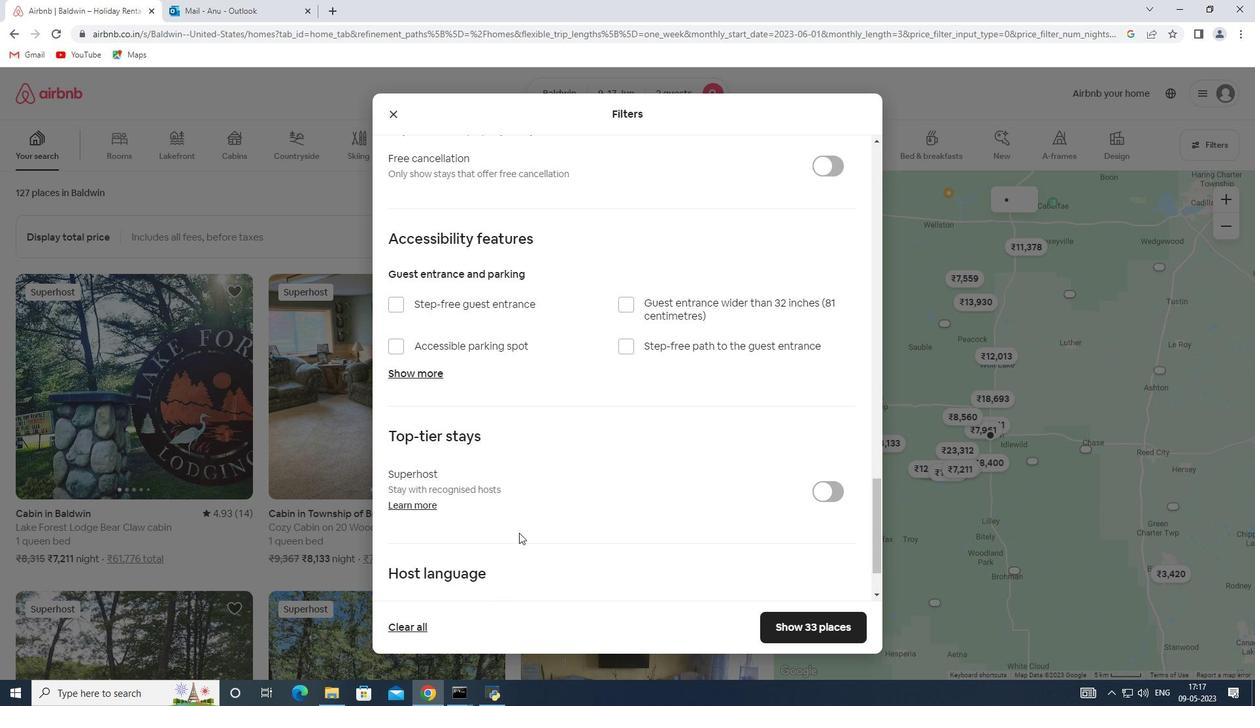
Action: Mouse scrolled (505, 533) with delta (0, 0)
Screenshot: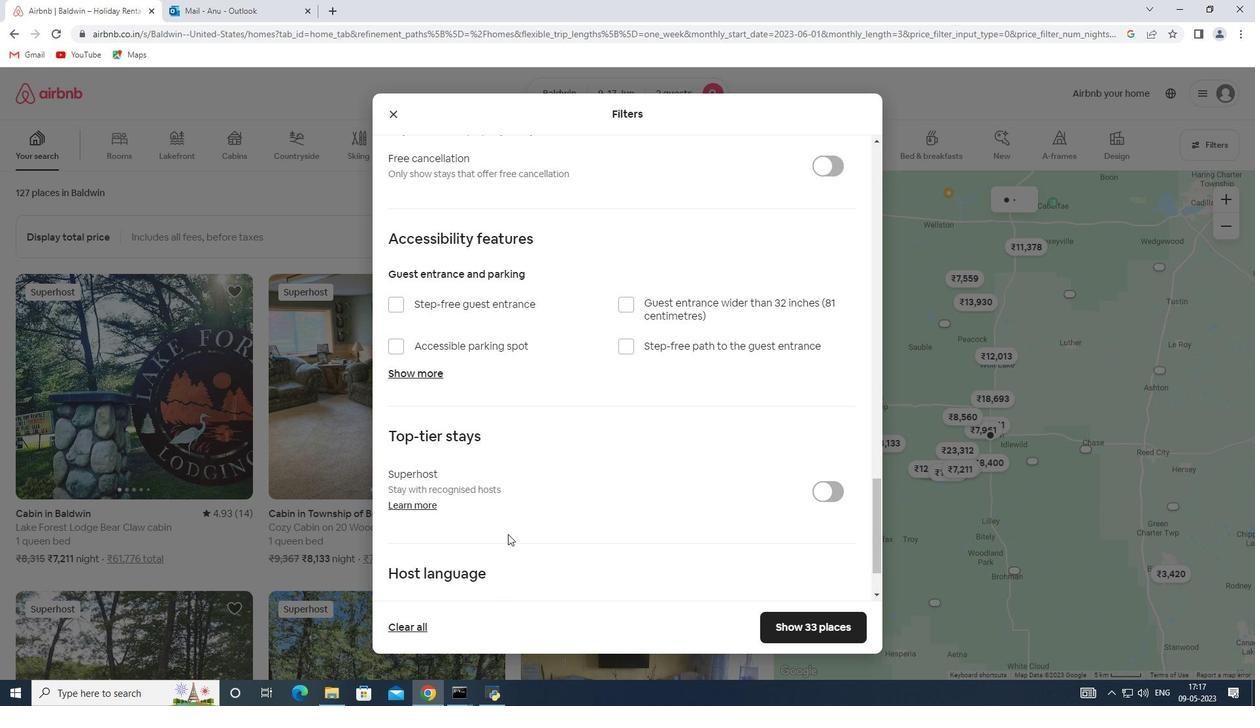 
Action: Mouse scrolled (505, 533) with delta (0, 0)
Screenshot: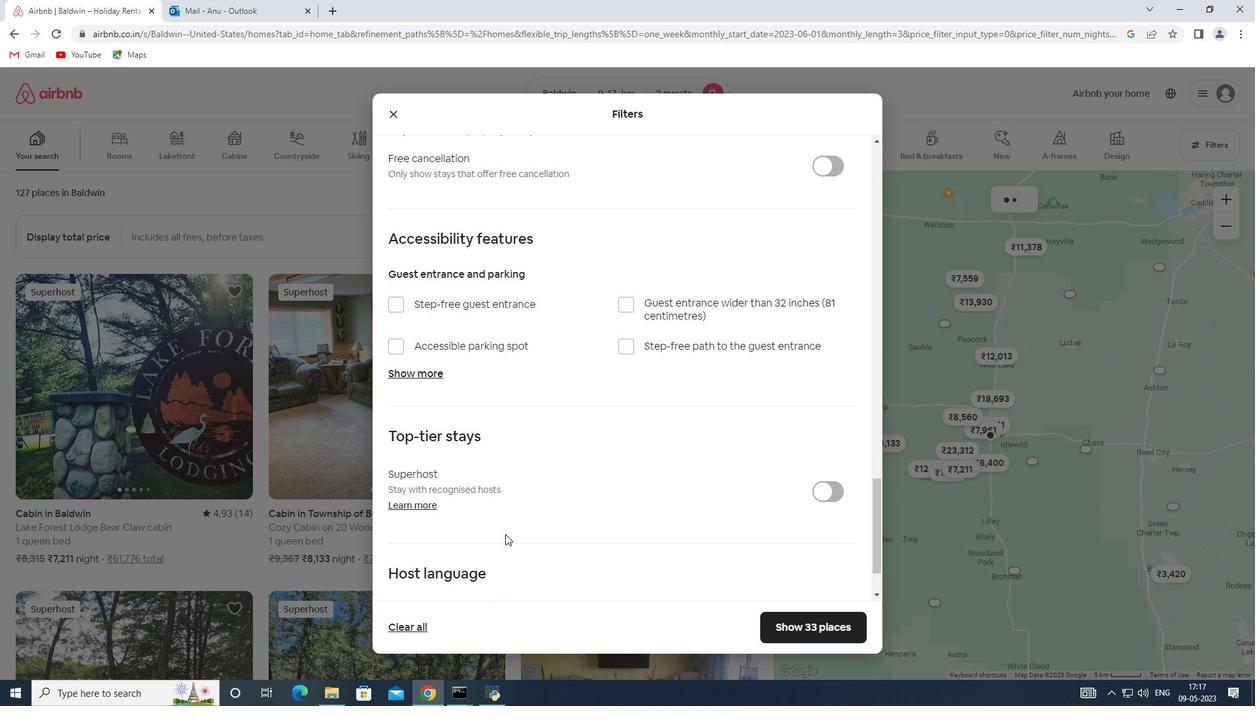 
Action: Mouse moved to (429, 531)
Screenshot: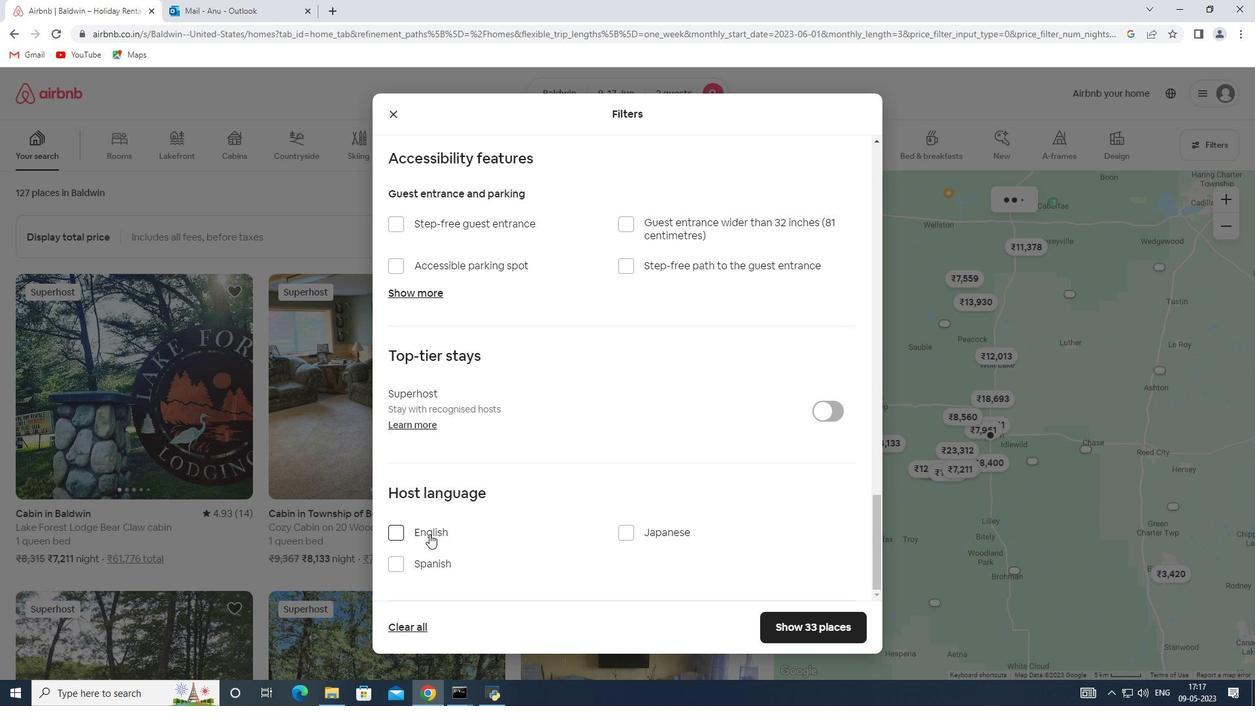 
Action: Mouse pressed left at (429, 531)
Screenshot: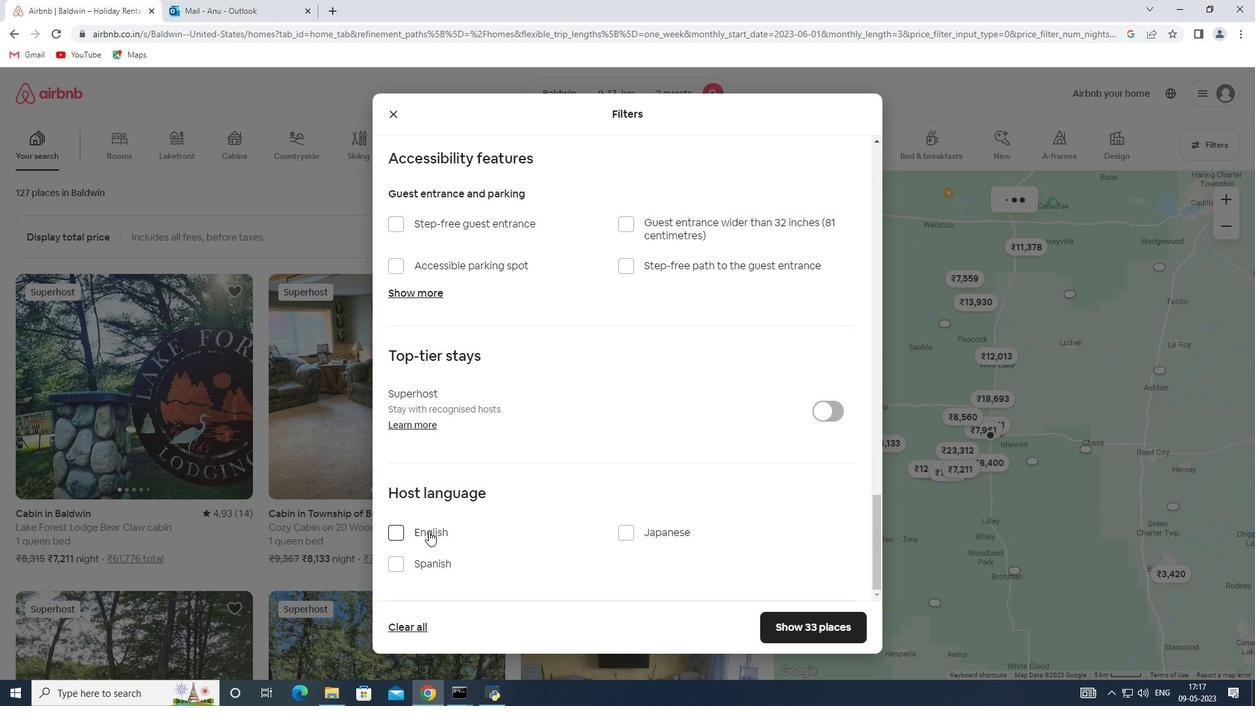 
Action: Mouse moved to (786, 620)
Screenshot: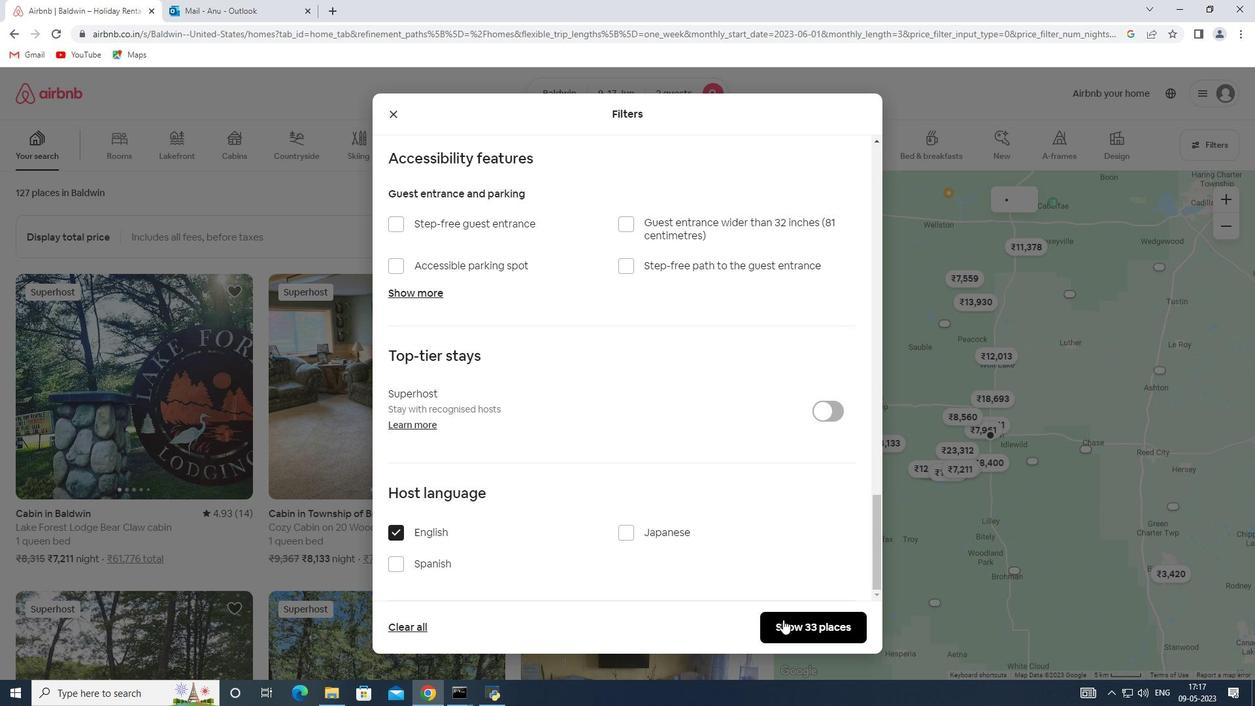 
Action: Mouse pressed left at (786, 620)
Screenshot: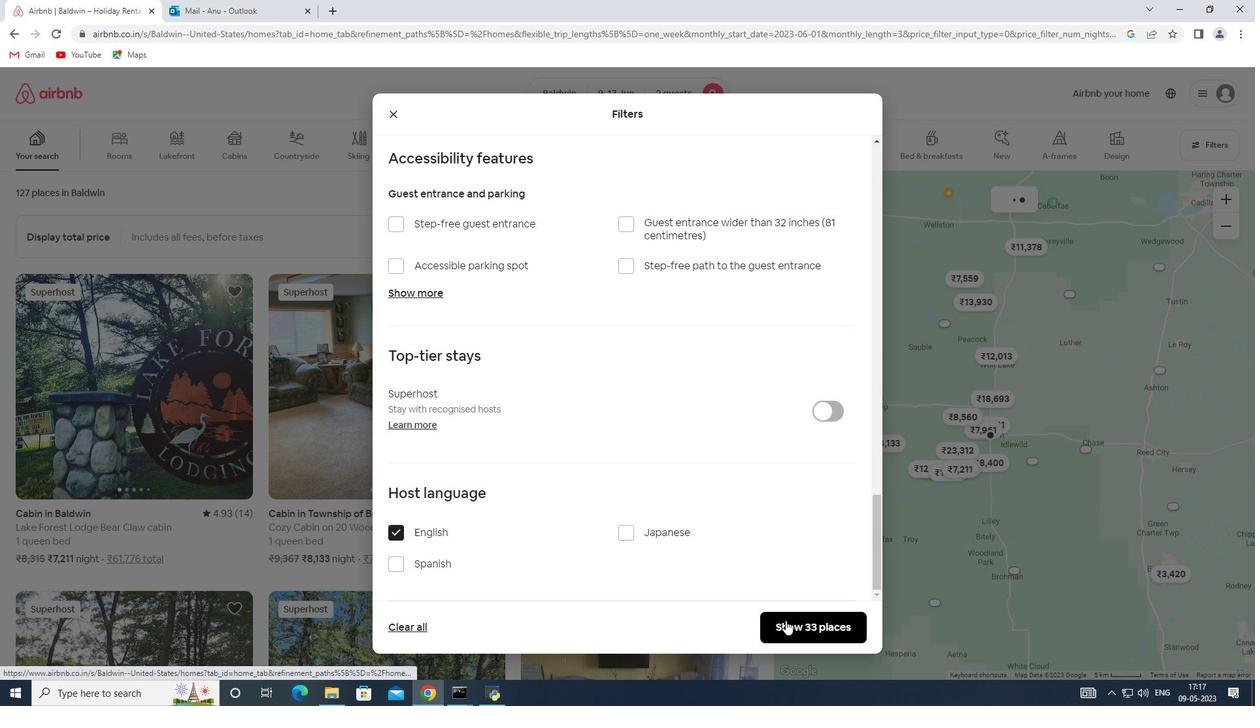 
